 Task: Find connections with filter location Bruckmühl with filter topic #startupquoteswith filter profile language French with filter current company Danieli Group with filter school Rashtrasant Tukadoji Maharaj Nagpur University, Nagpur with filter industry Executive Search Services with filter service category Web Design with filter keywords title Director of Storytelling
Action: Mouse moved to (692, 99)
Screenshot: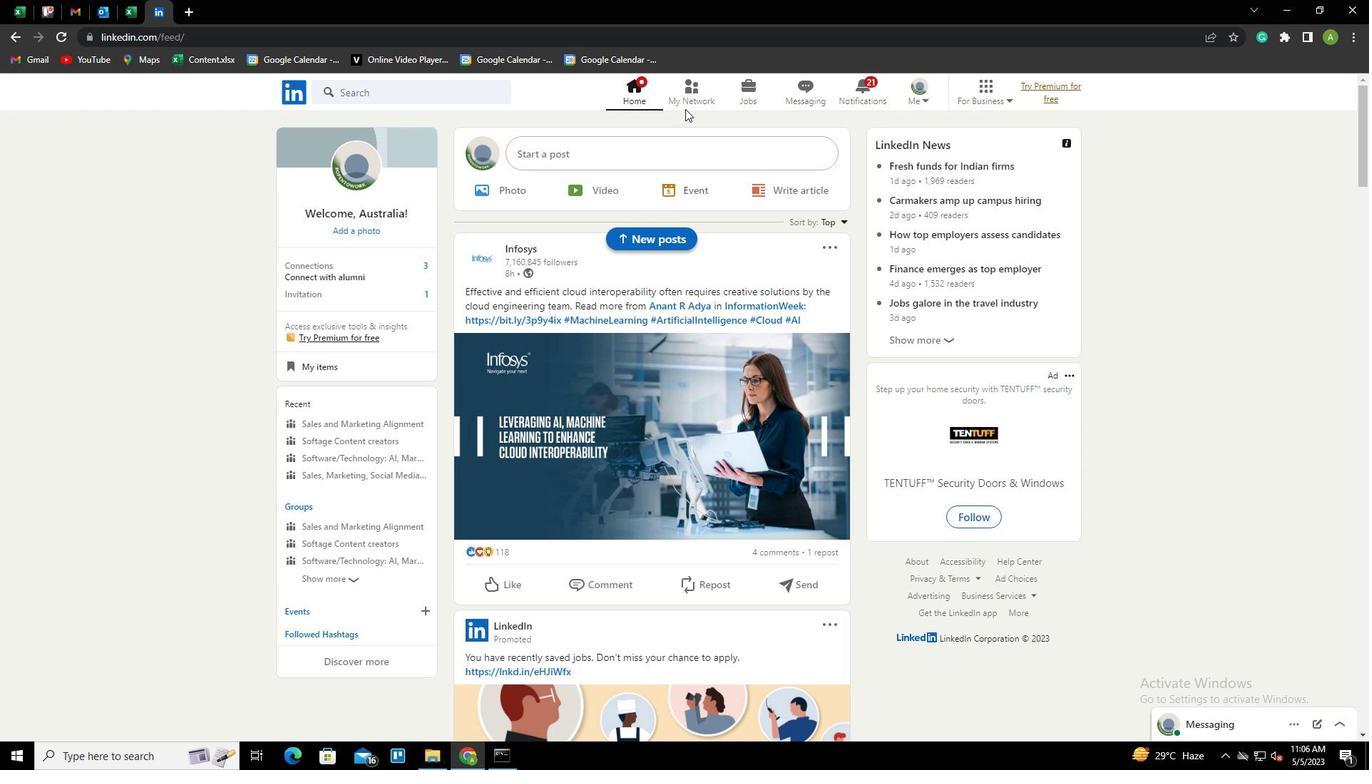 
Action: Mouse pressed left at (692, 99)
Screenshot: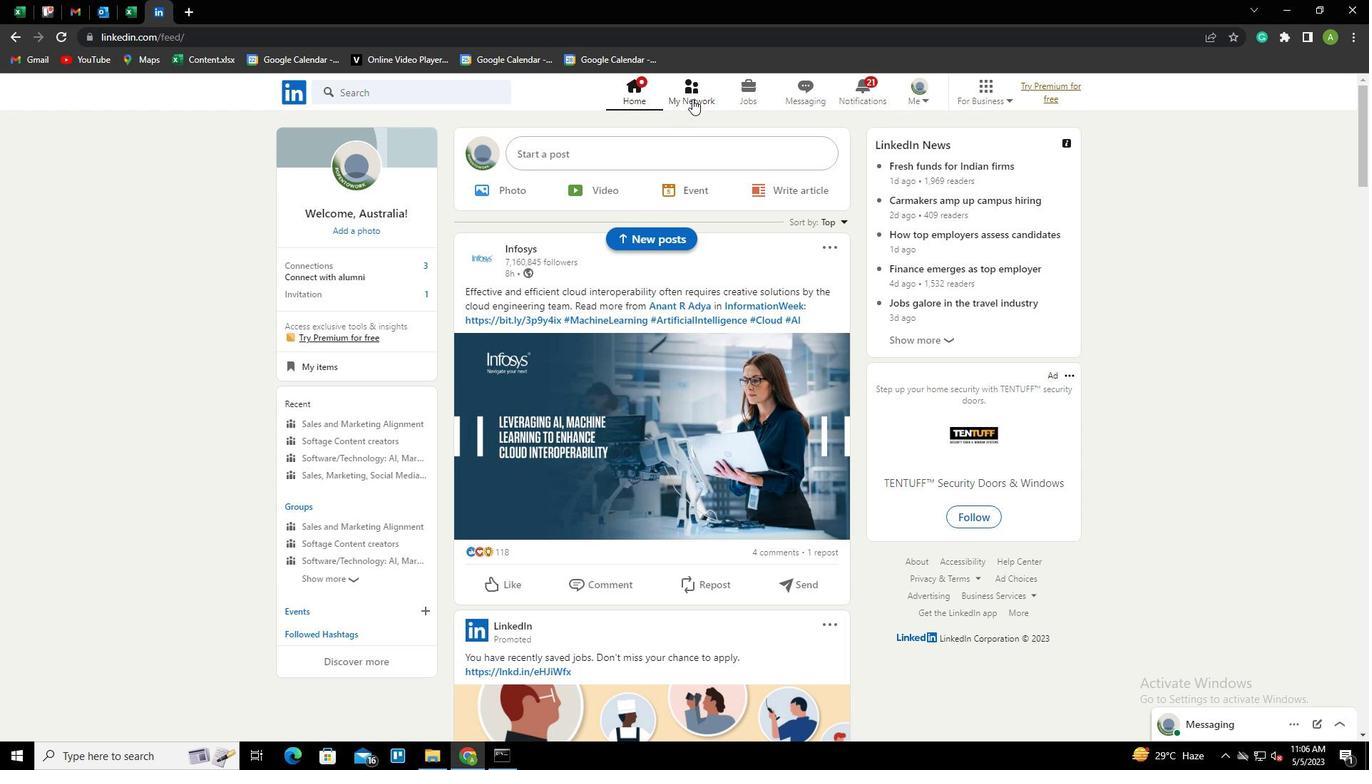 
Action: Mouse moved to (373, 167)
Screenshot: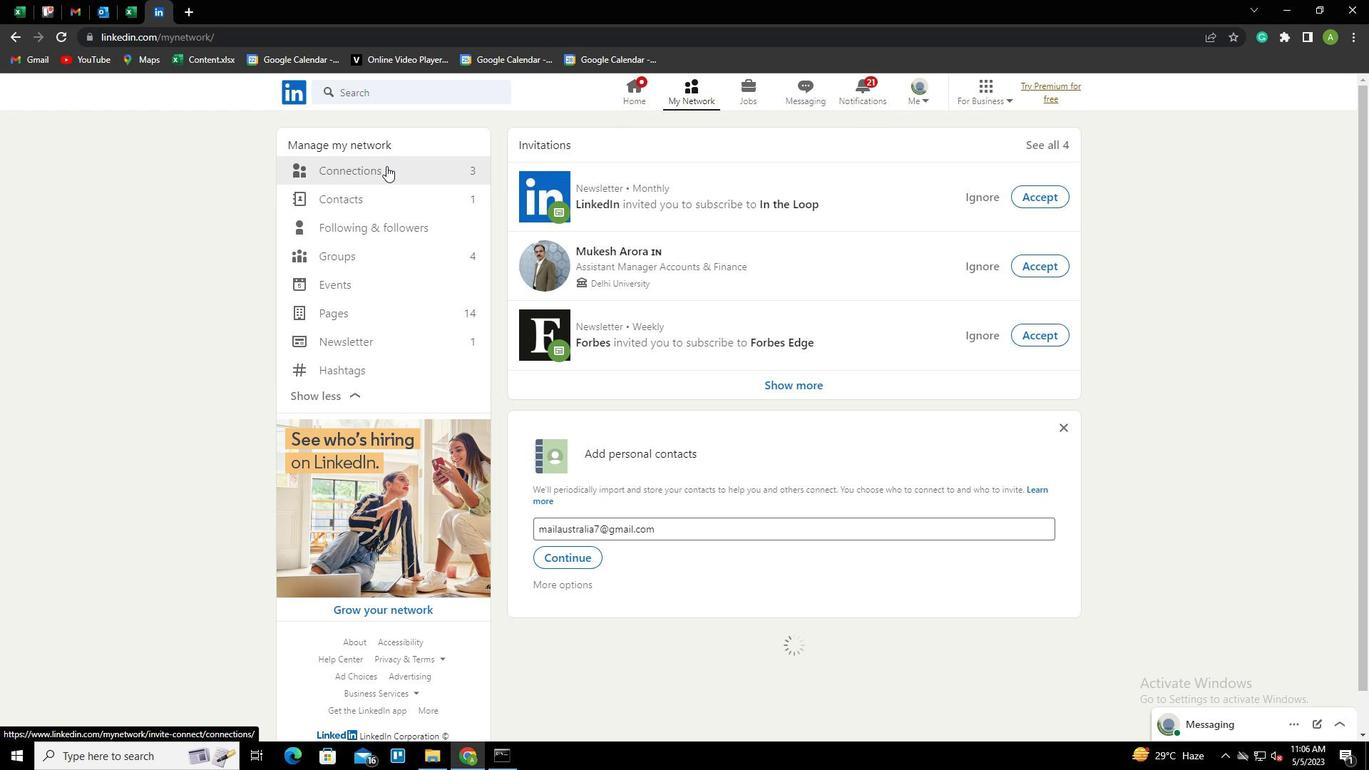 
Action: Mouse pressed left at (373, 167)
Screenshot: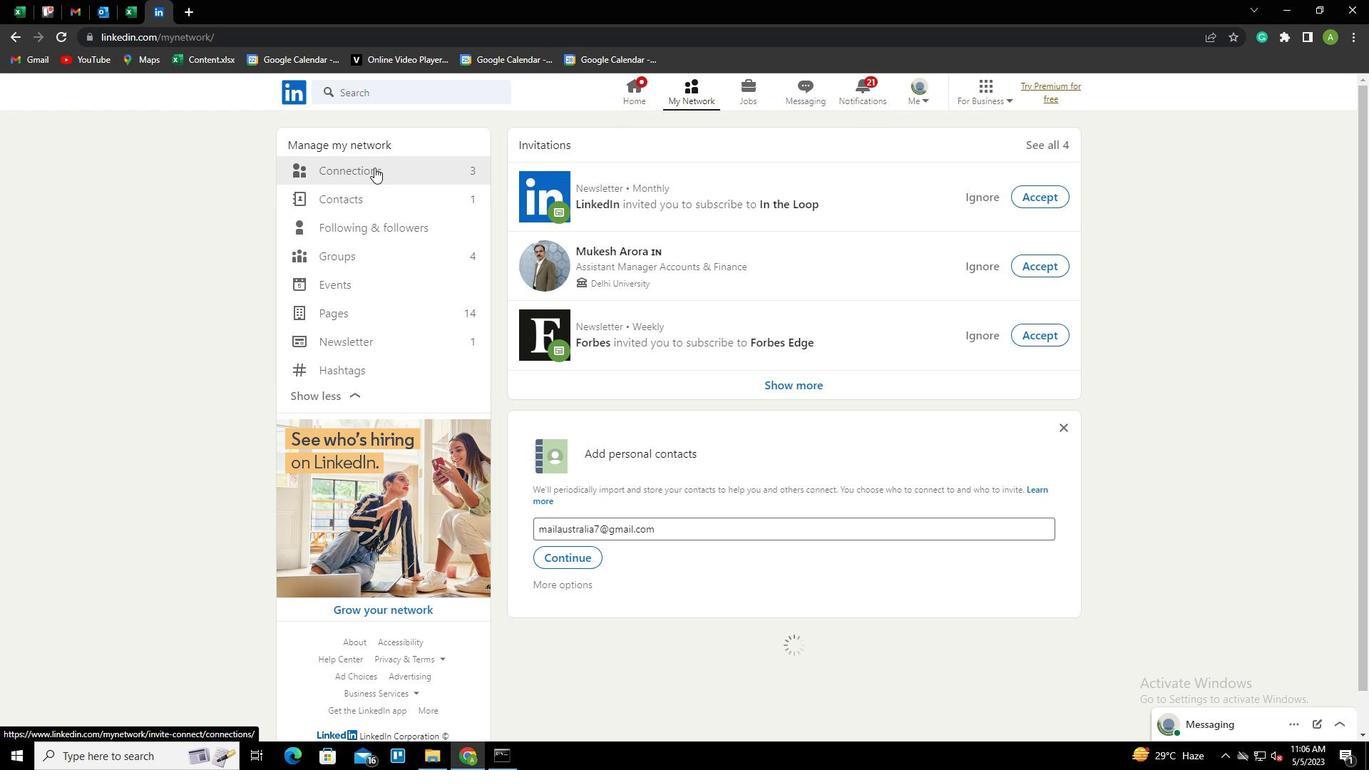 
Action: Mouse moved to (769, 166)
Screenshot: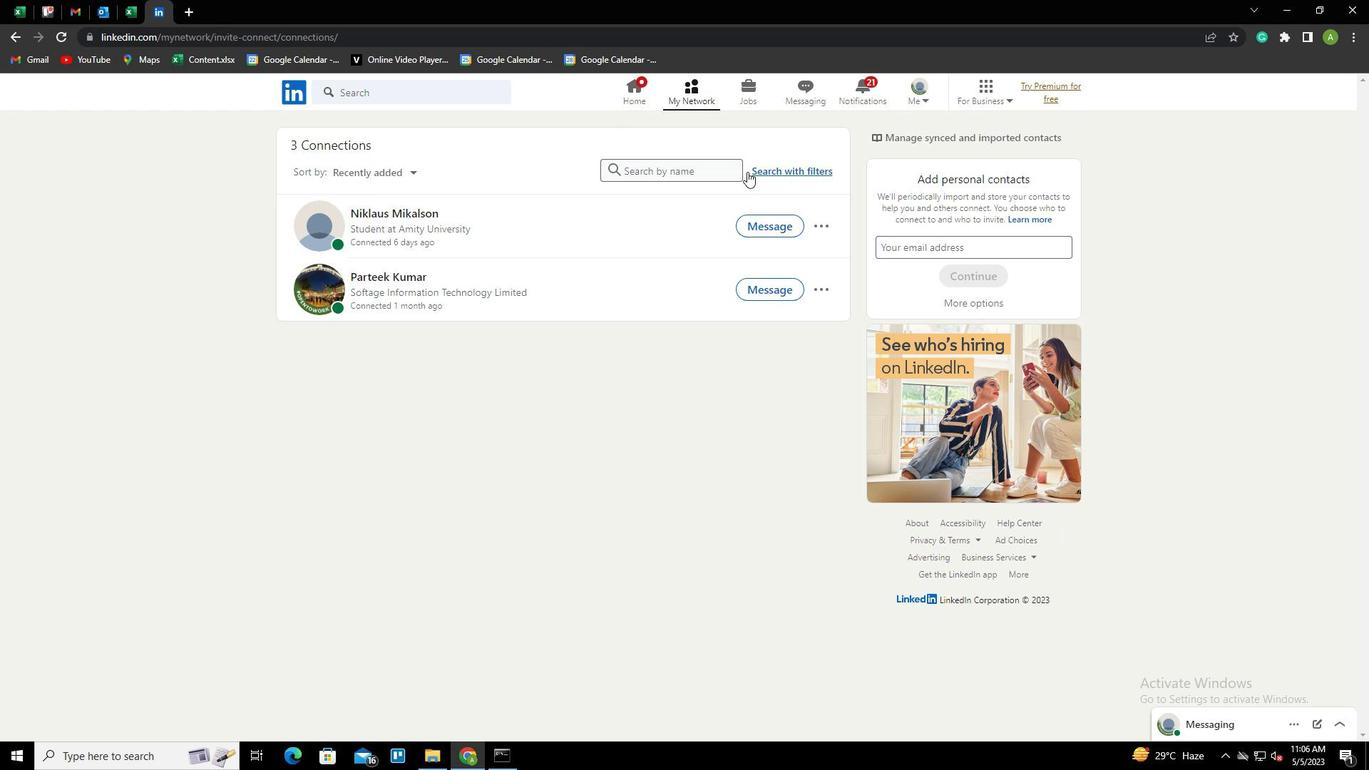 
Action: Mouse pressed left at (769, 166)
Screenshot: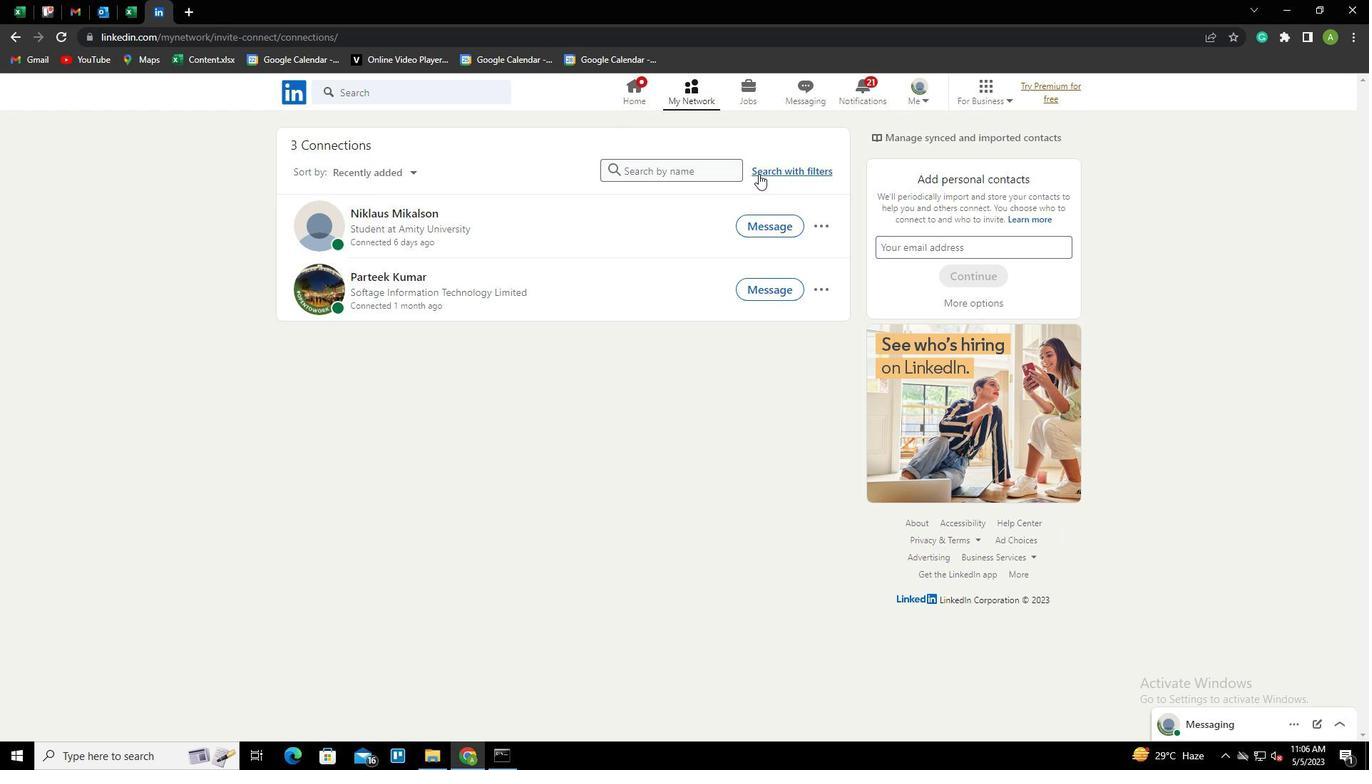 
Action: Mouse moved to (733, 133)
Screenshot: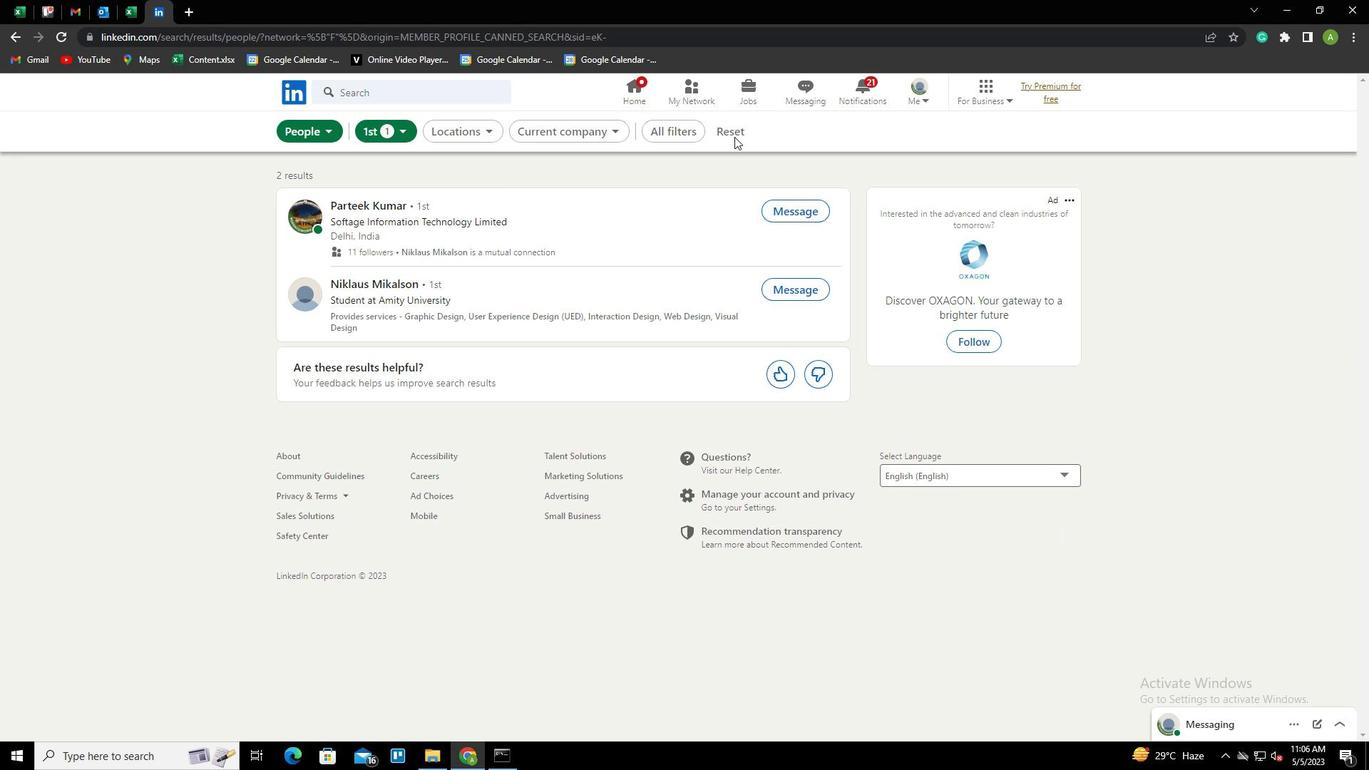
Action: Mouse pressed left at (733, 133)
Screenshot: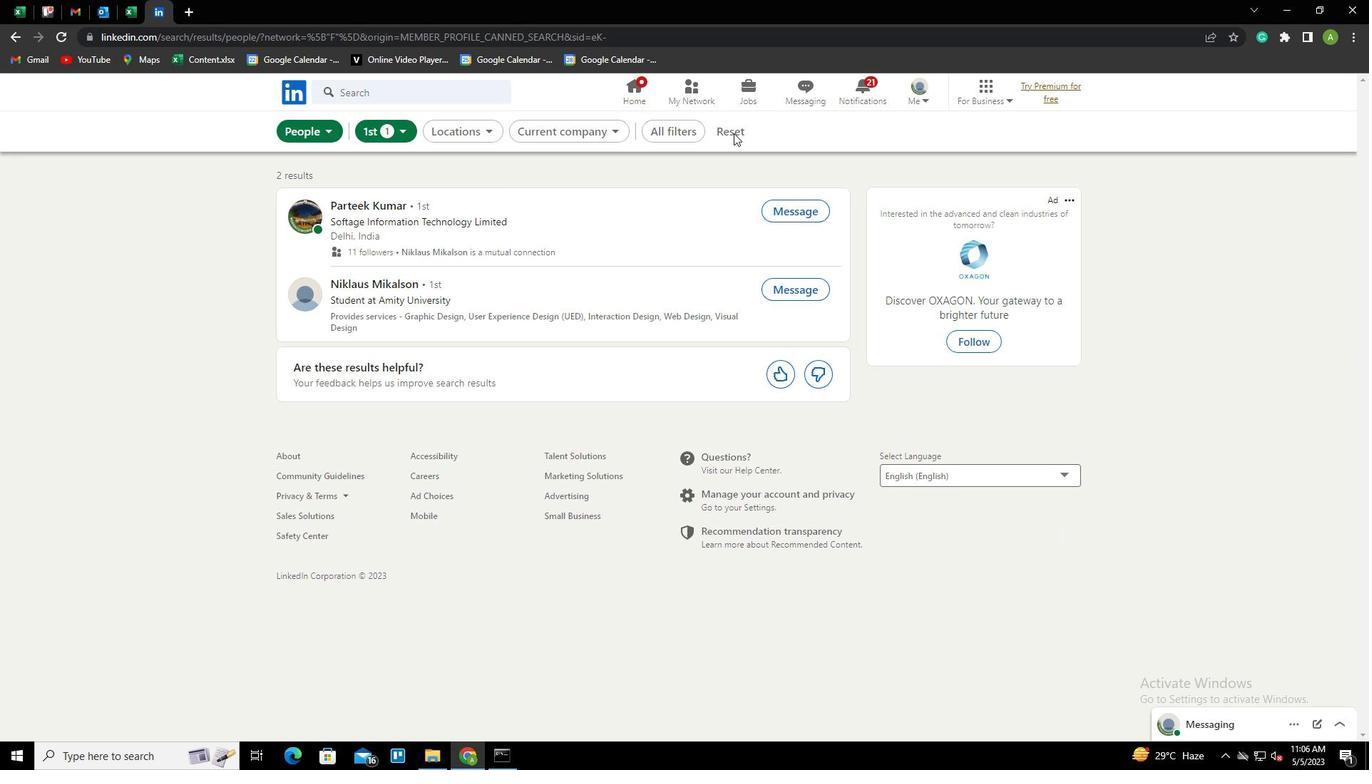 
Action: Mouse moved to (710, 125)
Screenshot: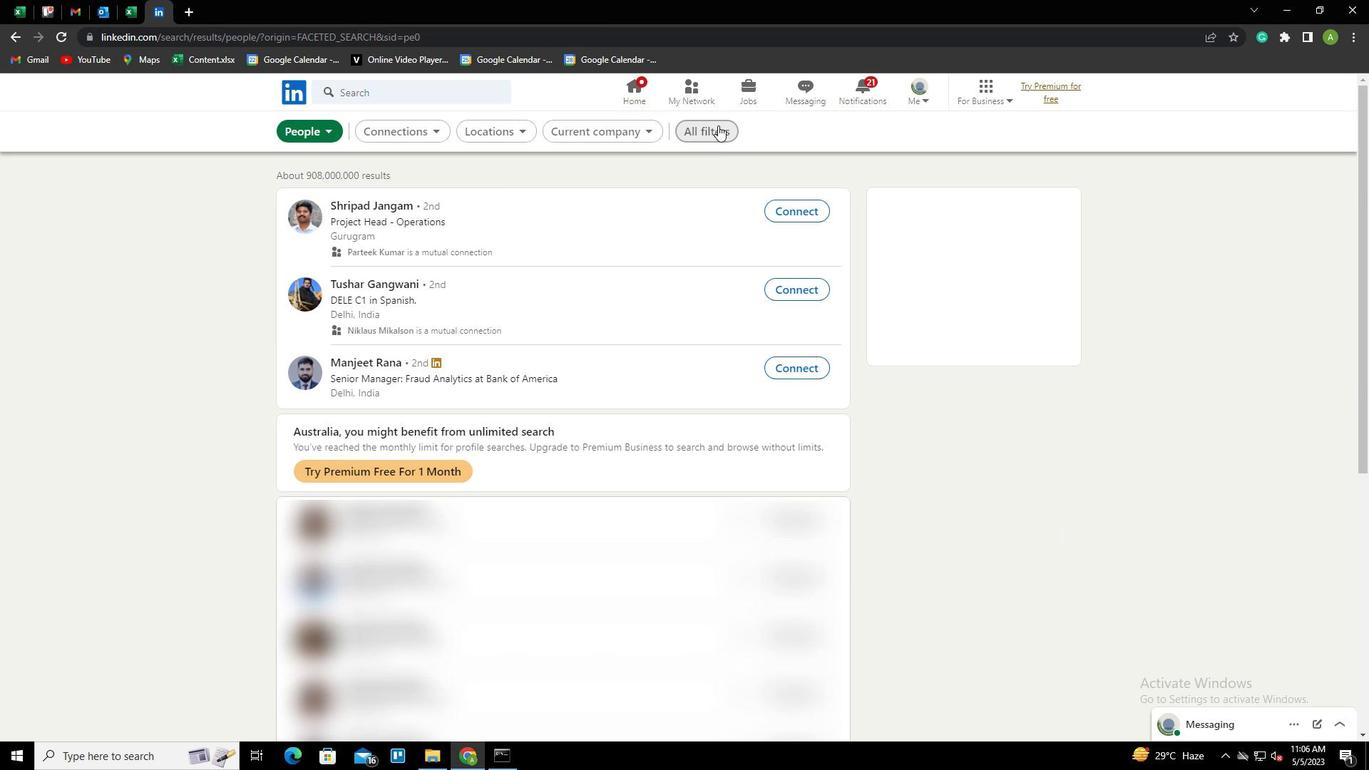 
Action: Mouse pressed left at (710, 125)
Screenshot: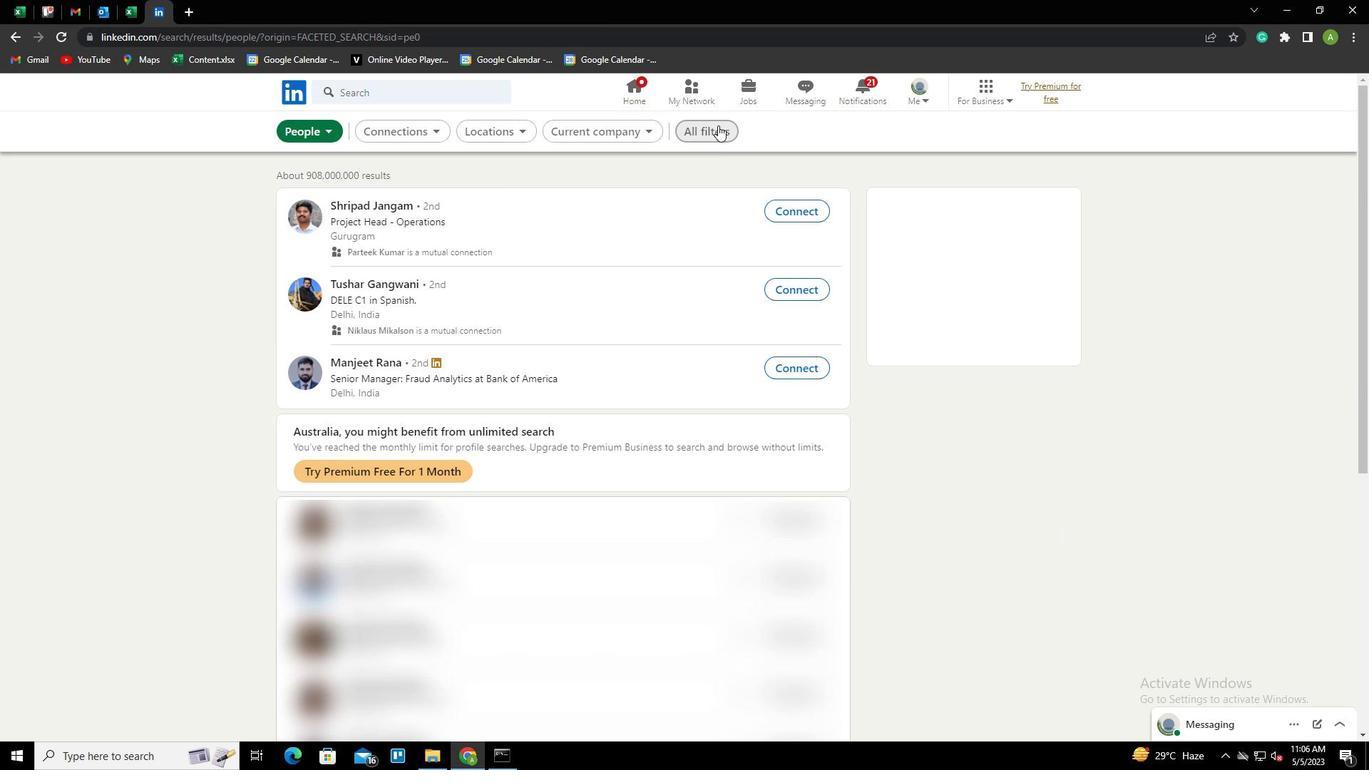 
Action: Mouse moved to (1106, 501)
Screenshot: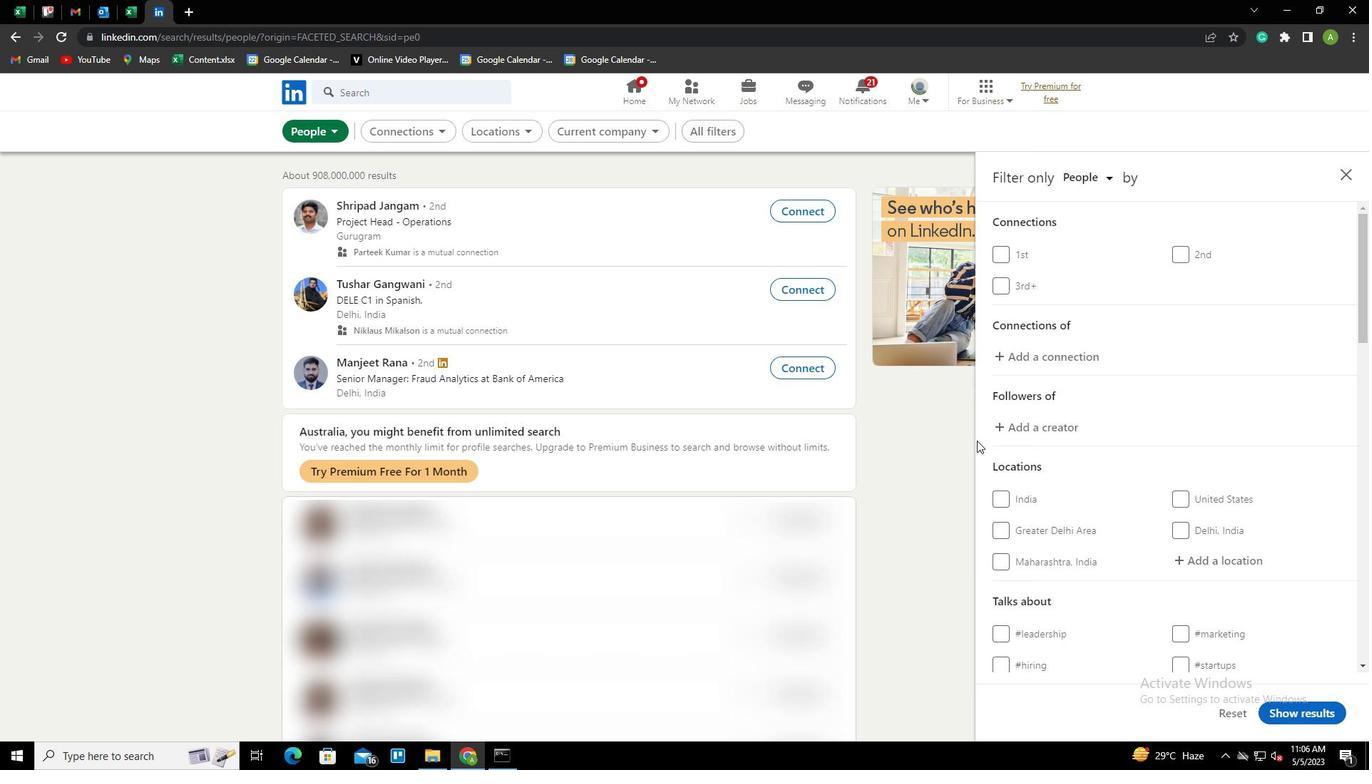 
Action: Mouse scrolled (1106, 500) with delta (0, 0)
Screenshot: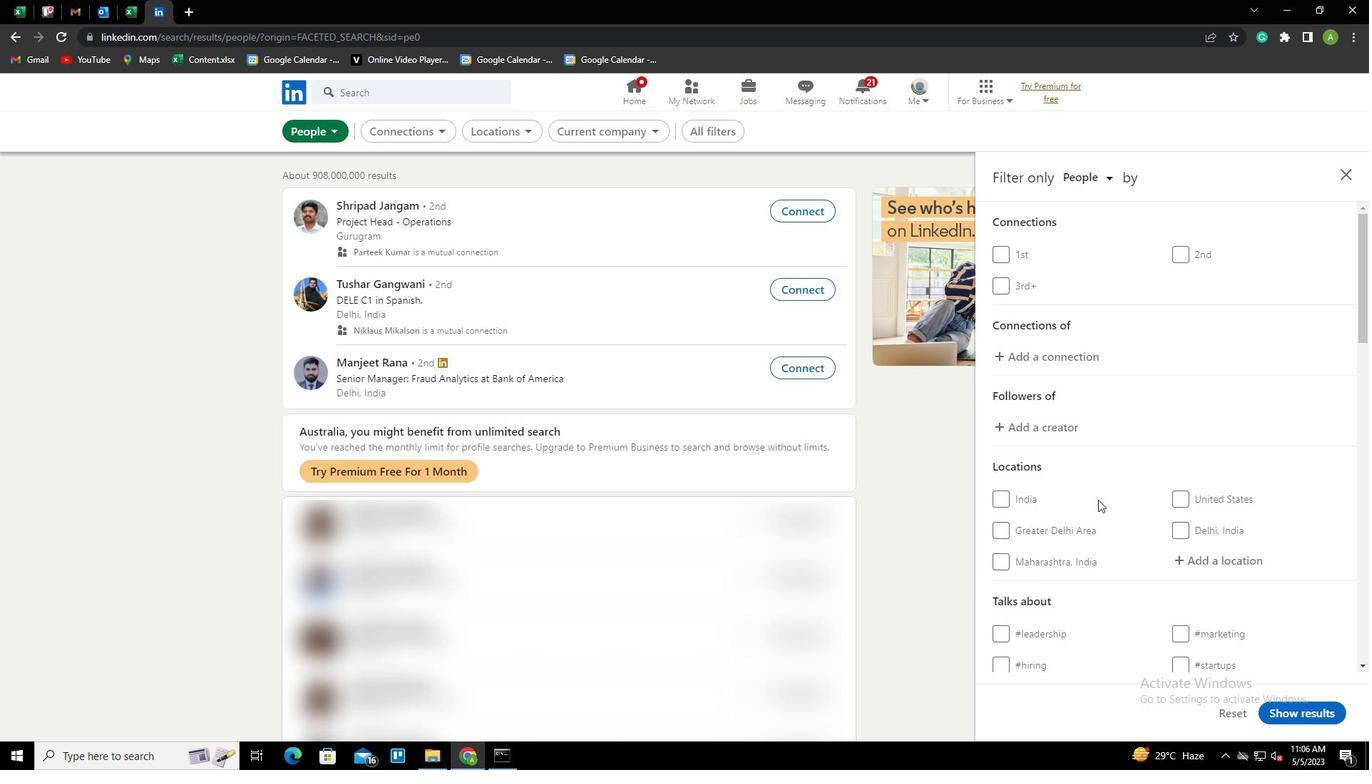 
Action: Mouse scrolled (1106, 500) with delta (0, 0)
Screenshot: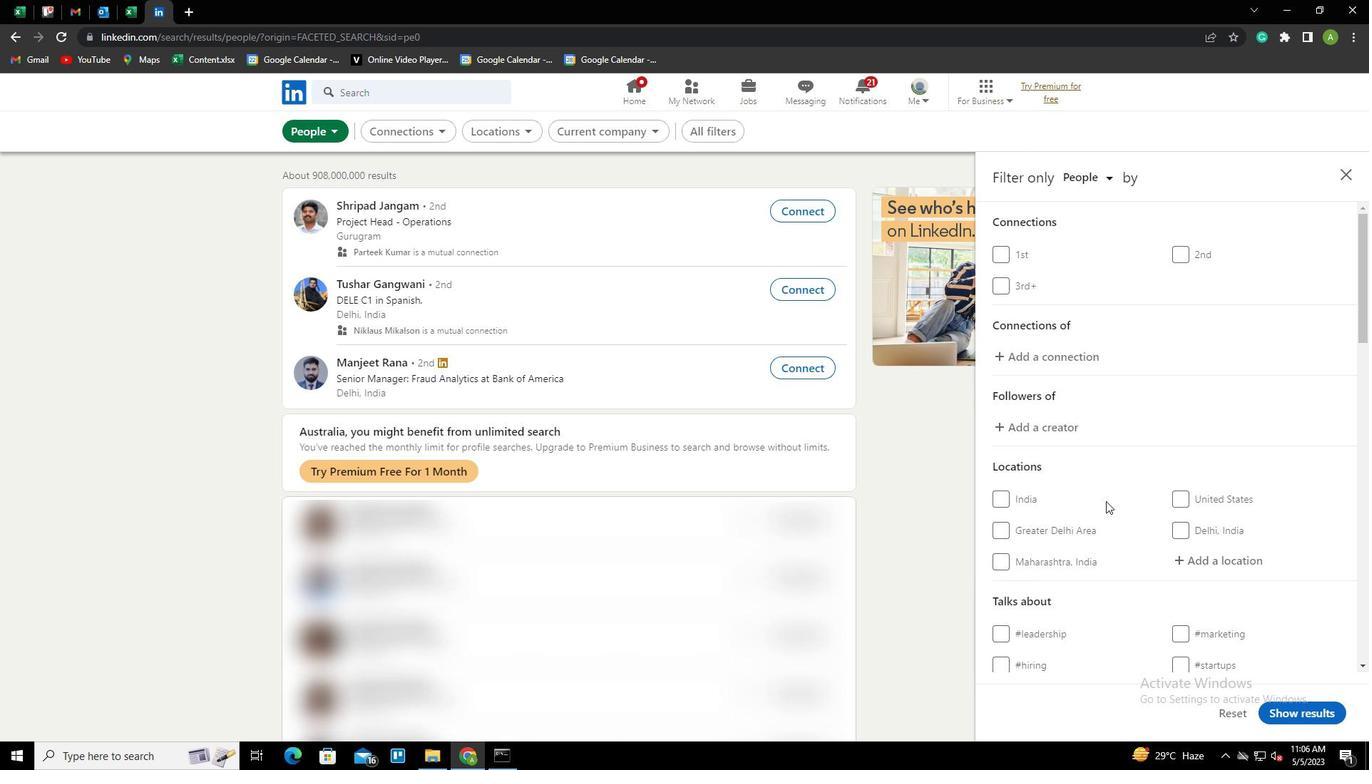 
Action: Mouse moved to (1222, 419)
Screenshot: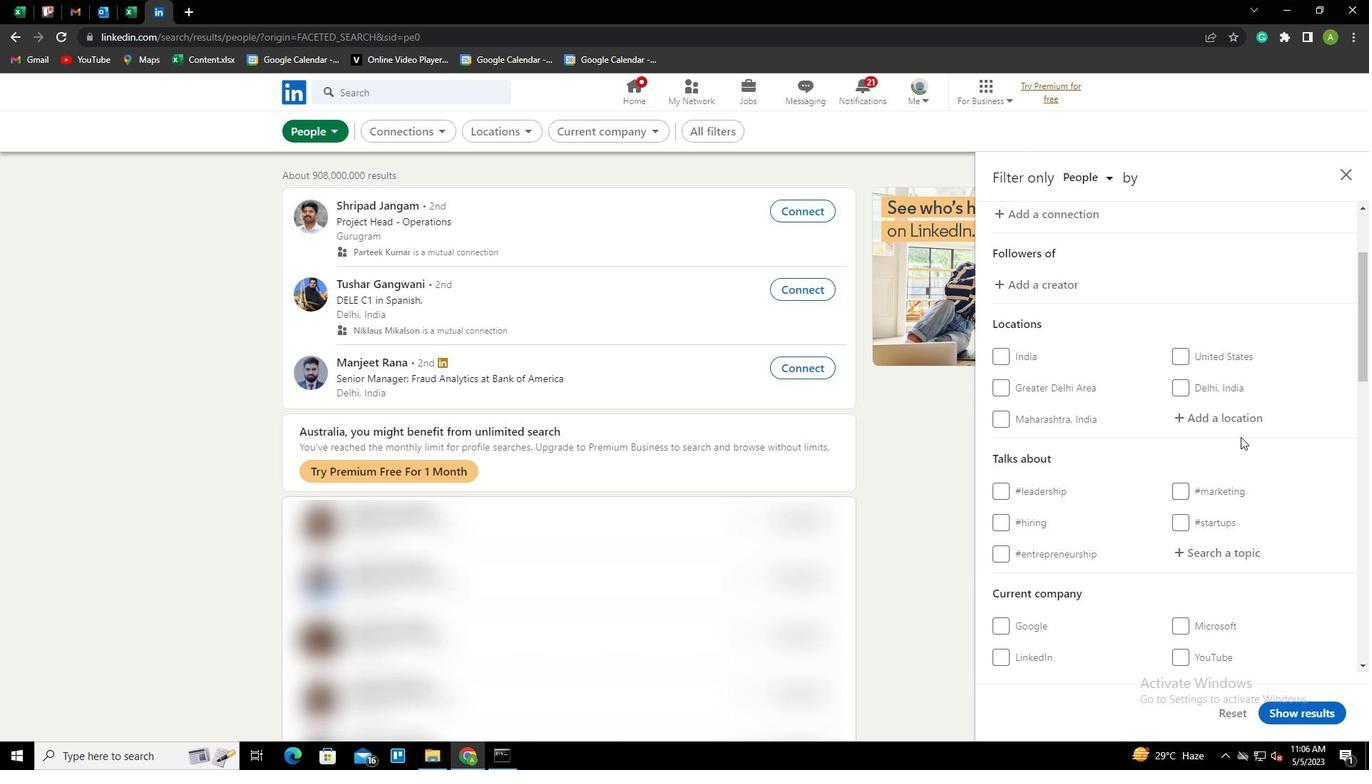 
Action: Mouse pressed left at (1222, 419)
Screenshot: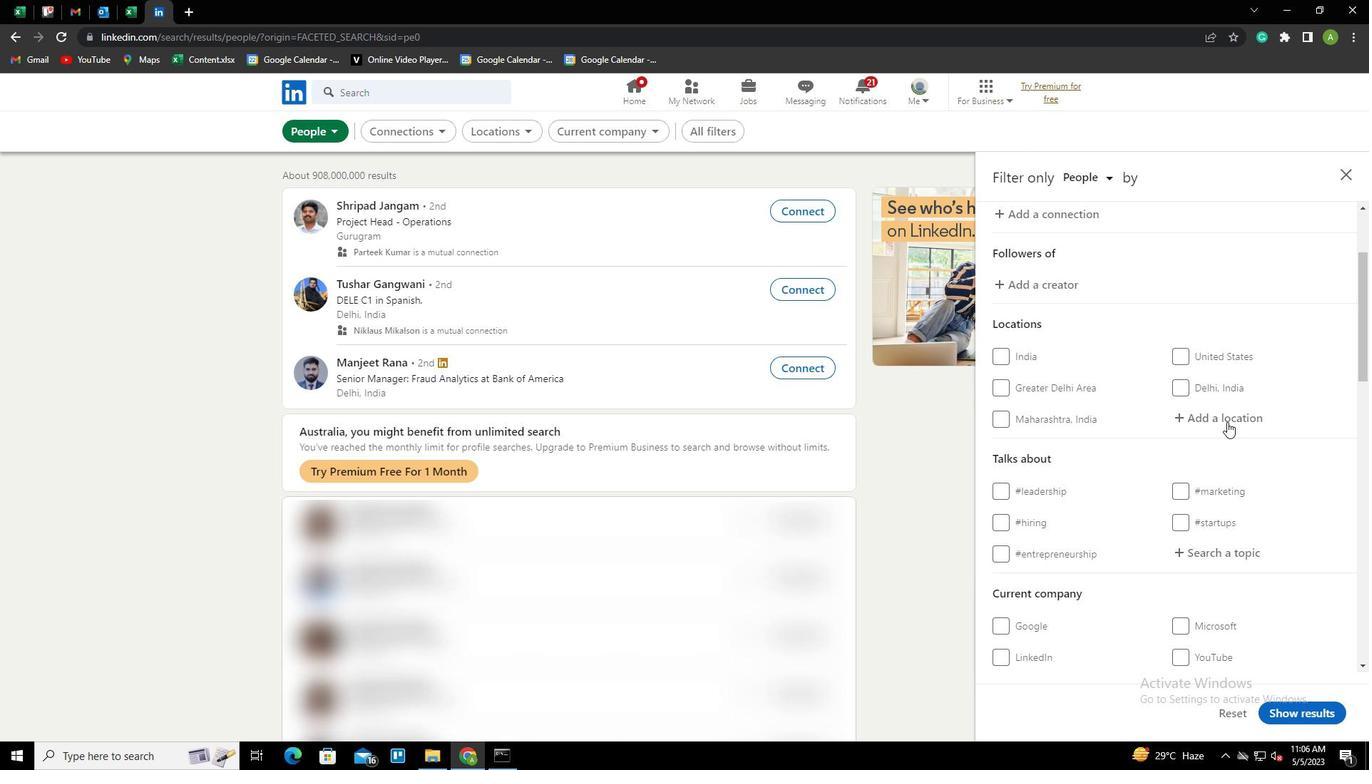 
Action: Key pressed <Key.shift>BRUCKMUG<Key.backspace>HL<Key.down><Key.enter>
Screenshot: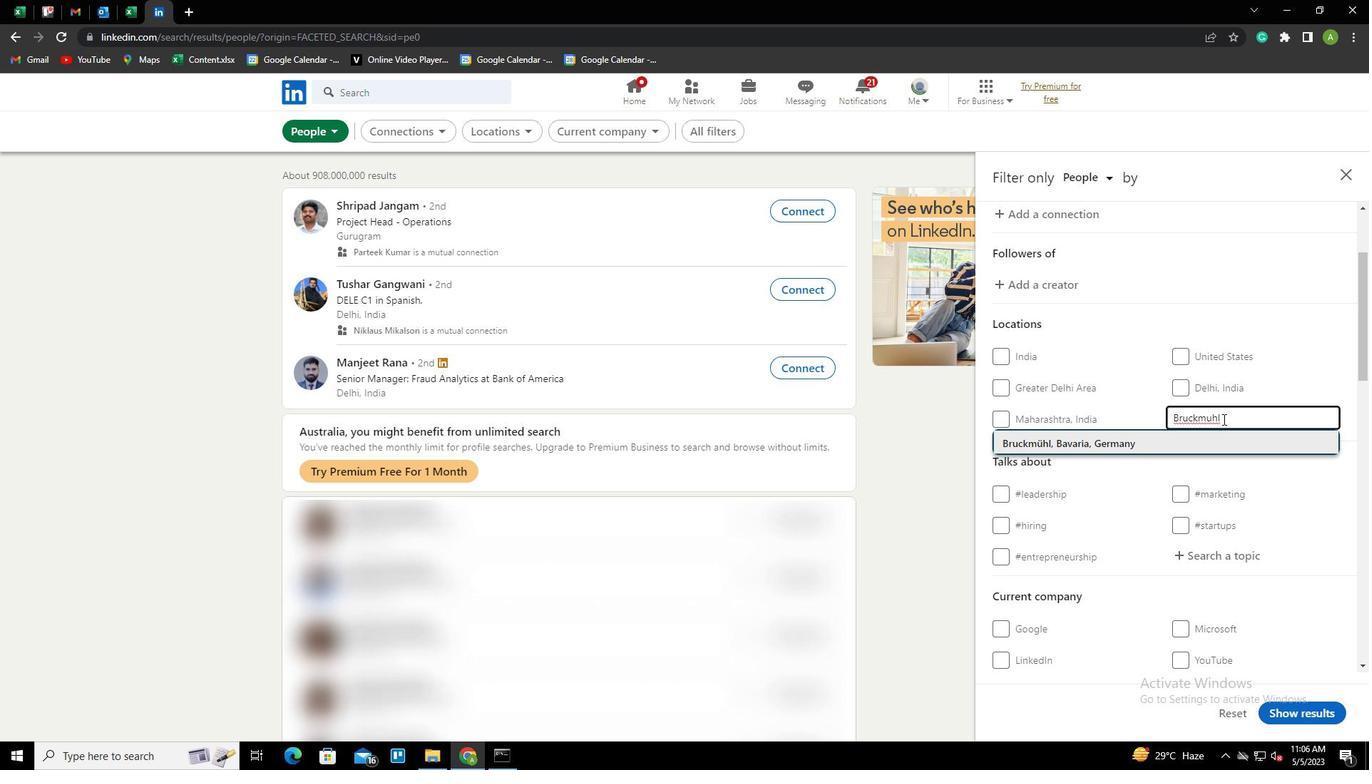 
Action: Mouse scrolled (1222, 418) with delta (0, 0)
Screenshot: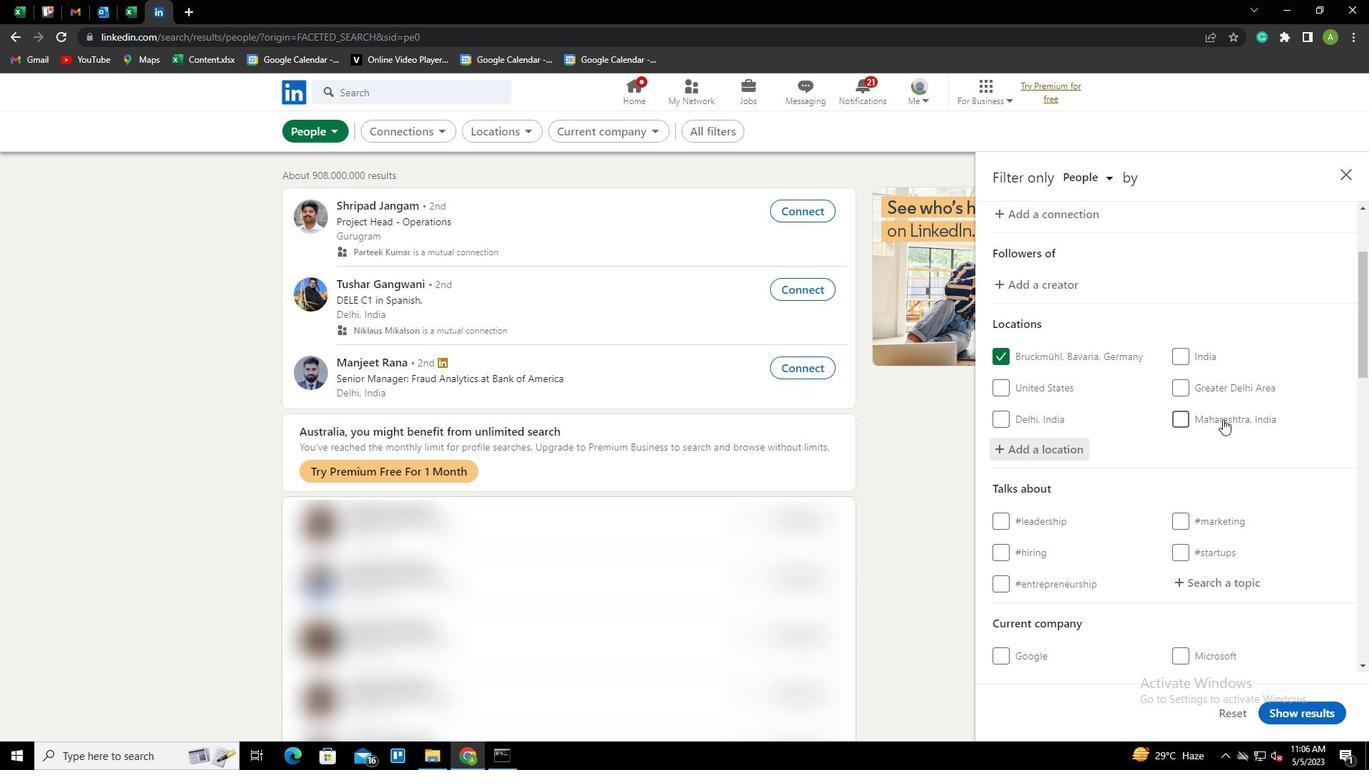 
Action: Mouse scrolled (1222, 418) with delta (0, 0)
Screenshot: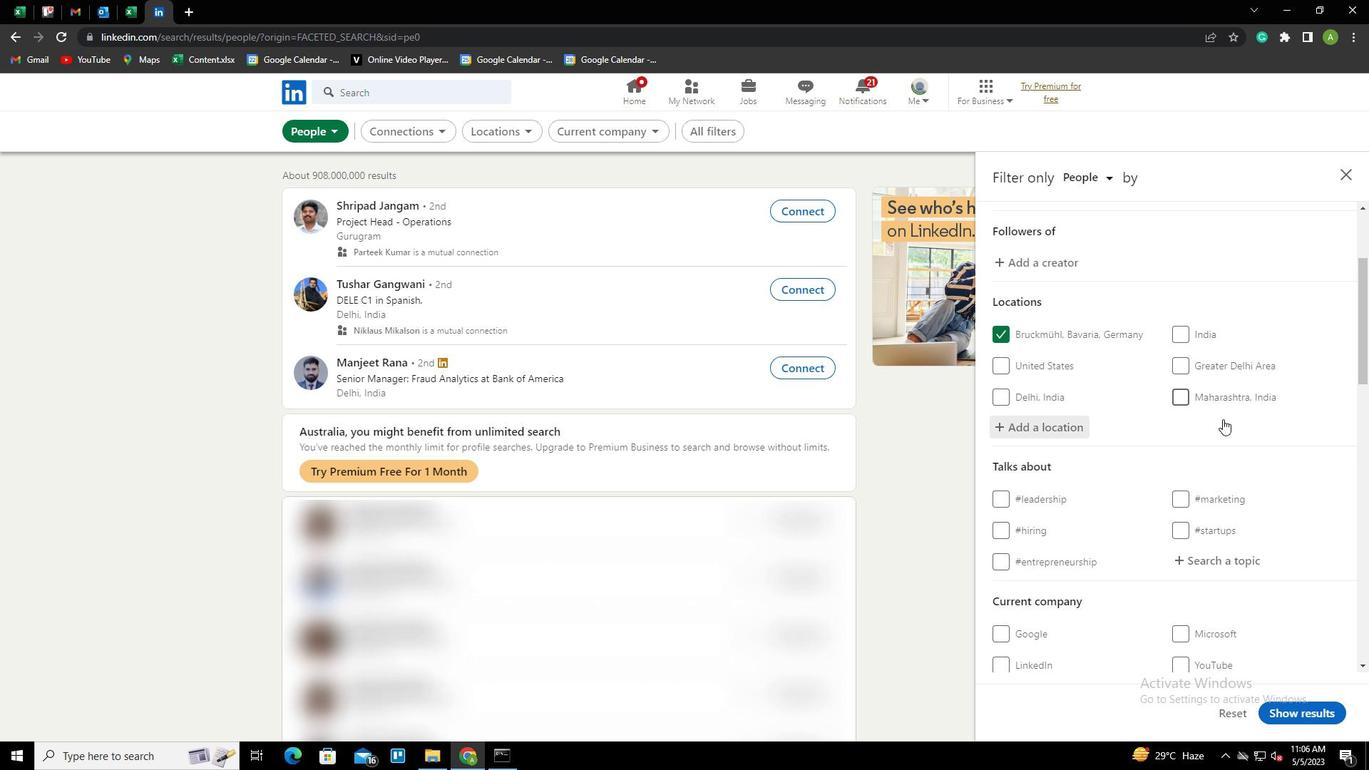 
Action: Mouse moved to (1224, 437)
Screenshot: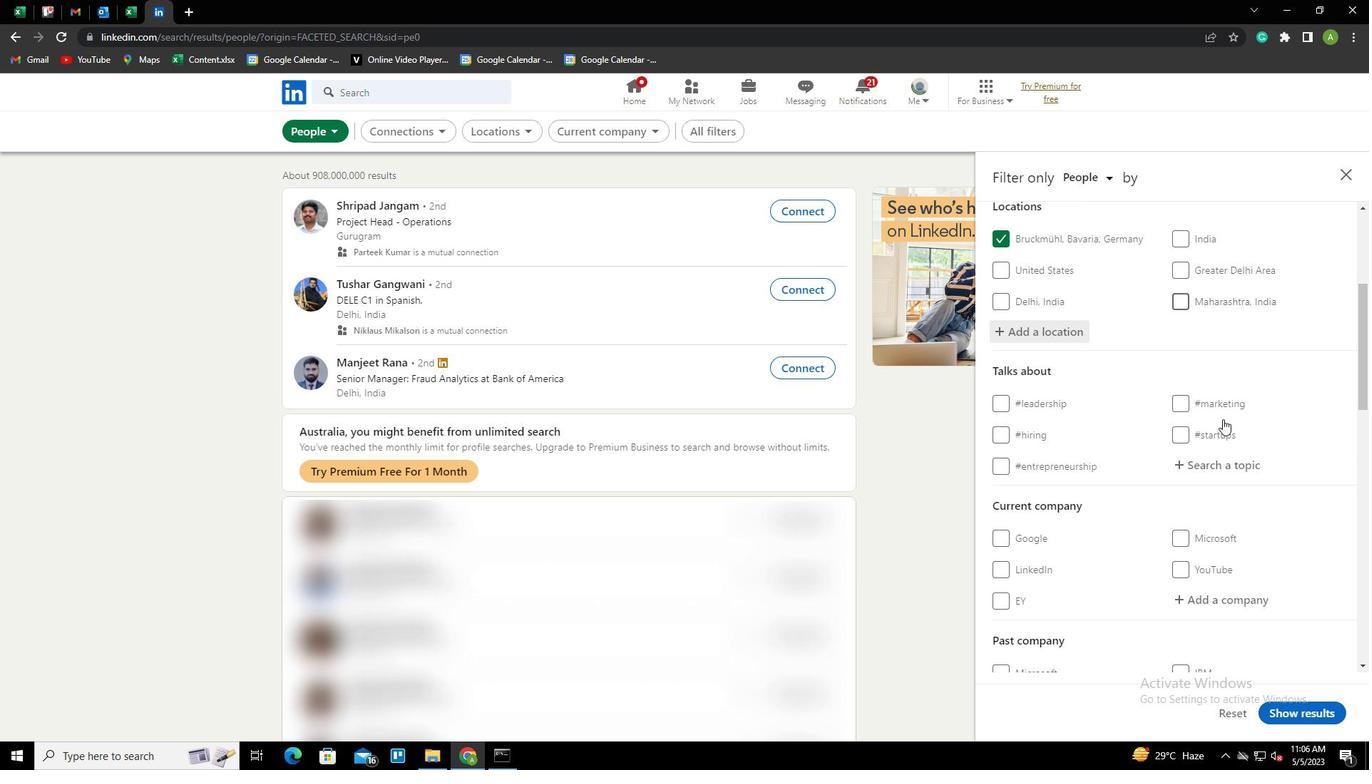 
Action: Mouse pressed left at (1224, 437)
Screenshot: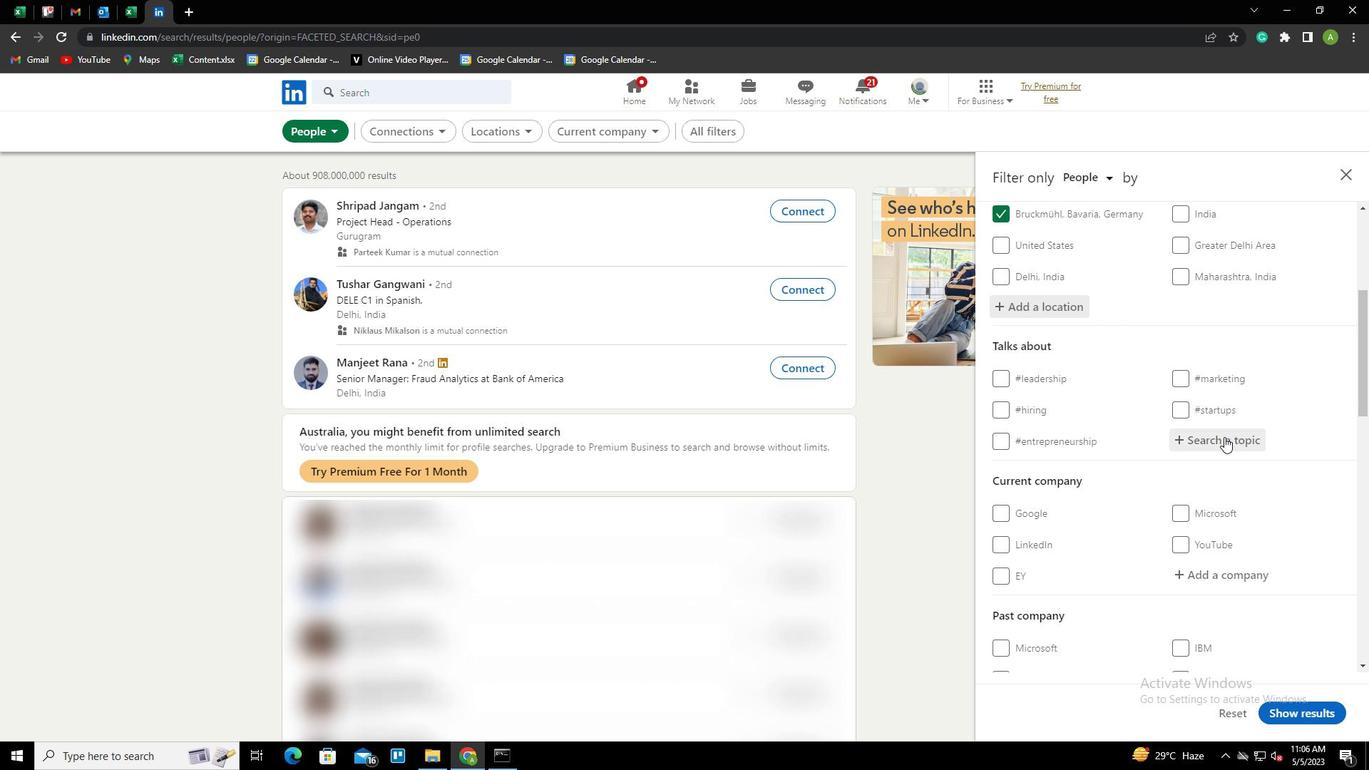 
Action: Key pressed STARTUPQUPT<Key.backspace><Key.backspace>OTES<Key.down><Key.enter>
Screenshot: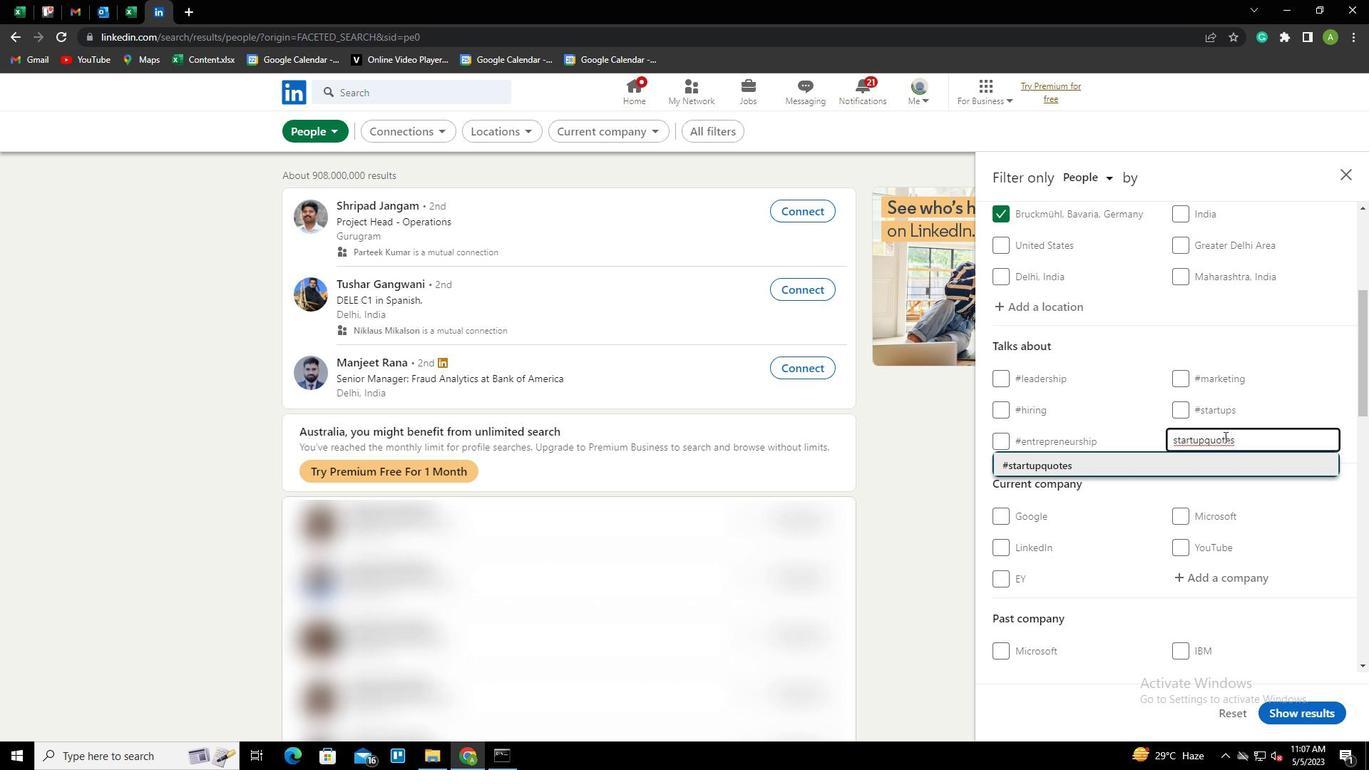 
Action: Mouse scrolled (1224, 436) with delta (0, 0)
Screenshot: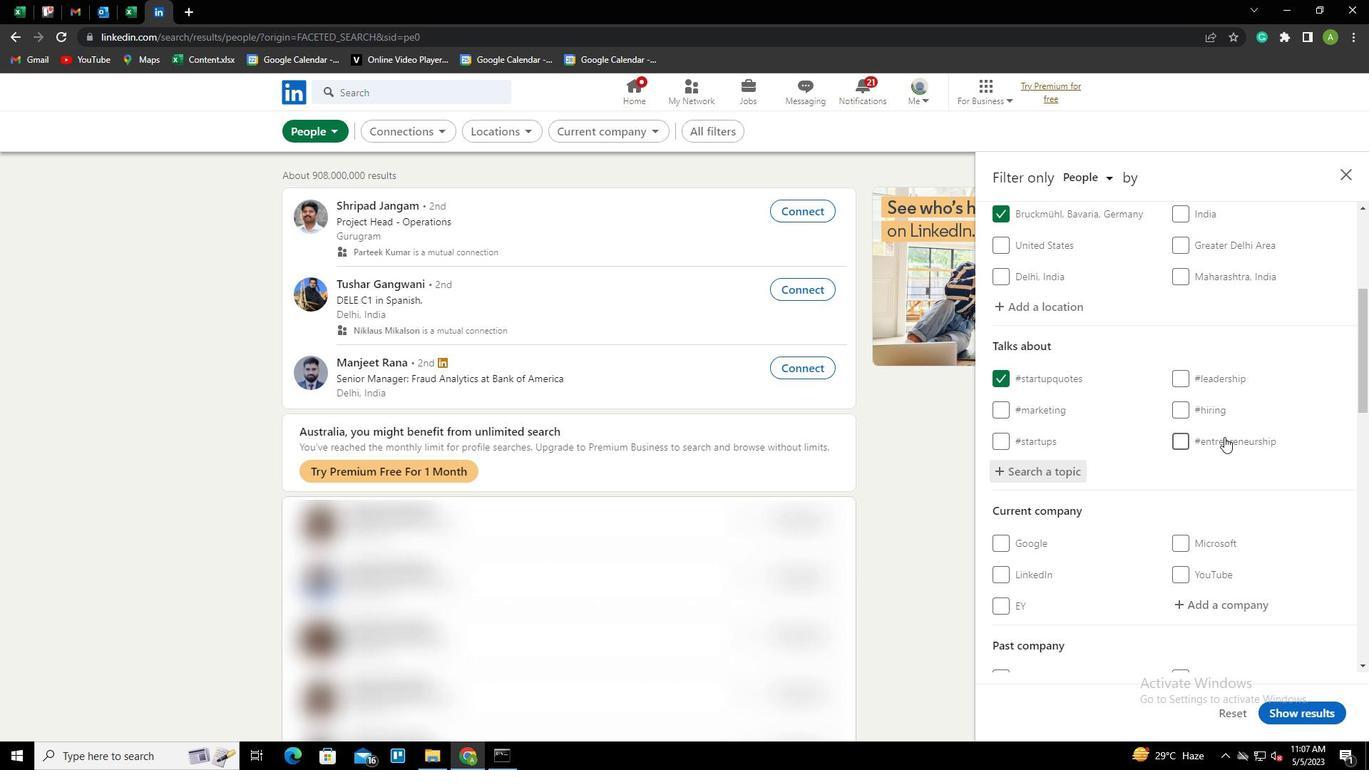 
Action: Mouse scrolled (1224, 436) with delta (0, 0)
Screenshot: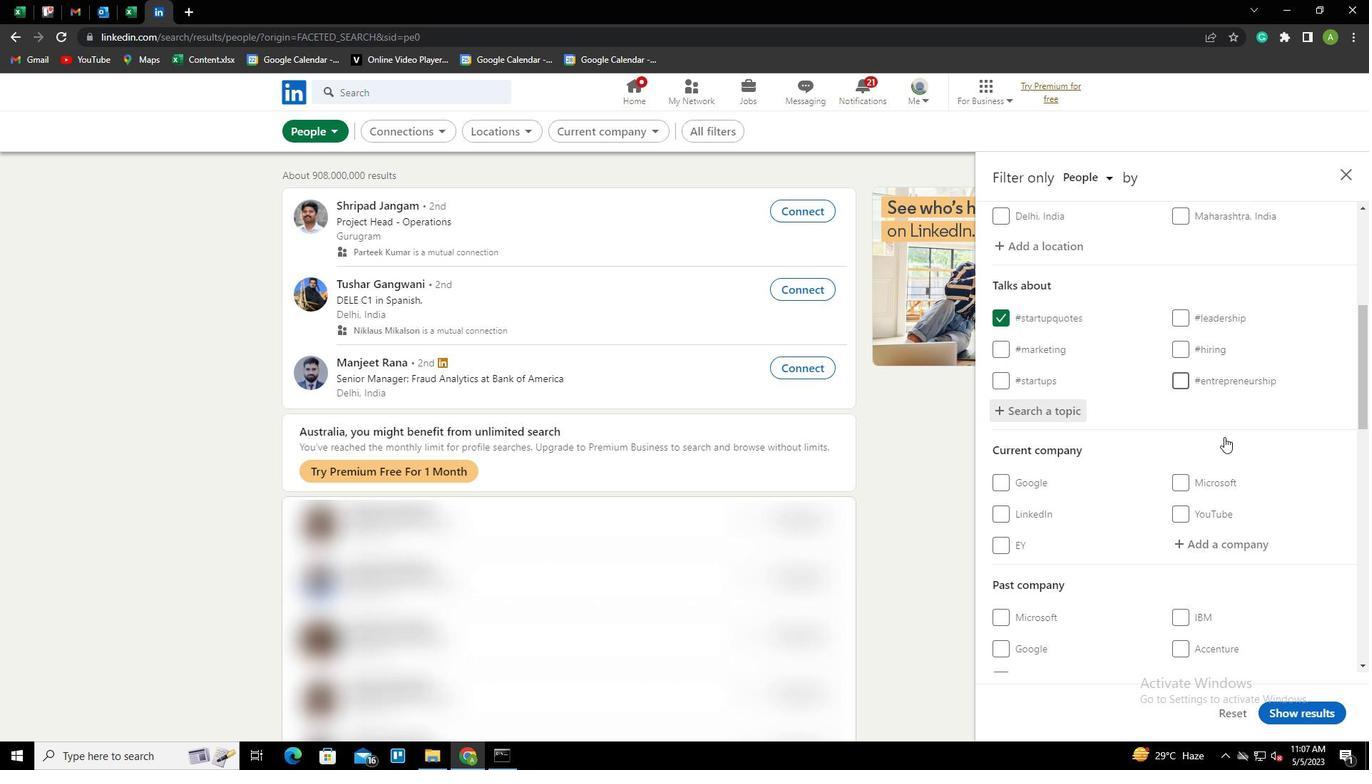 
Action: Mouse scrolled (1224, 436) with delta (0, 0)
Screenshot: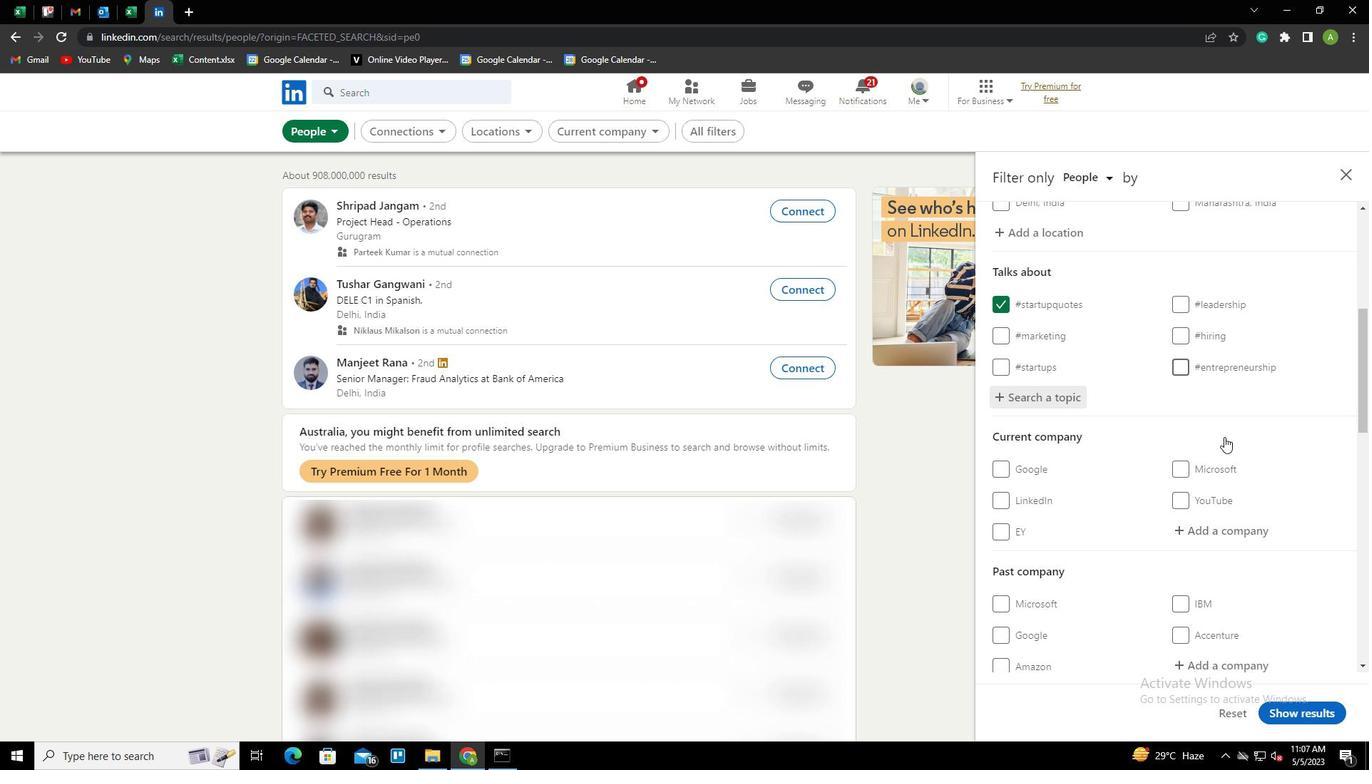 
Action: Mouse scrolled (1224, 436) with delta (0, 0)
Screenshot: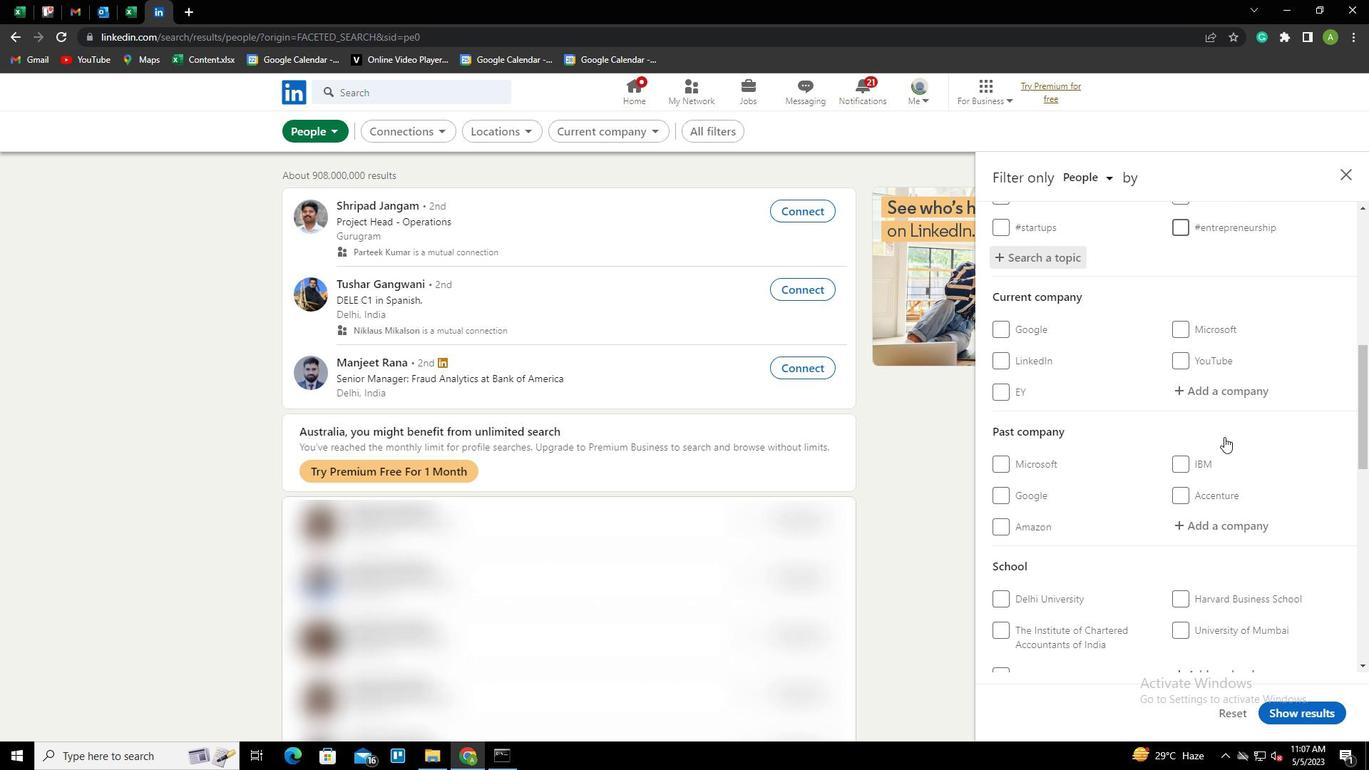 
Action: Mouse scrolled (1224, 436) with delta (0, 0)
Screenshot: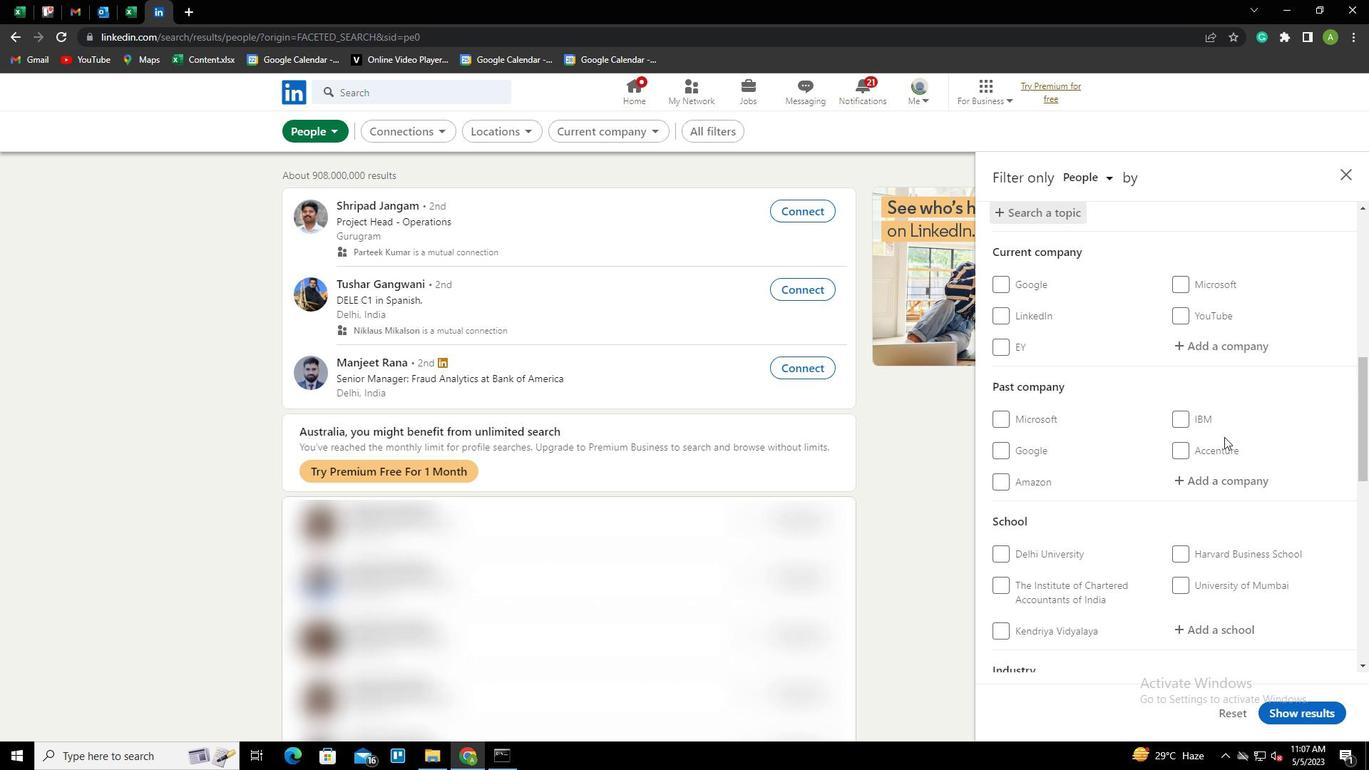
Action: Mouse scrolled (1224, 436) with delta (0, 0)
Screenshot: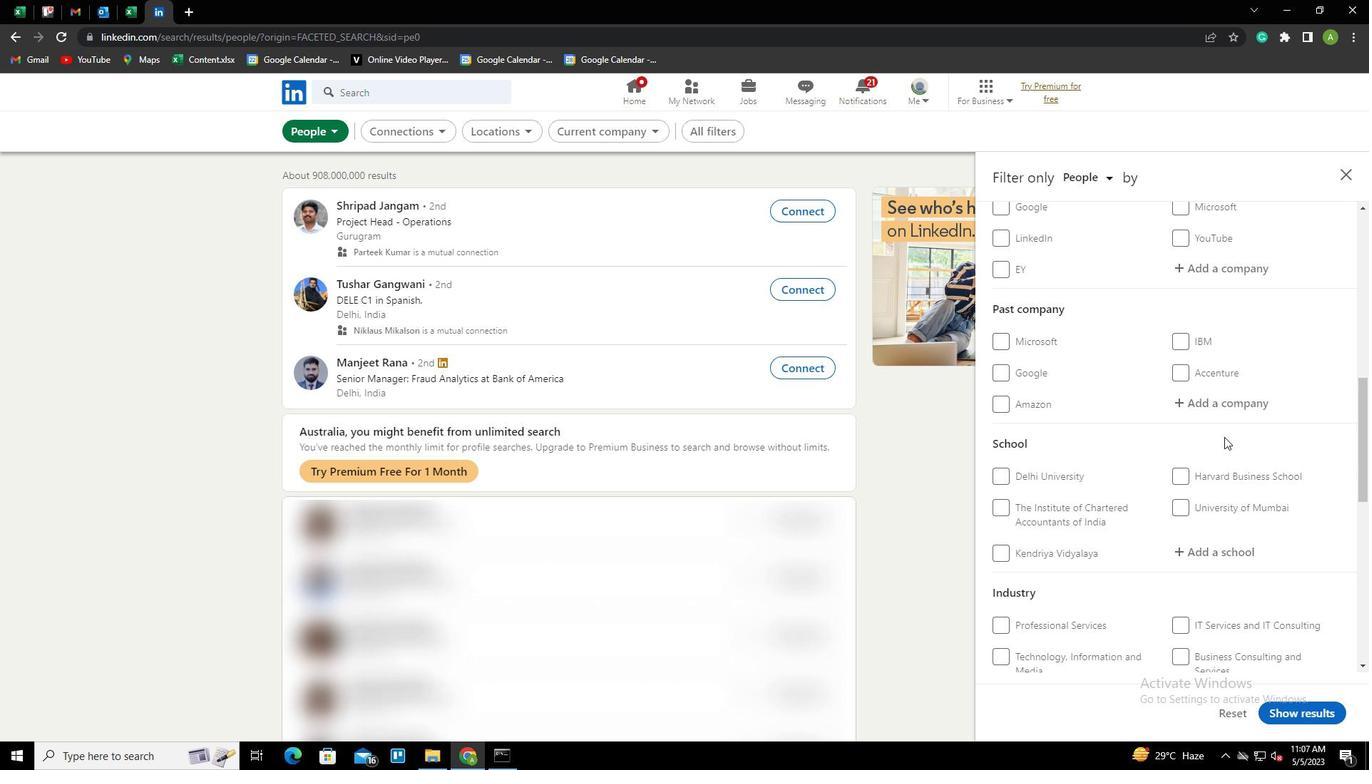 
Action: Mouse scrolled (1224, 436) with delta (0, 0)
Screenshot: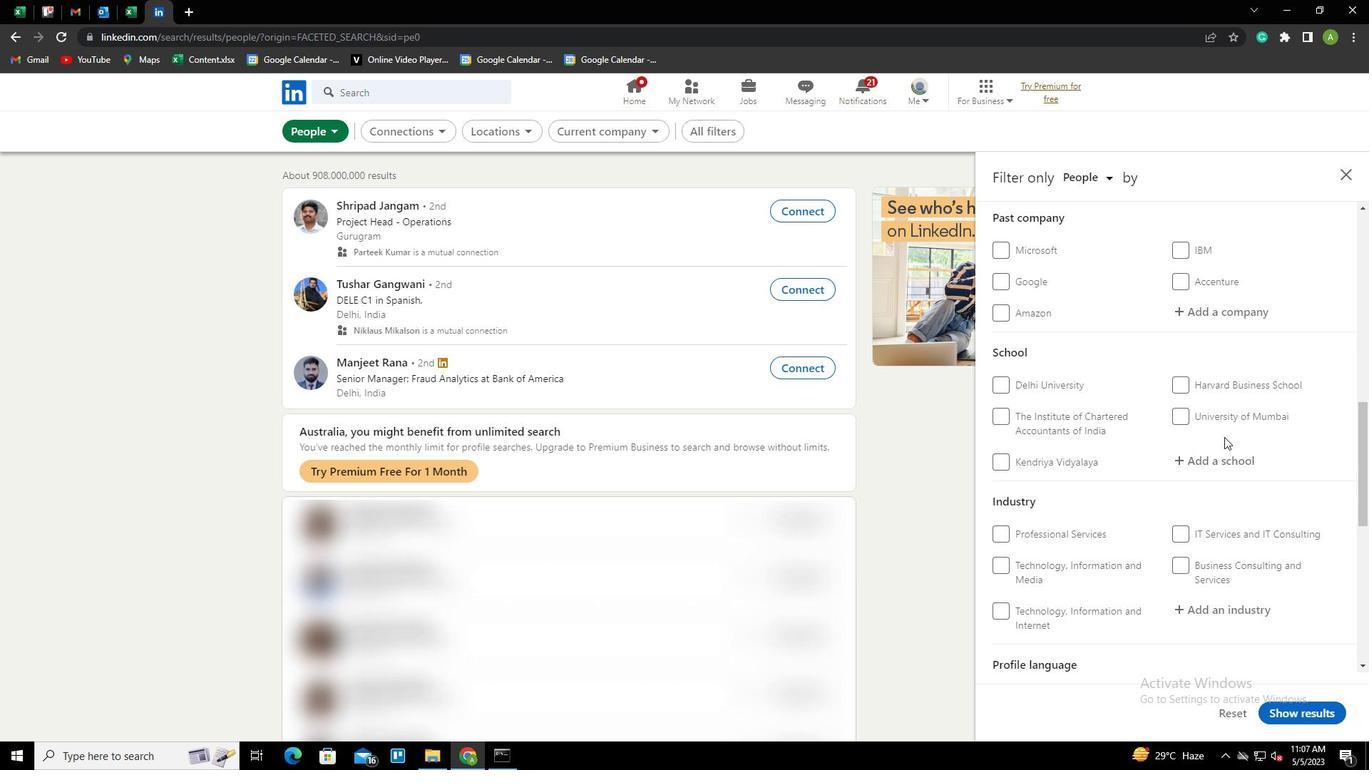 
Action: Mouse scrolled (1224, 436) with delta (0, 0)
Screenshot: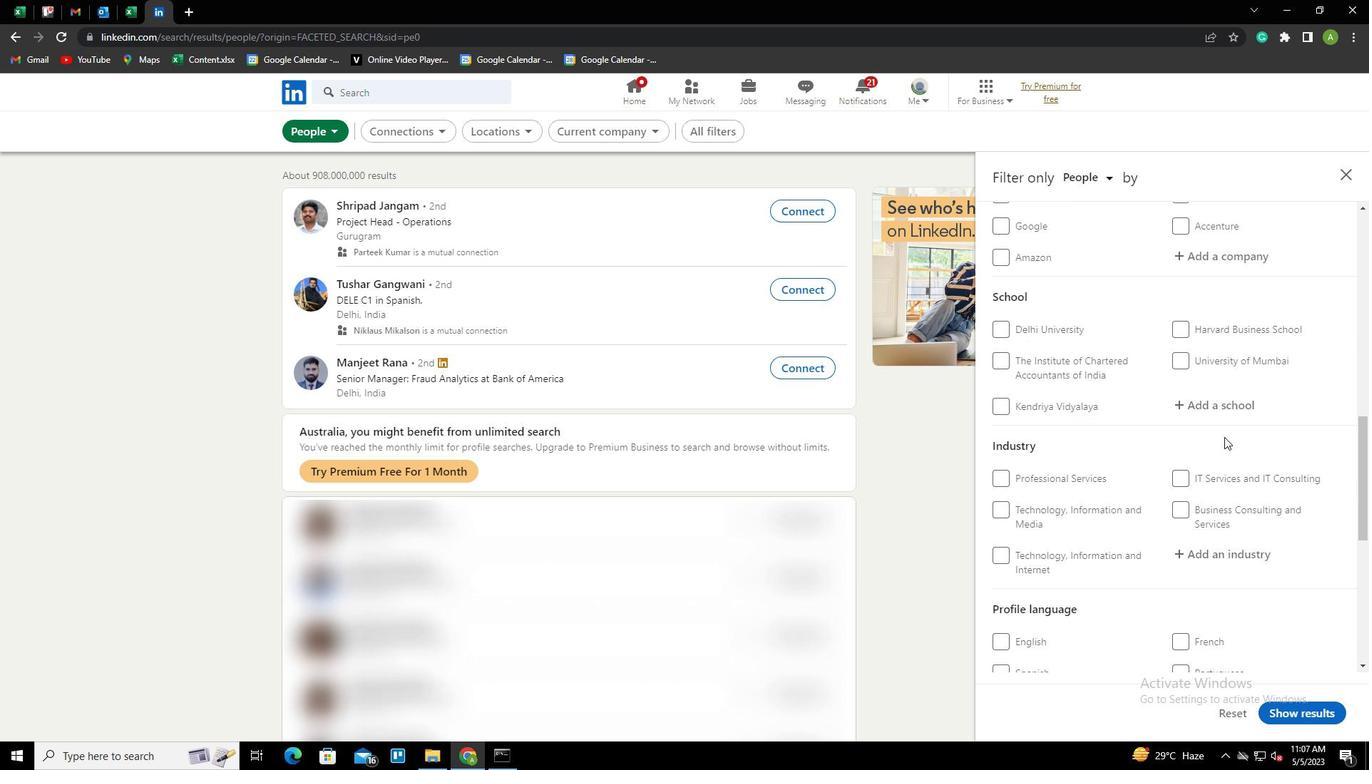 
Action: Mouse scrolled (1224, 436) with delta (0, 0)
Screenshot: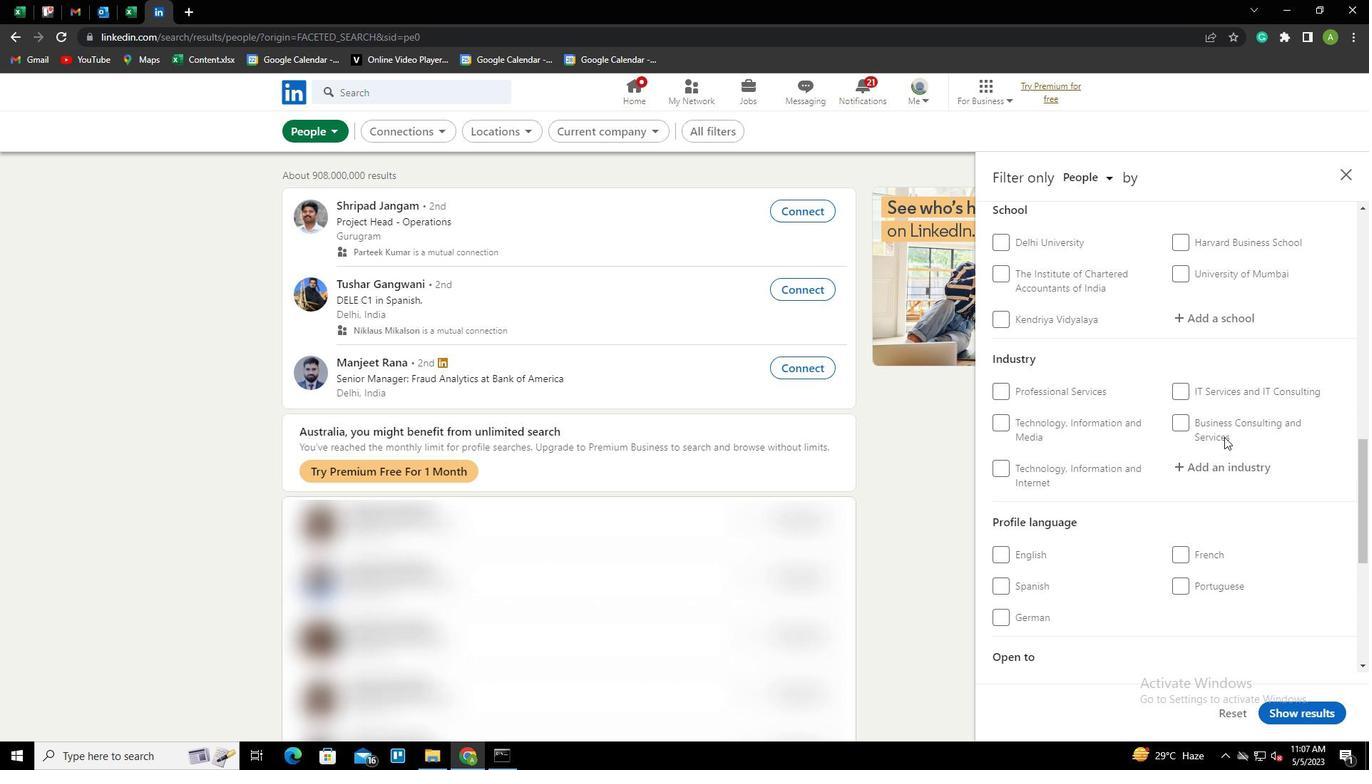 
Action: Mouse moved to (1191, 488)
Screenshot: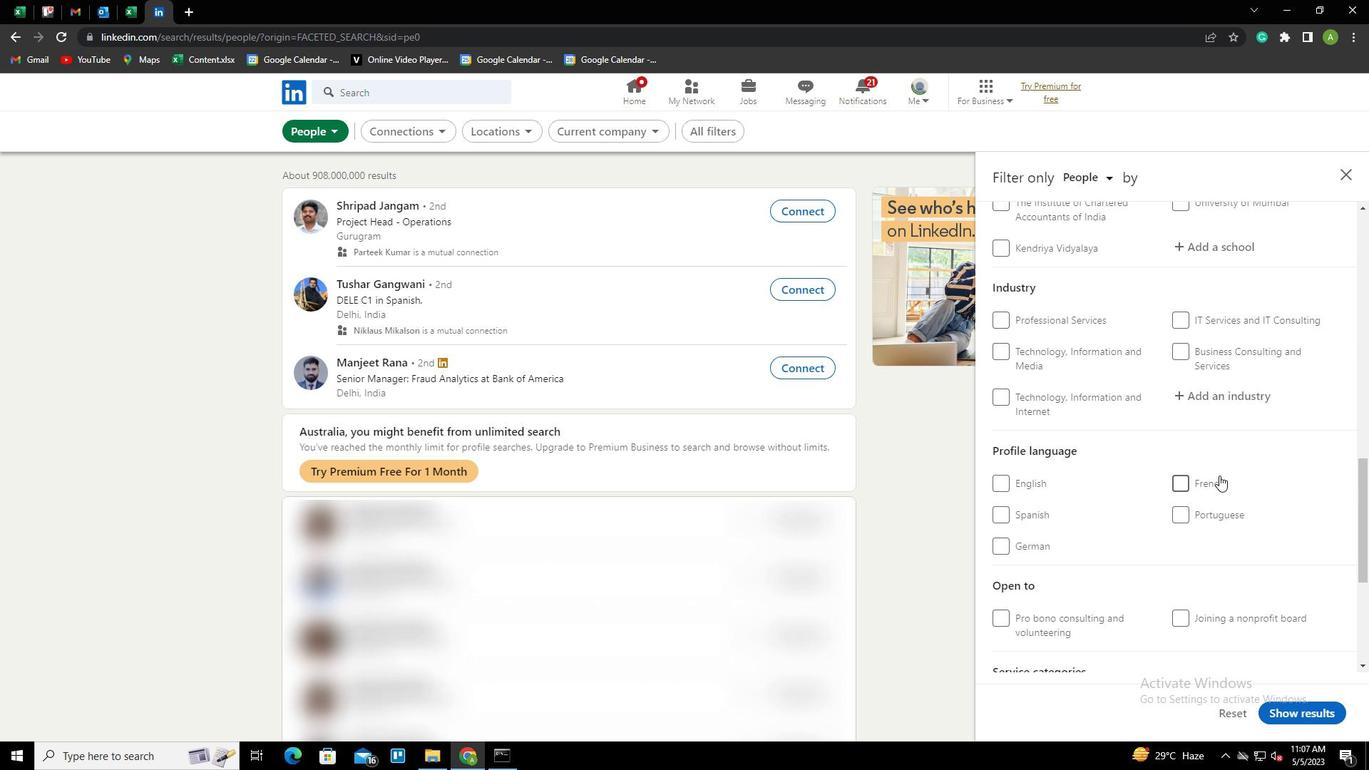 
Action: Mouse pressed left at (1191, 488)
Screenshot: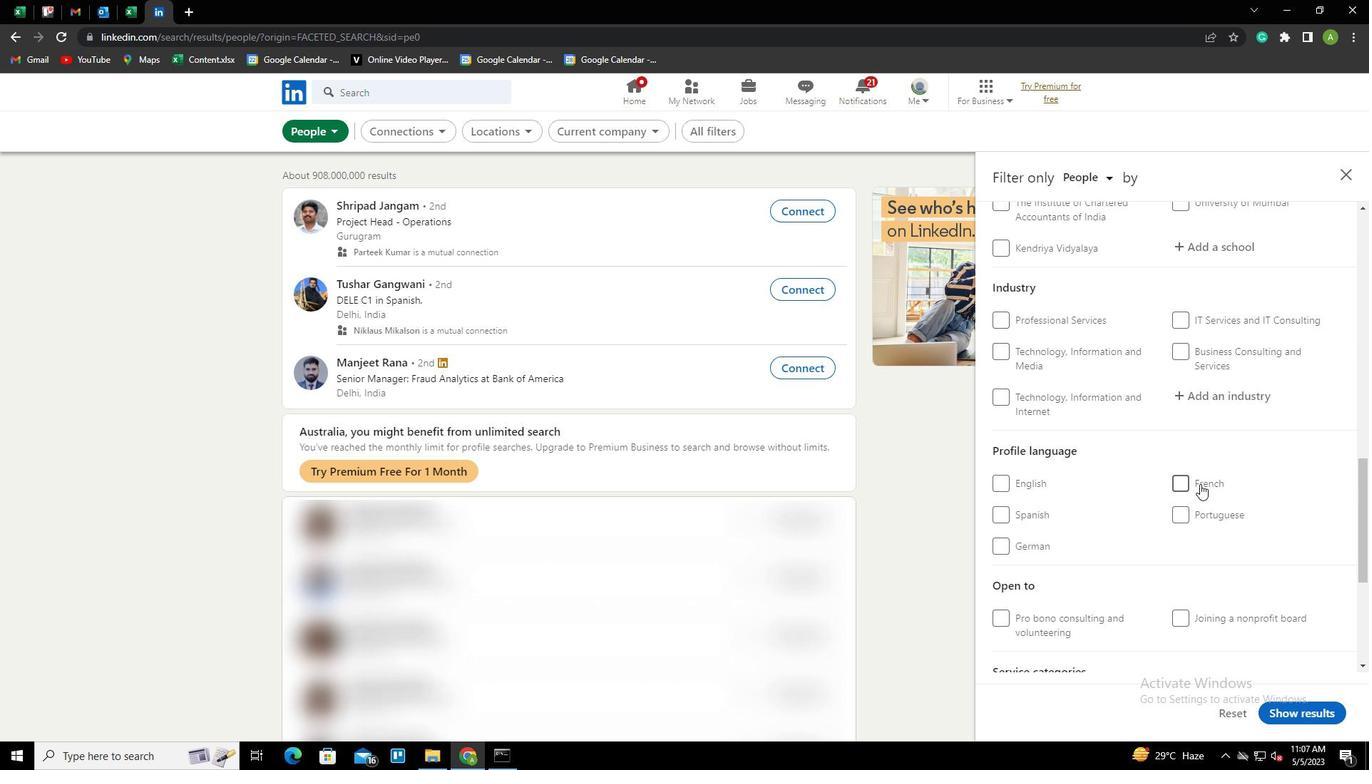
Action: Mouse moved to (1245, 465)
Screenshot: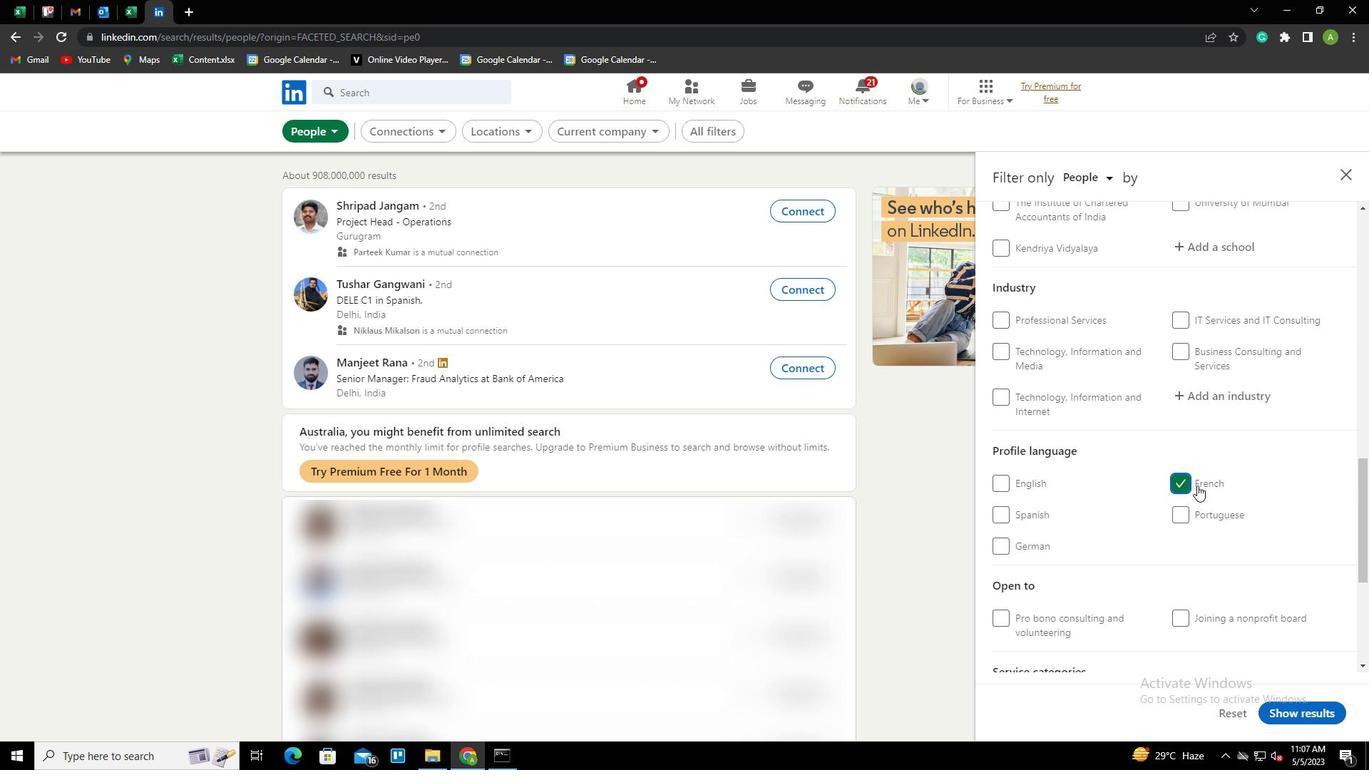 
Action: Mouse scrolled (1245, 466) with delta (0, 0)
Screenshot: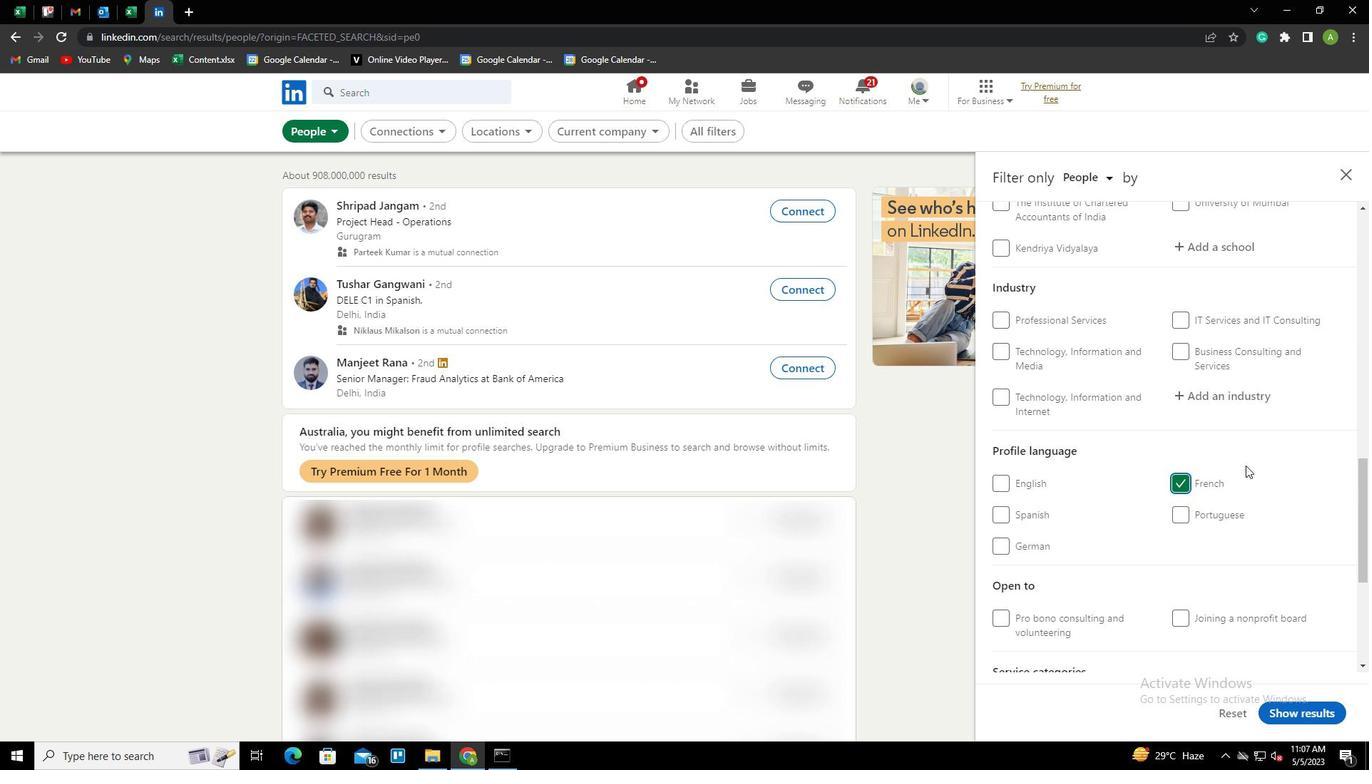 
Action: Mouse scrolled (1245, 466) with delta (0, 0)
Screenshot: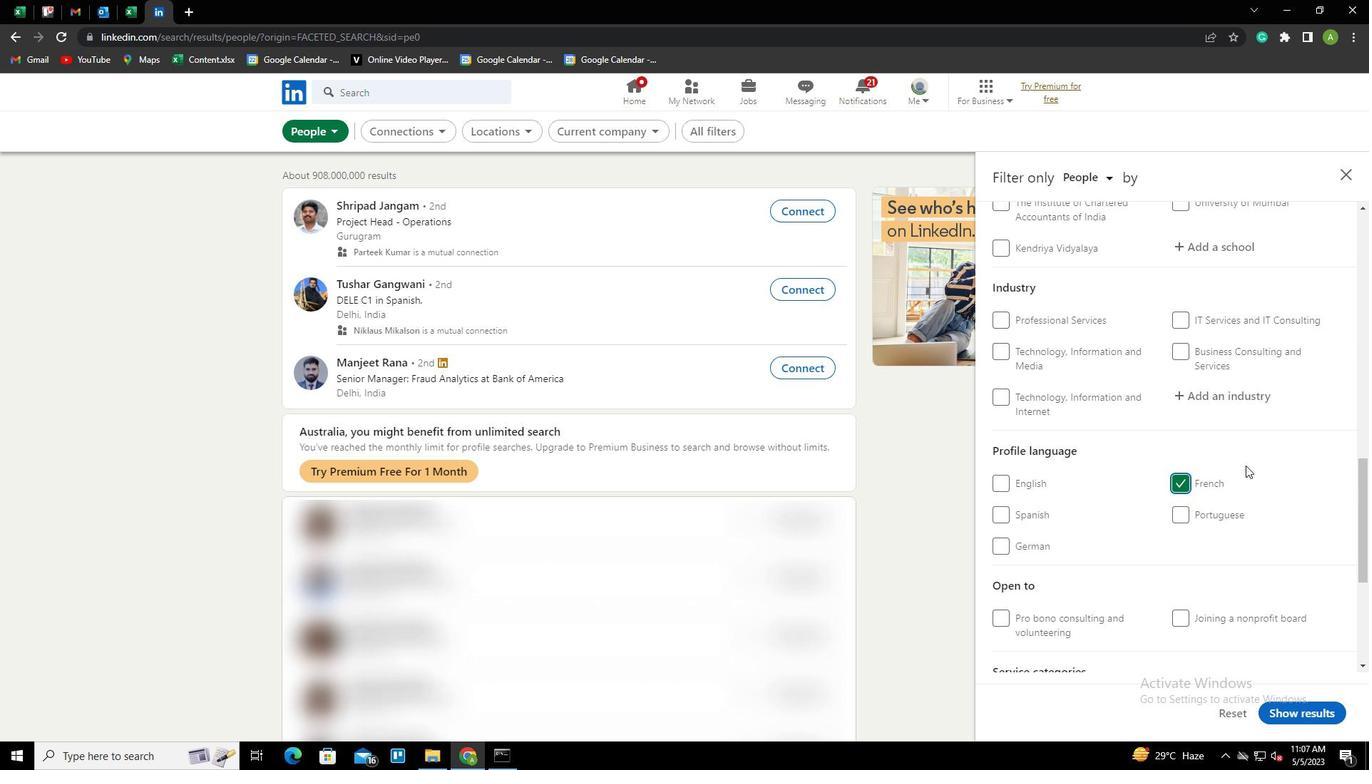 
Action: Mouse scrolled (1245, 466) with delta (0, 0)
Screenshot: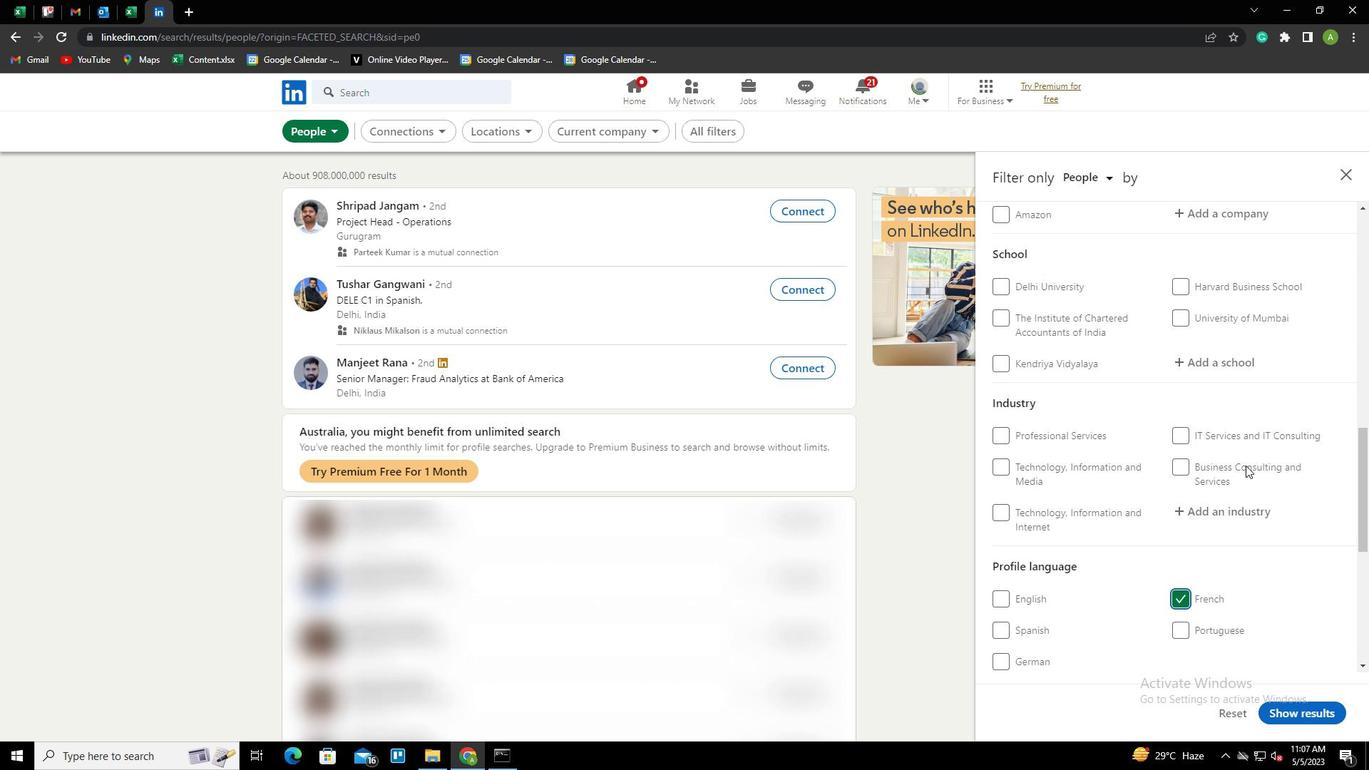 
Action: Mouse scrolled (1245, 466) with delta (0, 0)
Screenshot: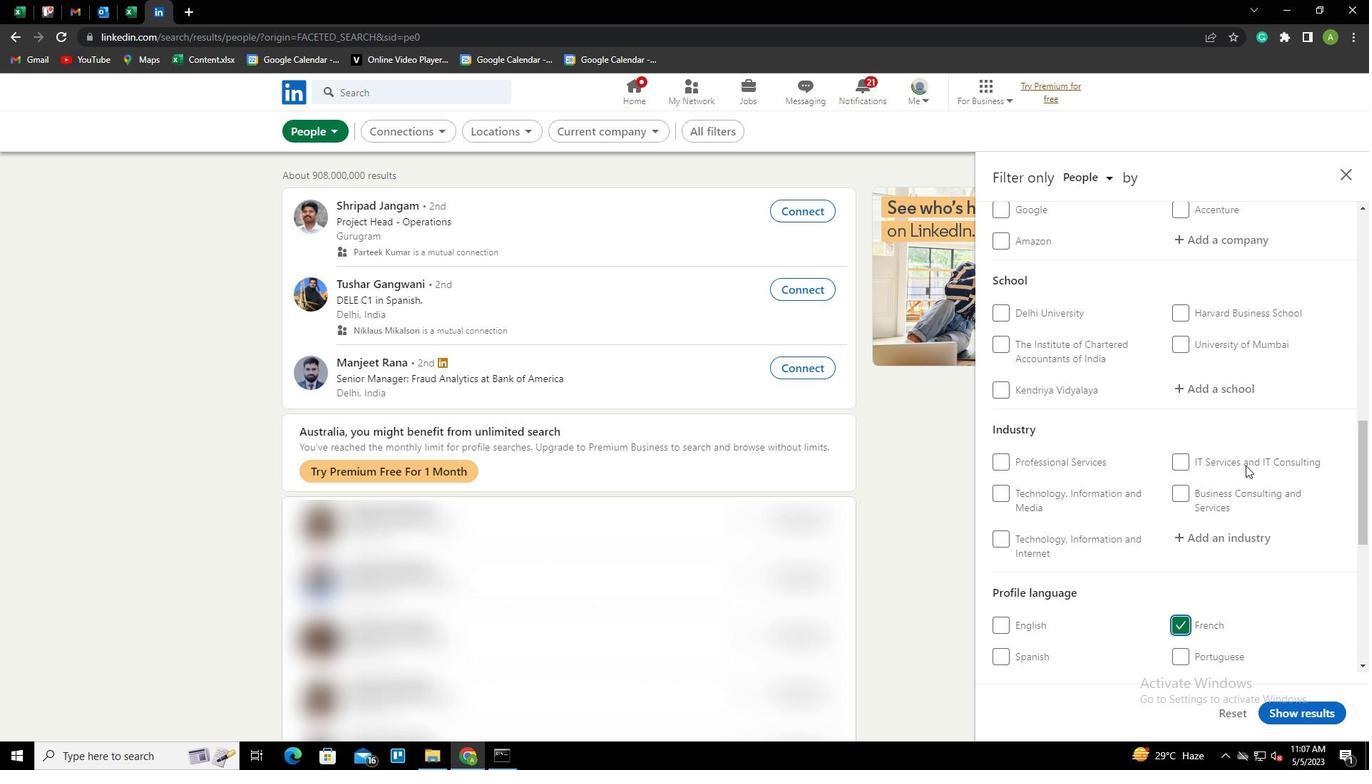
Action: Mouse scrolled (1245, 466) with delta (0, 0)
Screenshot: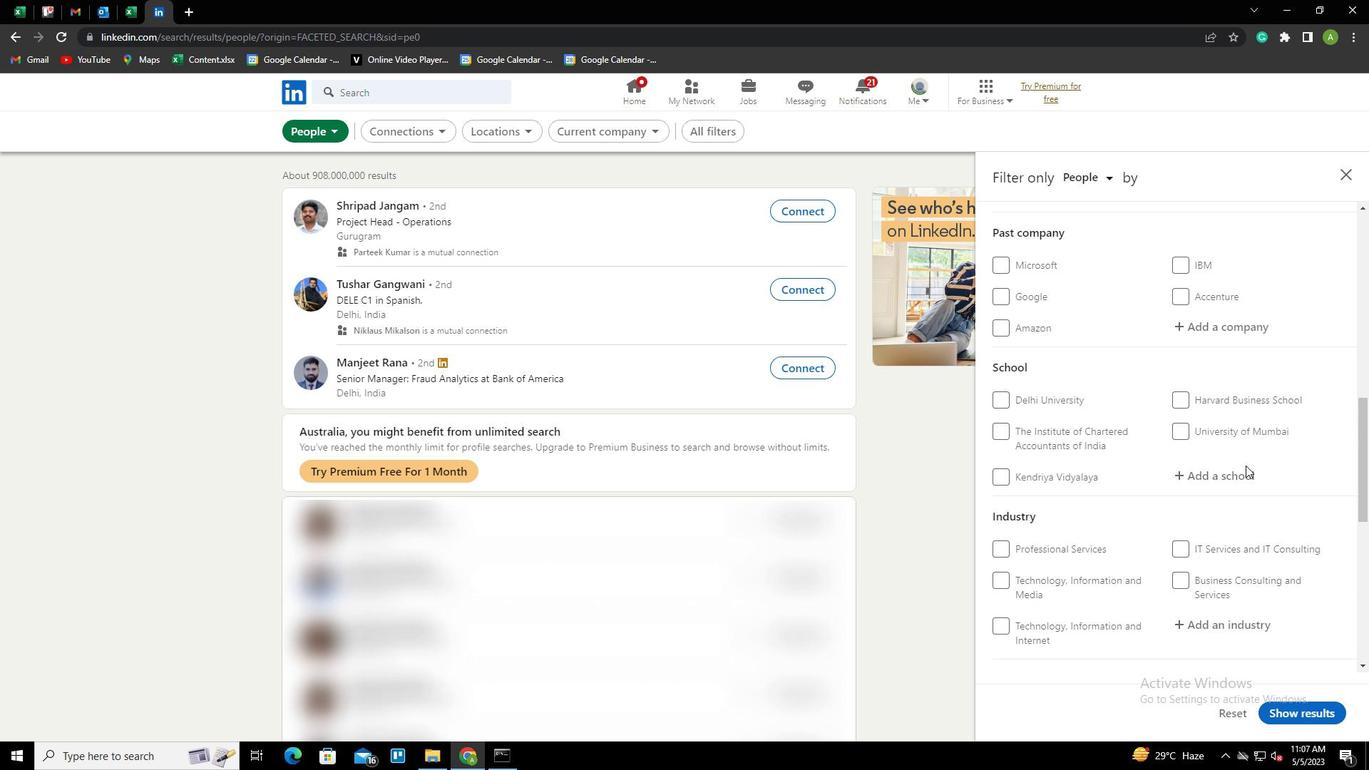 
Action: Mouse scrolled (1245, 466) with delta (0, 0)
Screenshot: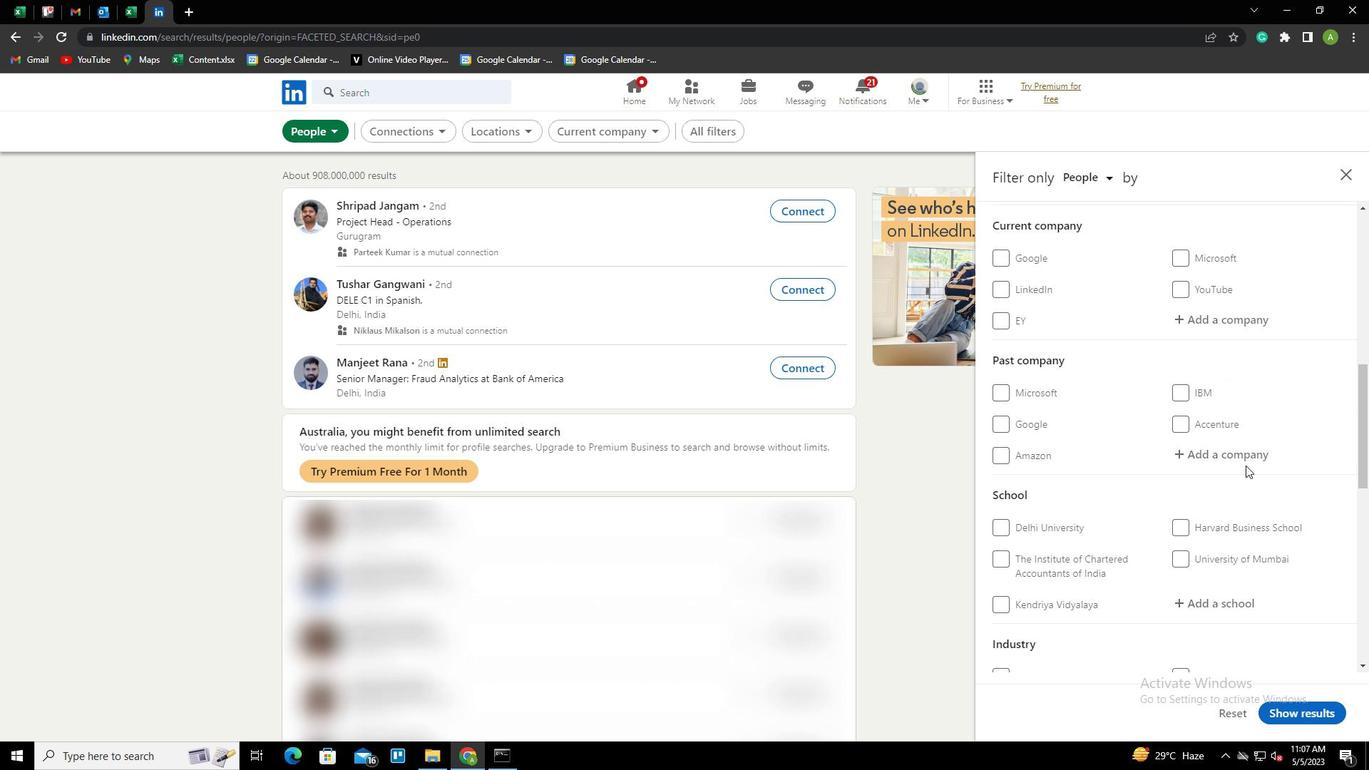 
Action: Mouse moved to (1219, 386)
Screenshot: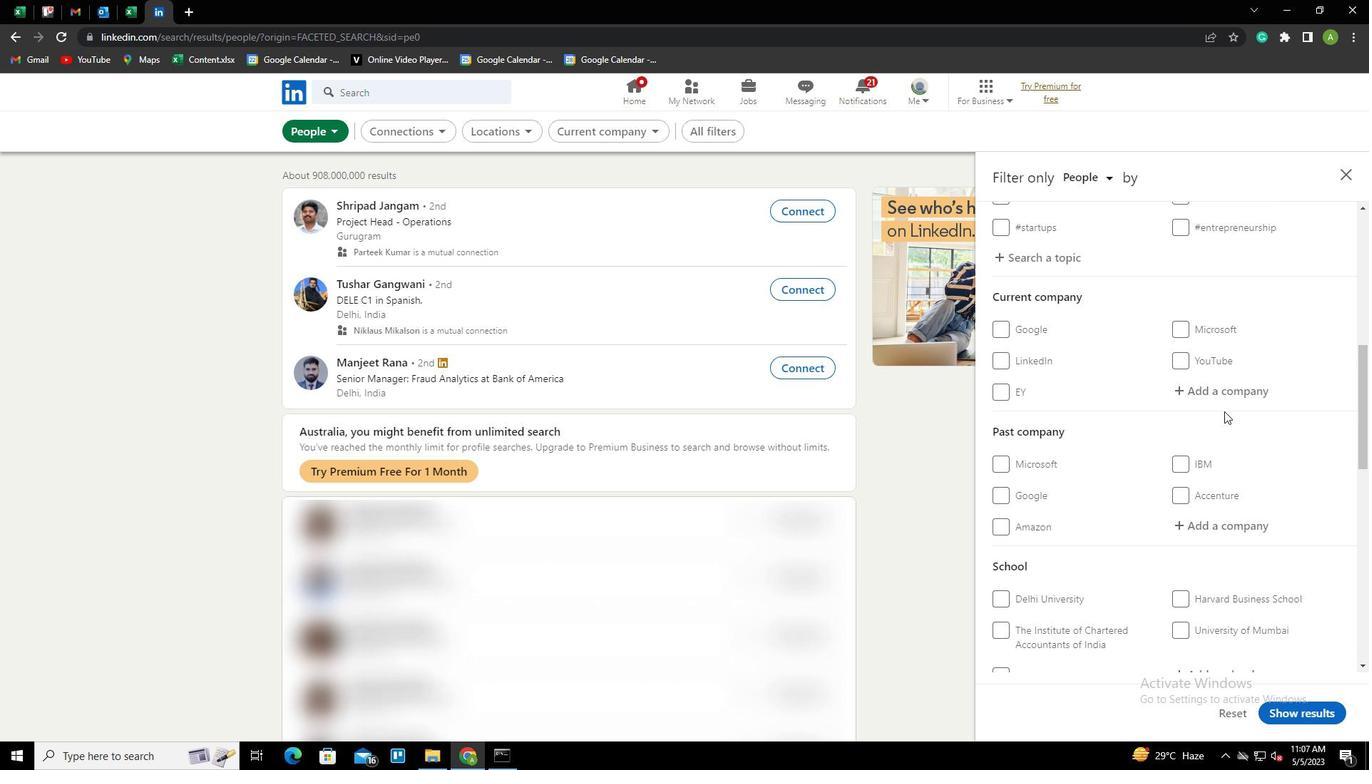 
Action: Mouse pressed left at (1219, 386)
Screenshot: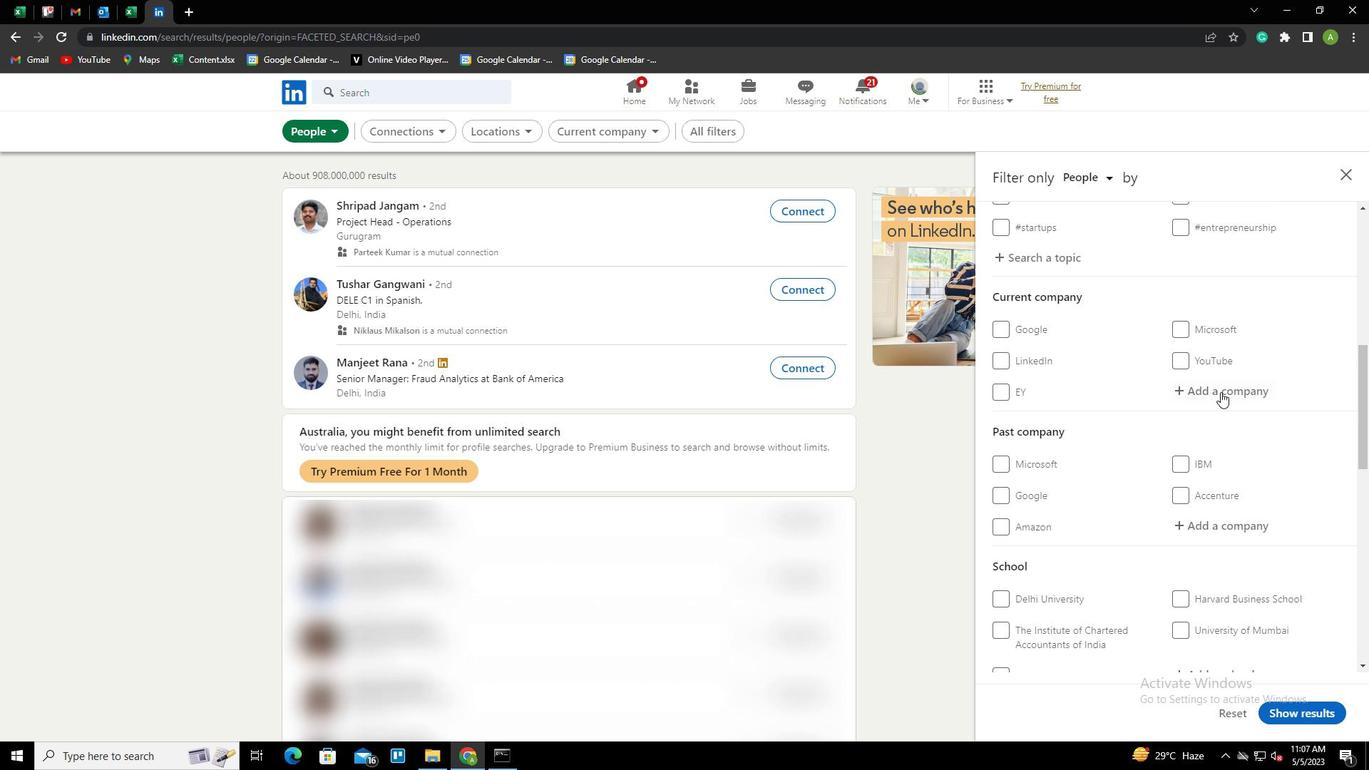 
Action: Key pressed <Key.shift>DANIELI<Key.space><Key.shift>GROUP<Key.down><Key.down><Key.enter>
Screenshot: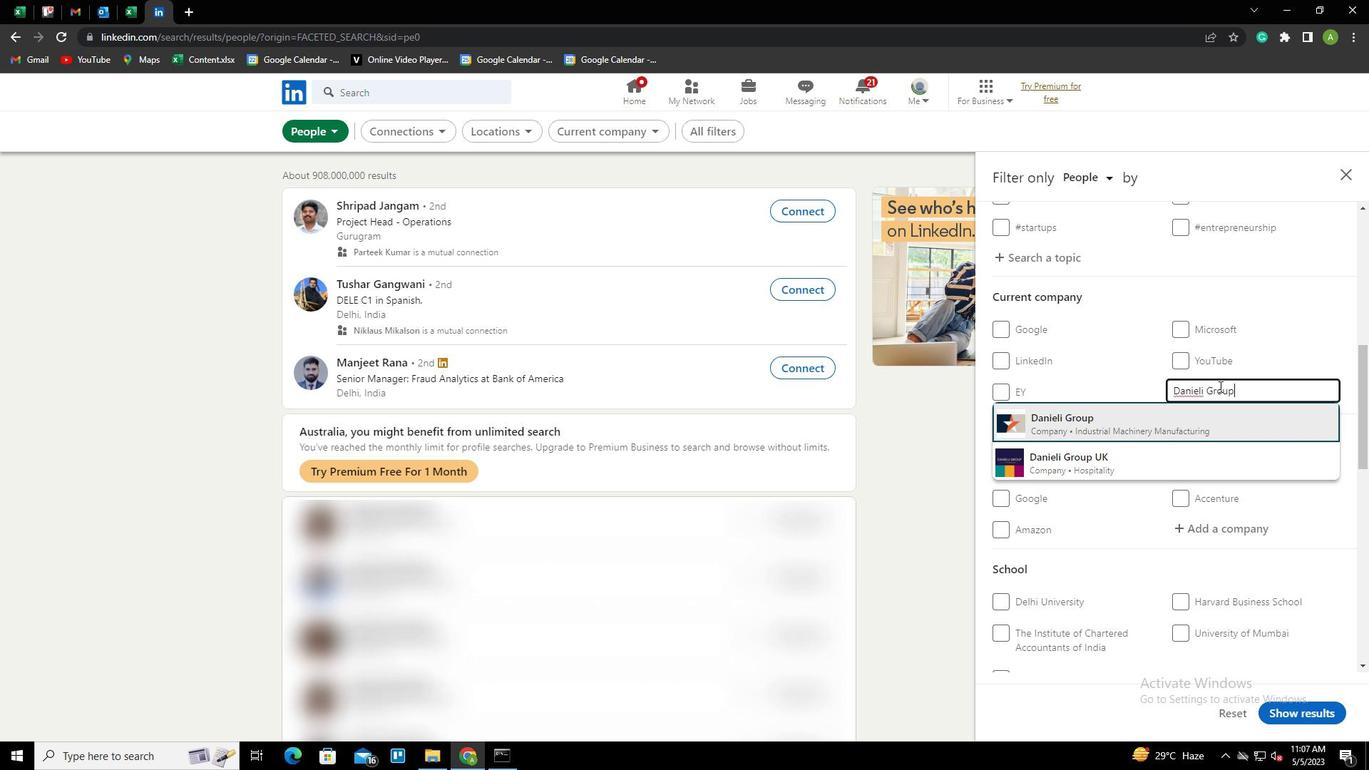 
Action: Mouse scrolled (1219, 385) with delta (0, 0)
Screenshot: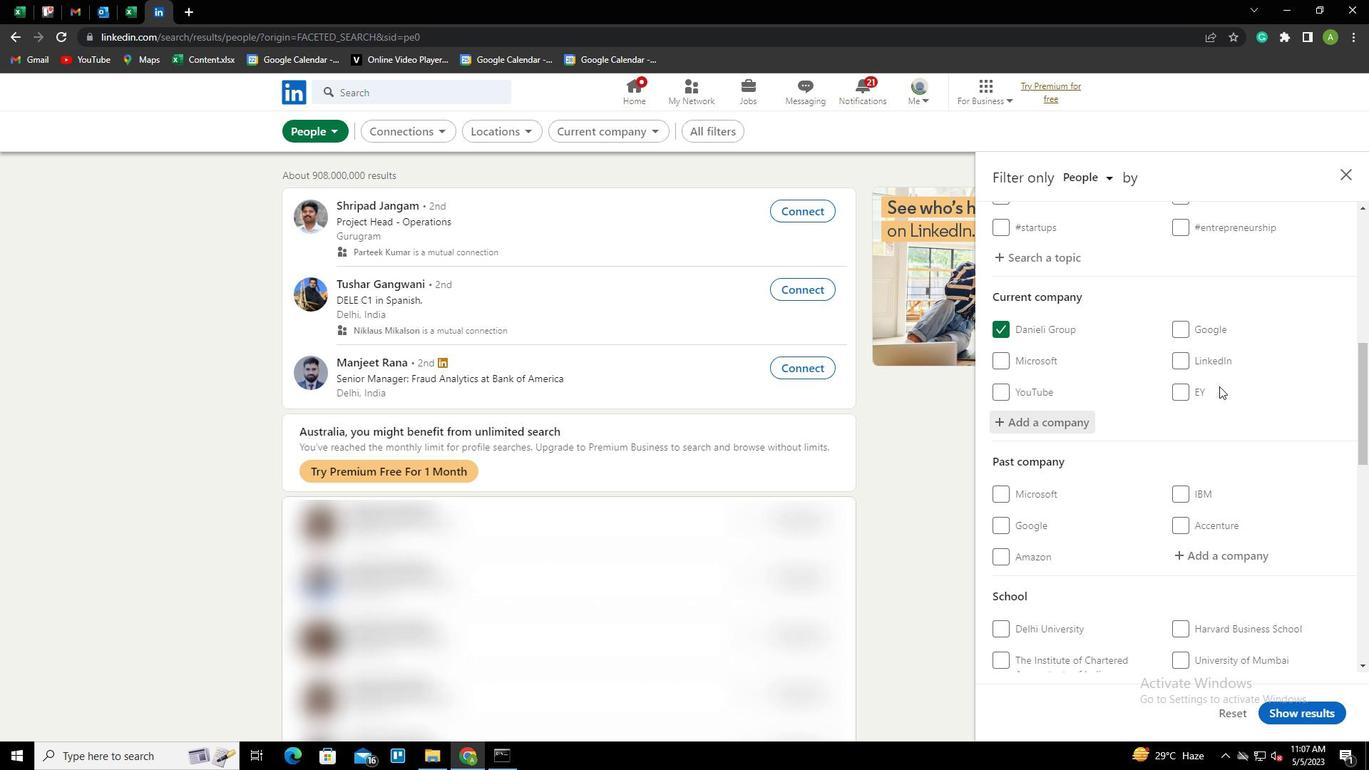 
Action: Mouse scrolled (1219, 385) with delta (0, 0)
Screenshot: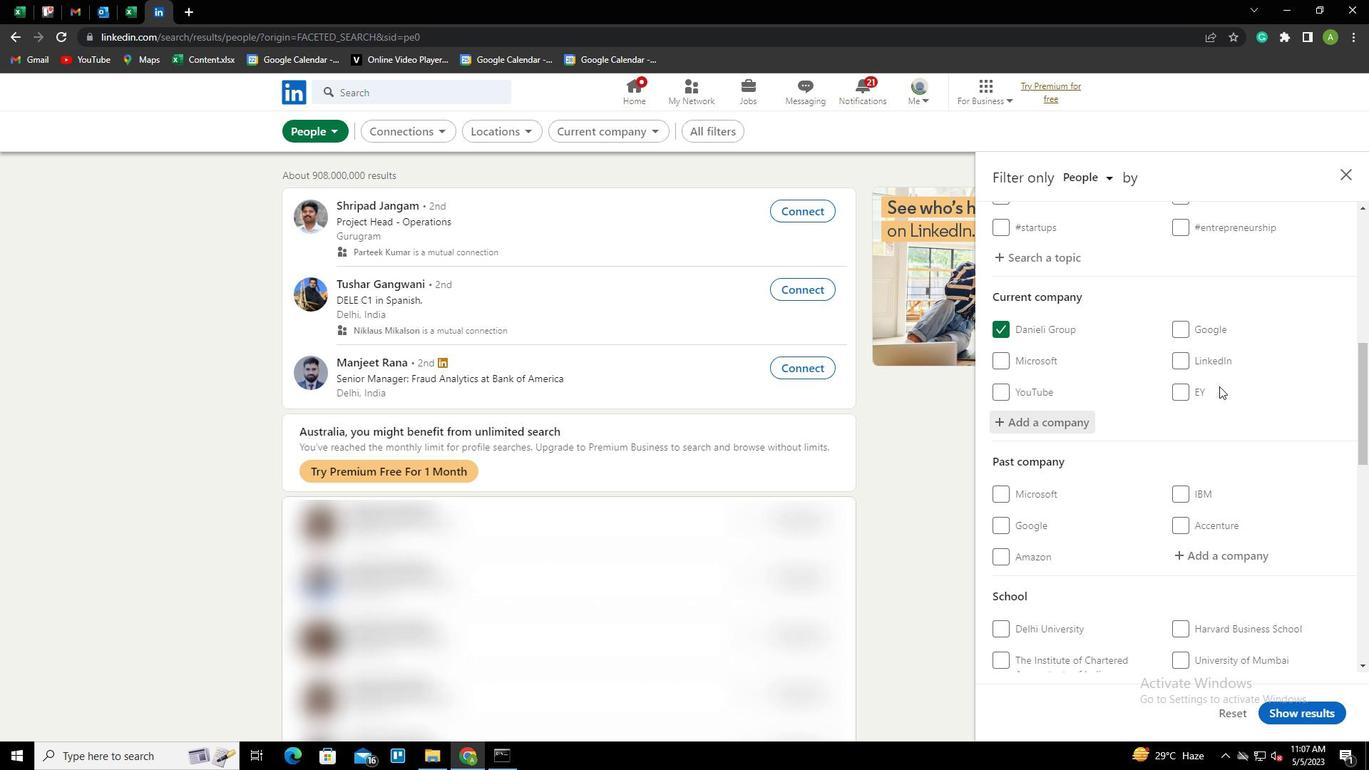 
Action: Mouse scrolled (1219, 385) with delta (0, 0)
Screenshot: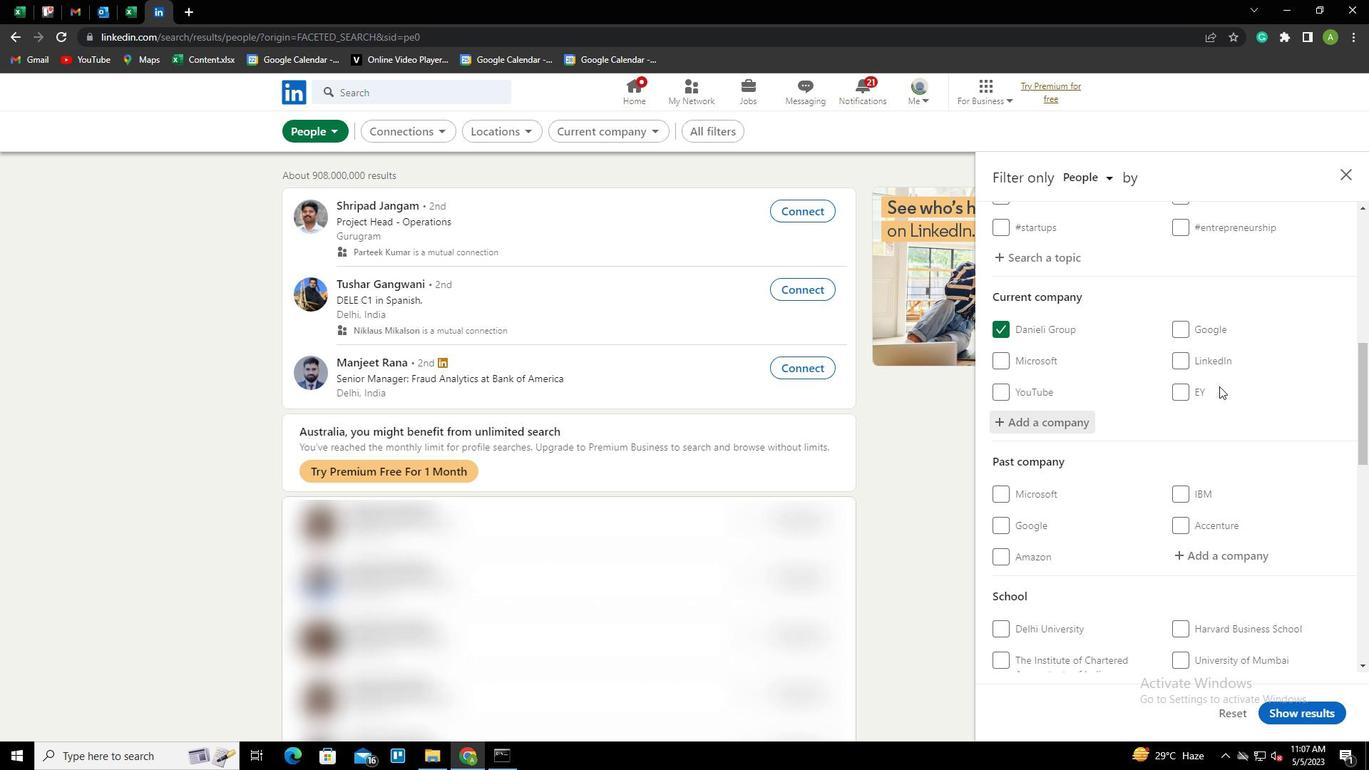 
Action: Mouse moved to (1226, 482)
Screenshot: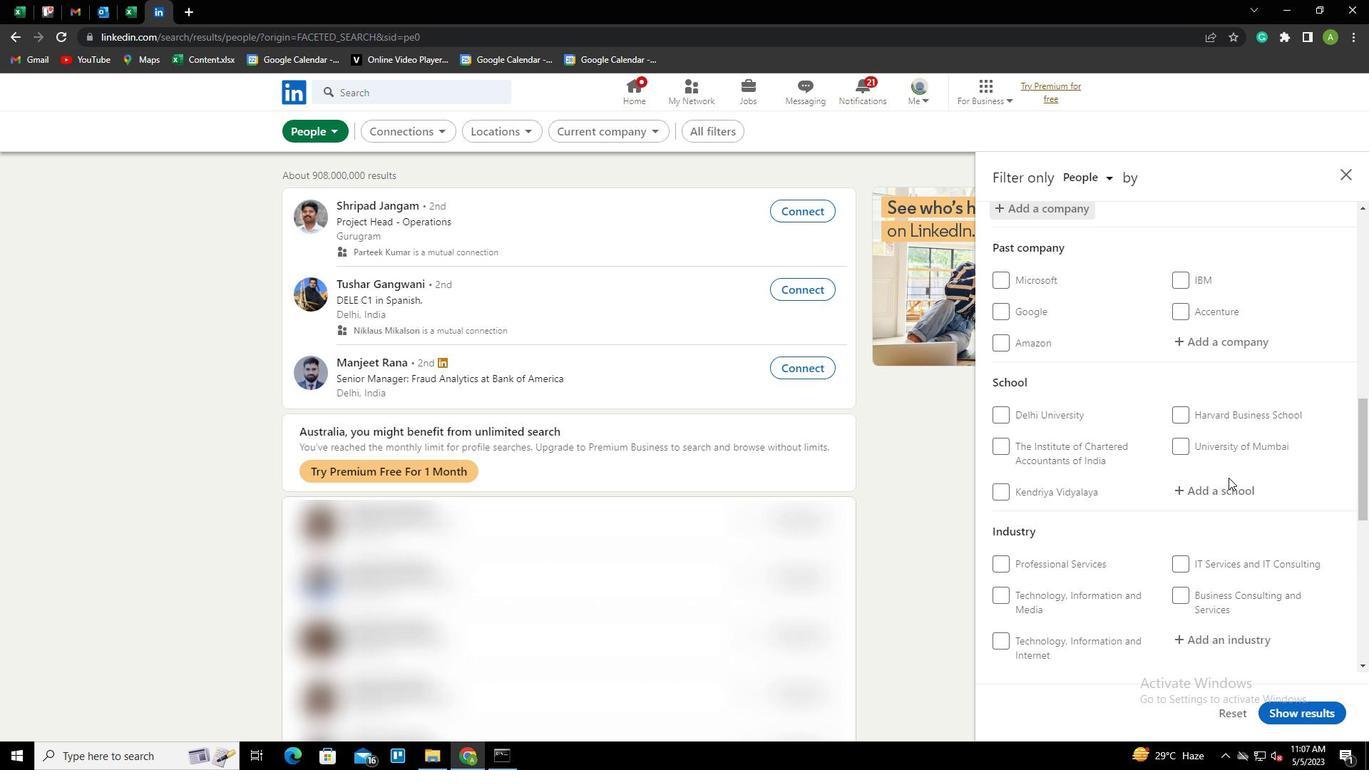 
Action: Mouse pressed left at (1226, 482)
Screenshot: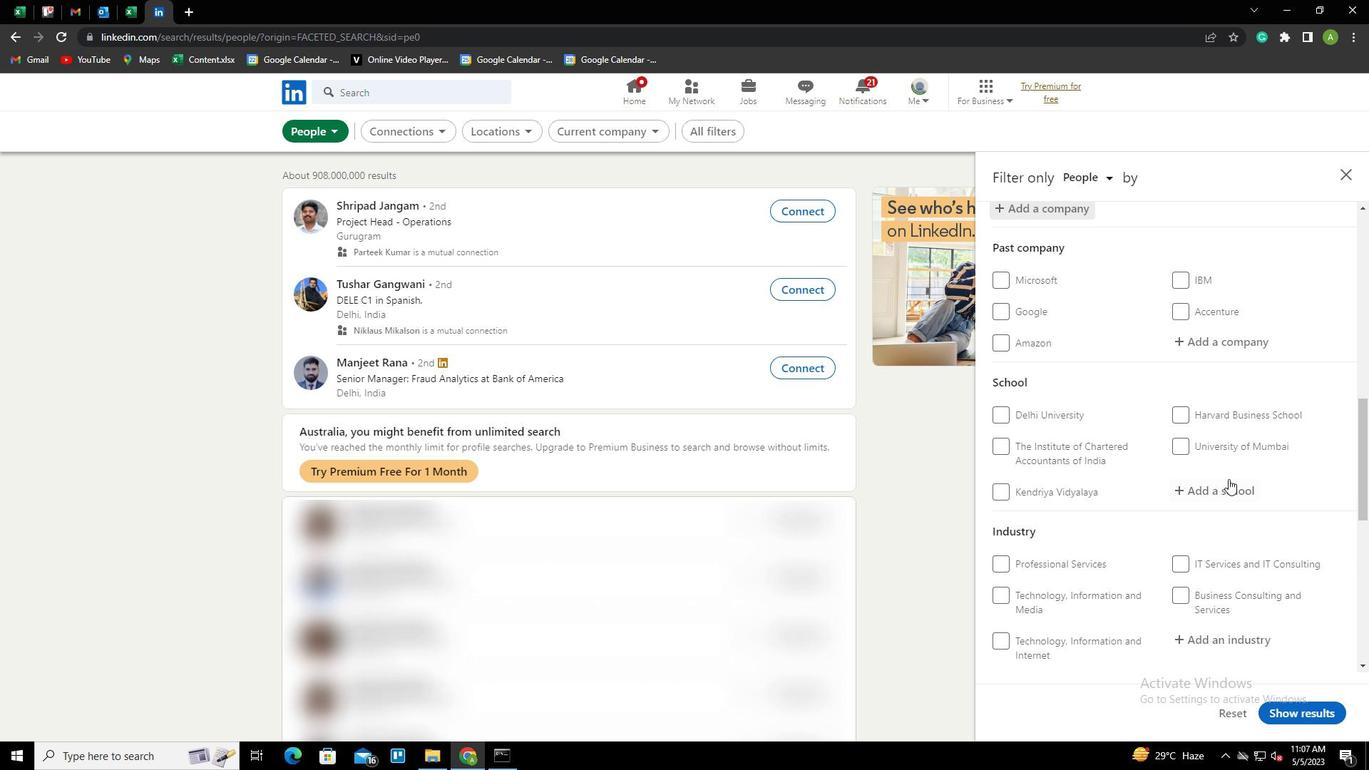 
Action: Key pressed <Key.shift>
Screenshot: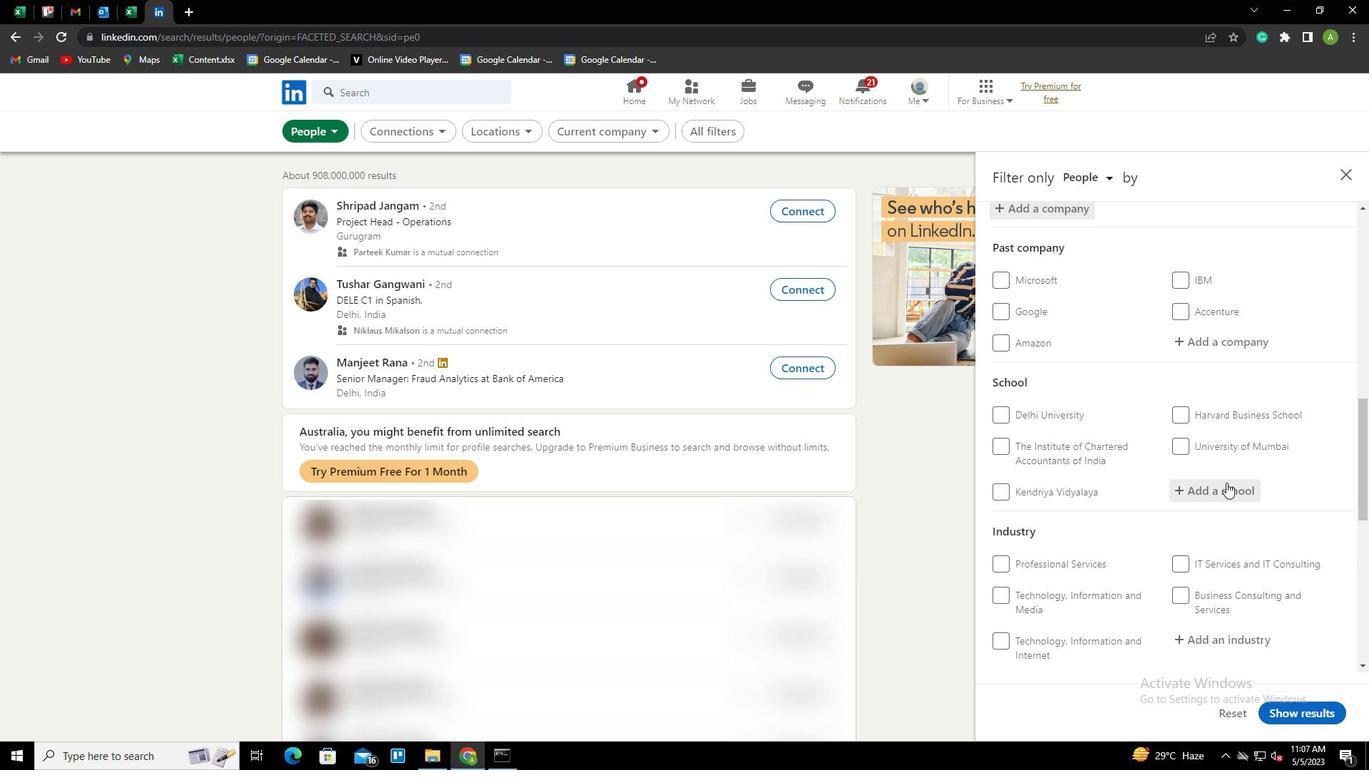
Action: Mouse moved to (1225, 483)
Screenshot: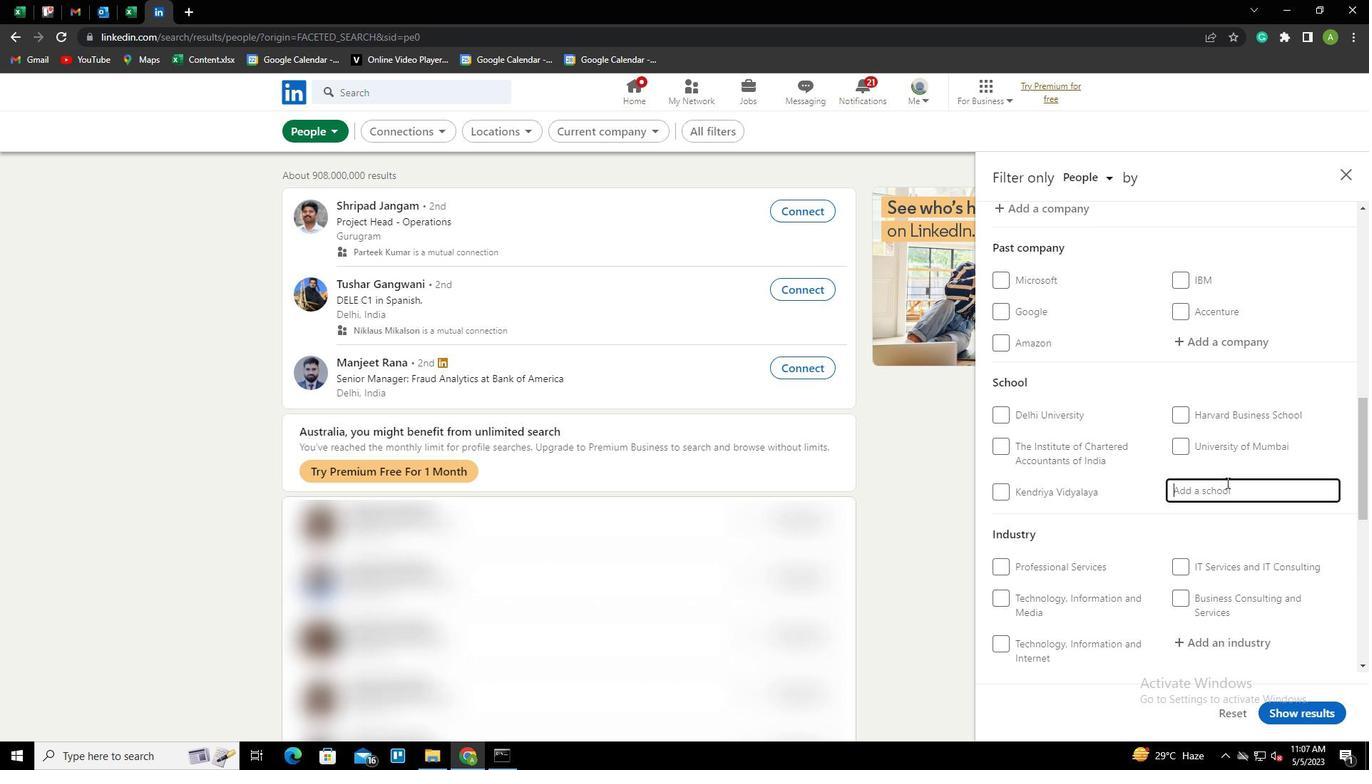 
Action: Key pressed <Key.shift><Key.shift><Key.shift><Key.shift><Key.shift><Key.shift><Key.shift><Key.shift><Key.shift><Key.shift><Key.shift><Key.shift><Key.shift><Key.shift><Key.shift><Key.shift><Key.shift><Key.shift><Key.shift><Key.shift><Key.shift><Key.shift><Key.shift><Key.shift><Key.shift><Key.shift><Key.shift><Key.shift><Key.shift><Key.shift><Key.shift><Key.shift><Key.shift><Key.shift><Key.shift><Key.shift><Key.shift><Key.shift>RASHTRASANT<Key.down><Key.enter>
Screenshot: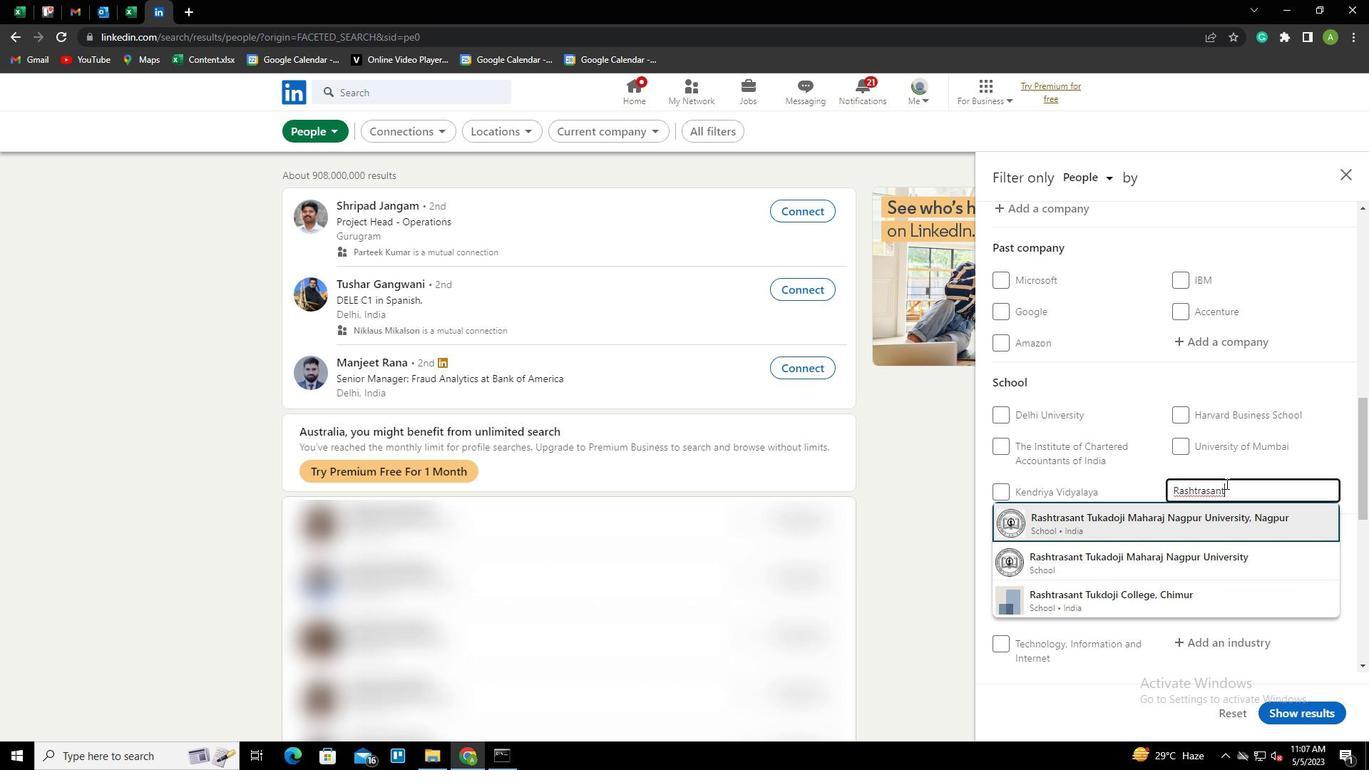 
Action: Mouse scrolled (1225, 482) with delta (0, 0)
Screenshot: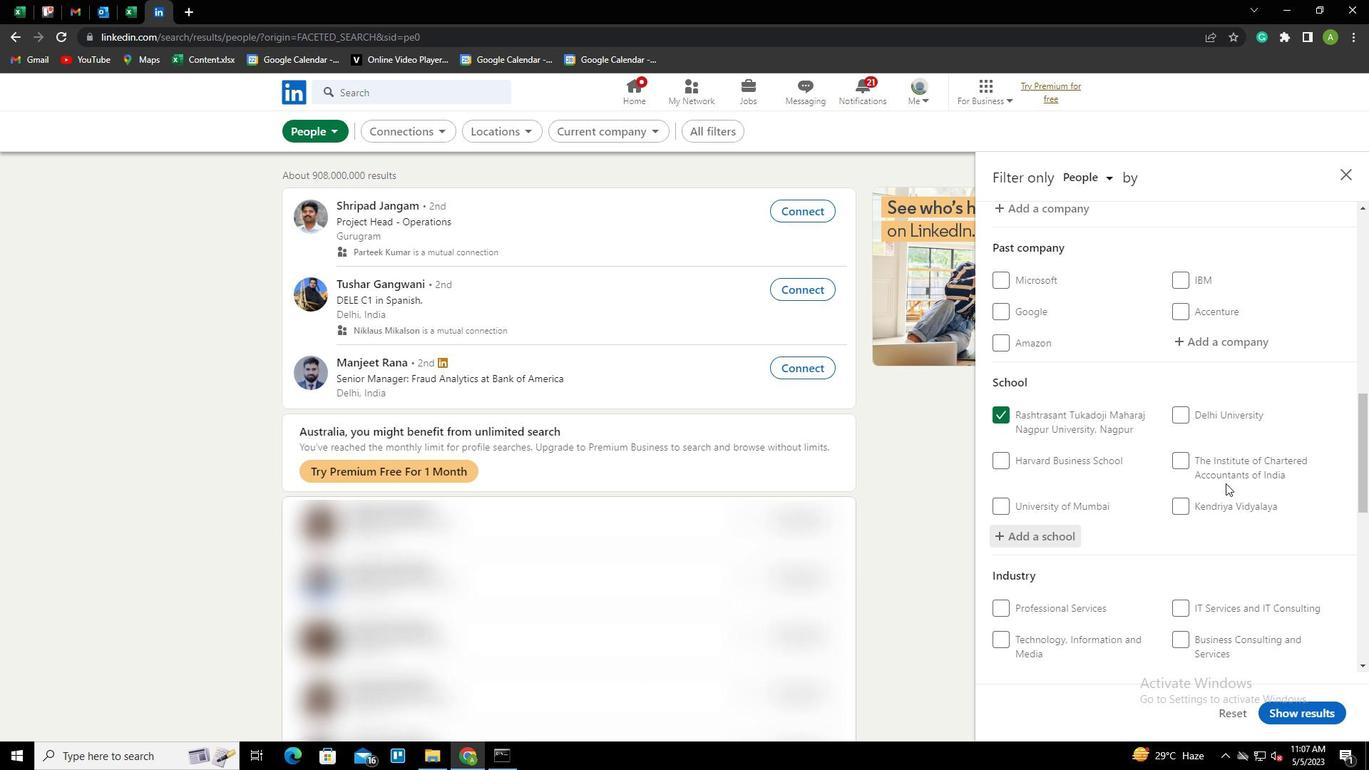 
Action: Mouse scrolled (1225, 482) with delta (0, 0)
Screenshot: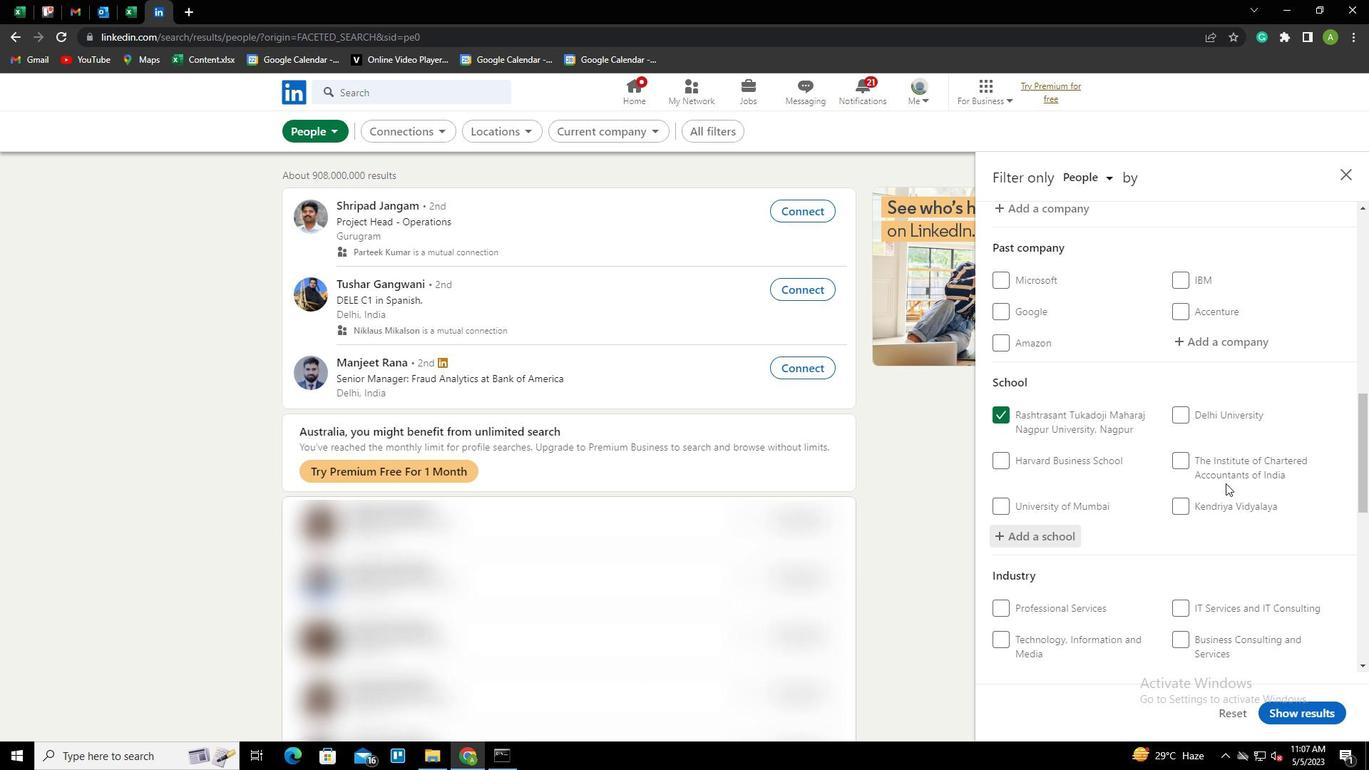 
Action: Mouse scrolled (1225, 482) with delta (0, 0)
Screenshot: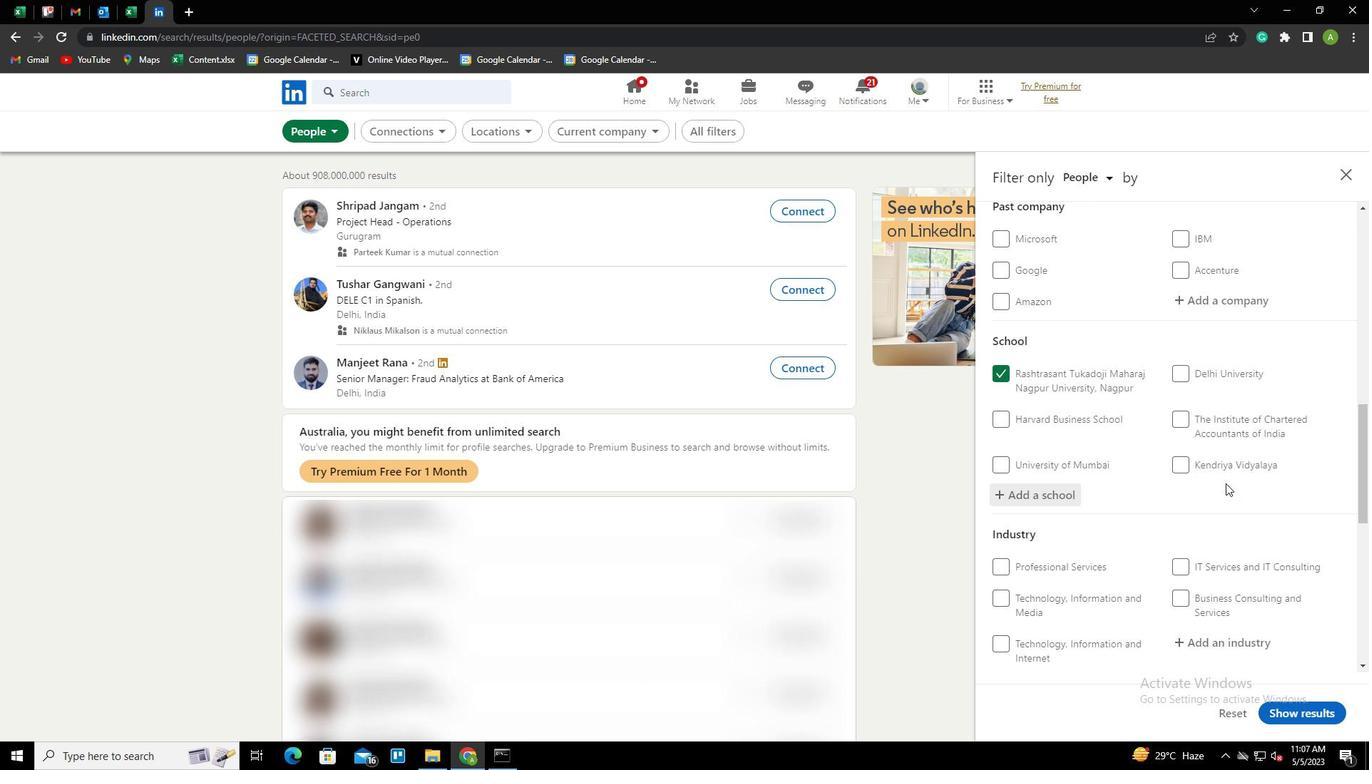 
Action: Mouse moved to (1217, 471)
Screenshot: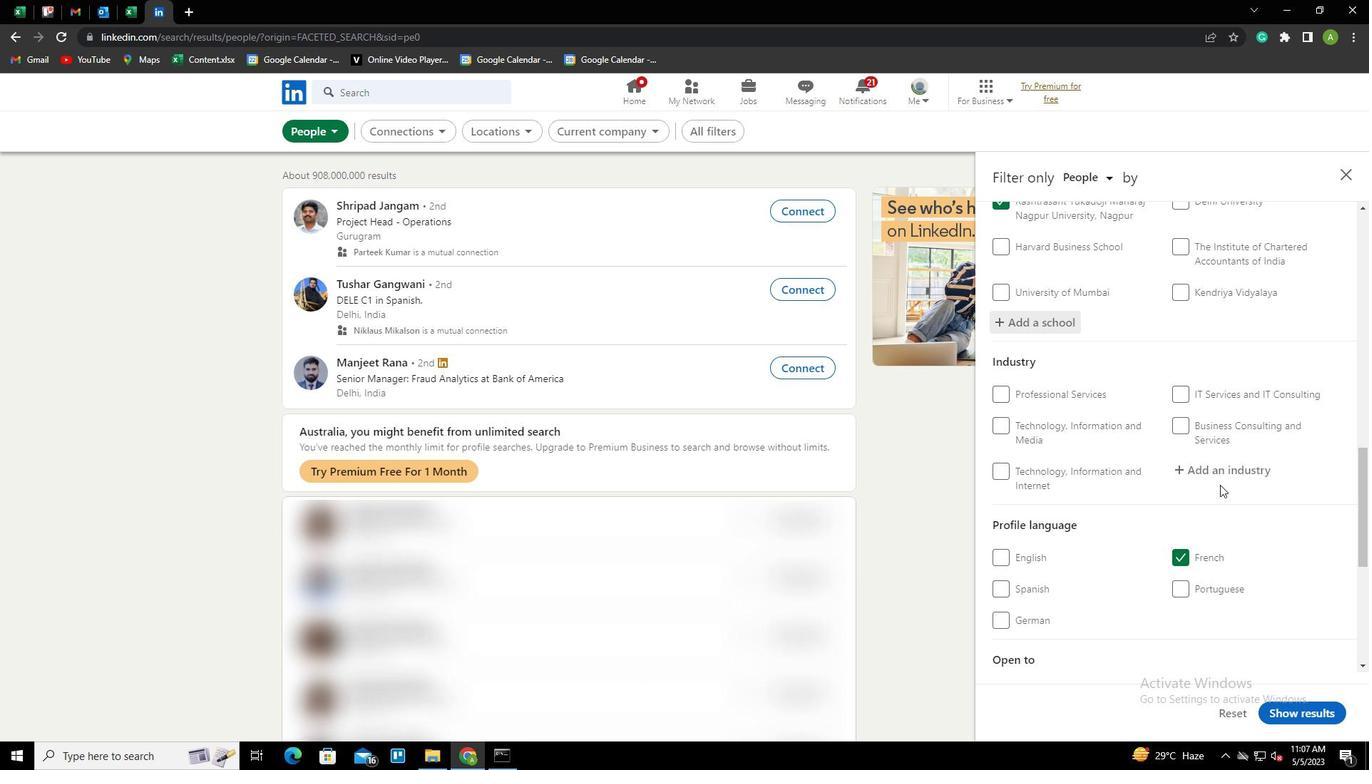 
Action: Mouse pressed left at (1217, 471)
Screenshot: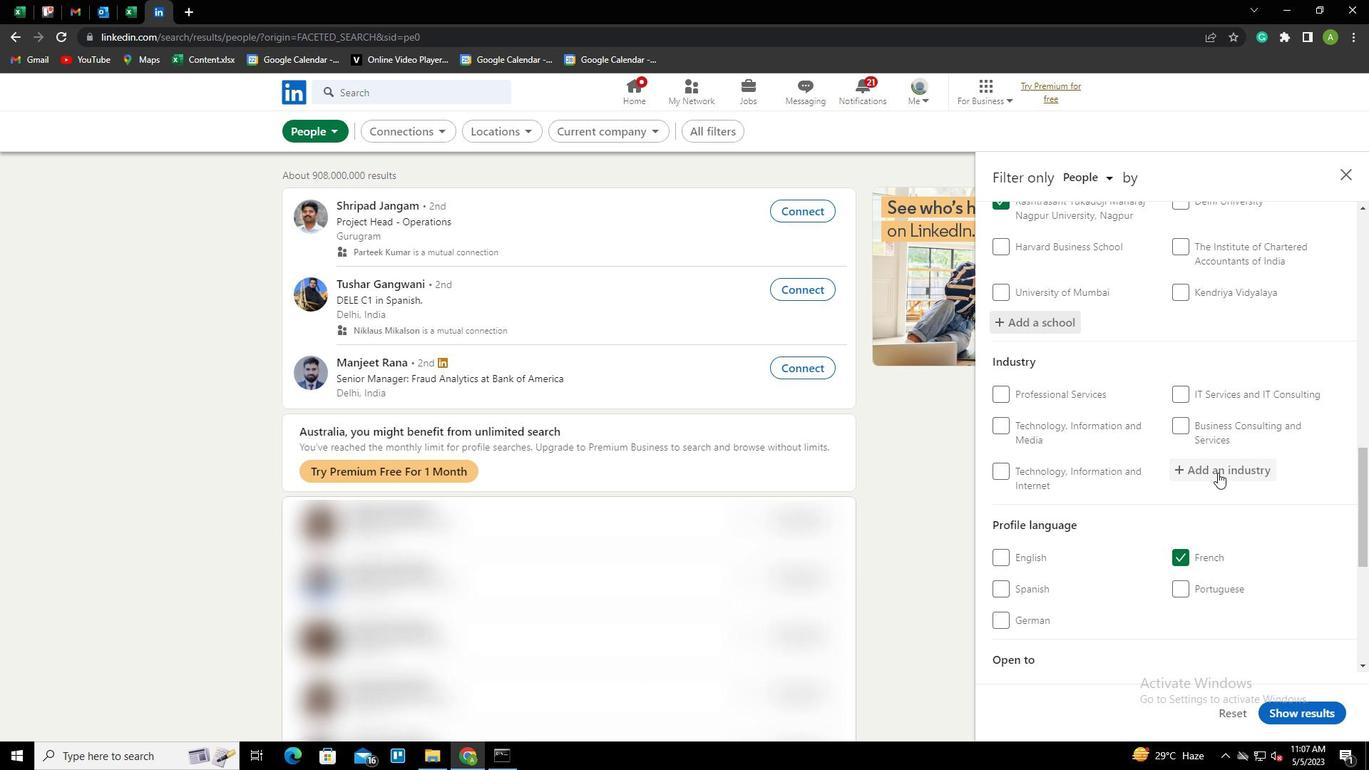 
Action: Key pressed <Key.shift>EXECUTIVE<Key.space><Key.shift>SEARCH<Key.space><Key.shift>SERVICES<Key.down><Key.enter>
Screenshot: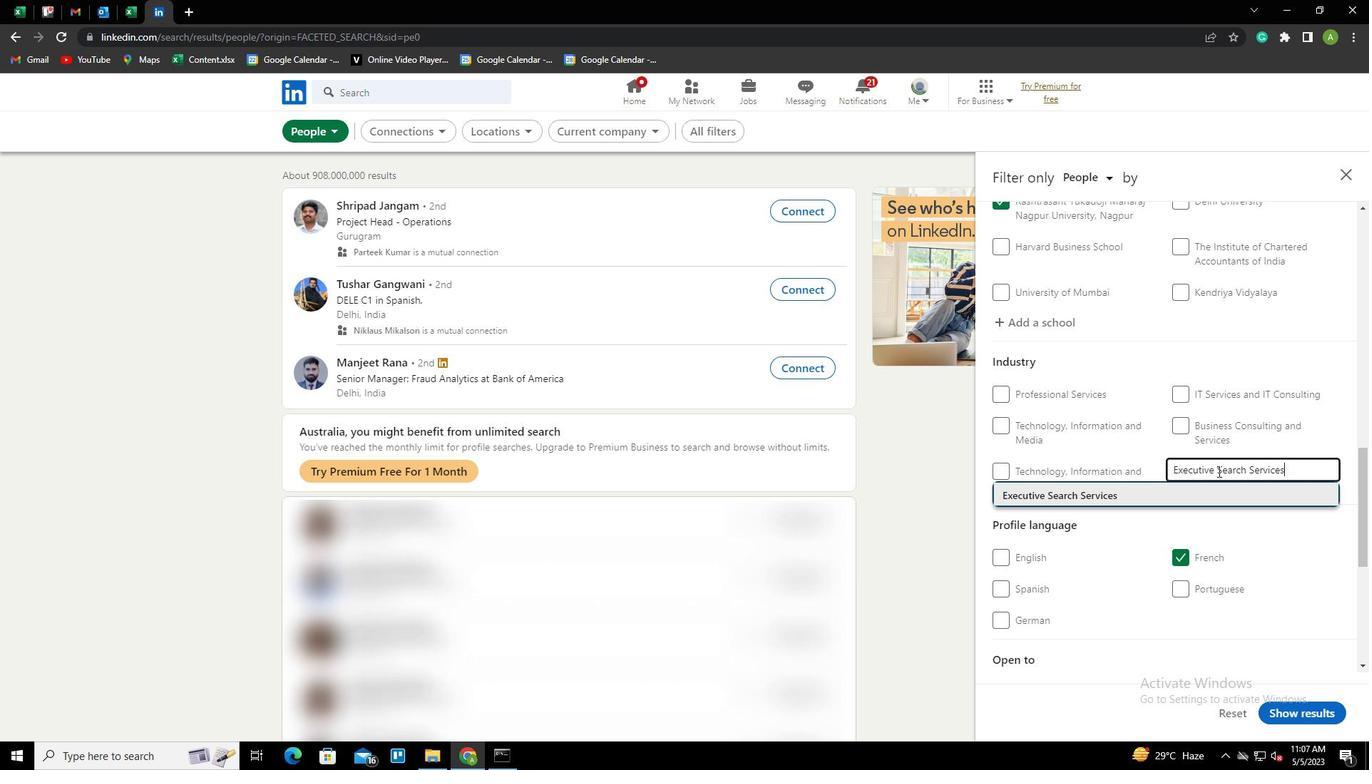 
Action: Mouse scrolled (1217, 470) with delta (0, 0)
Screenshot: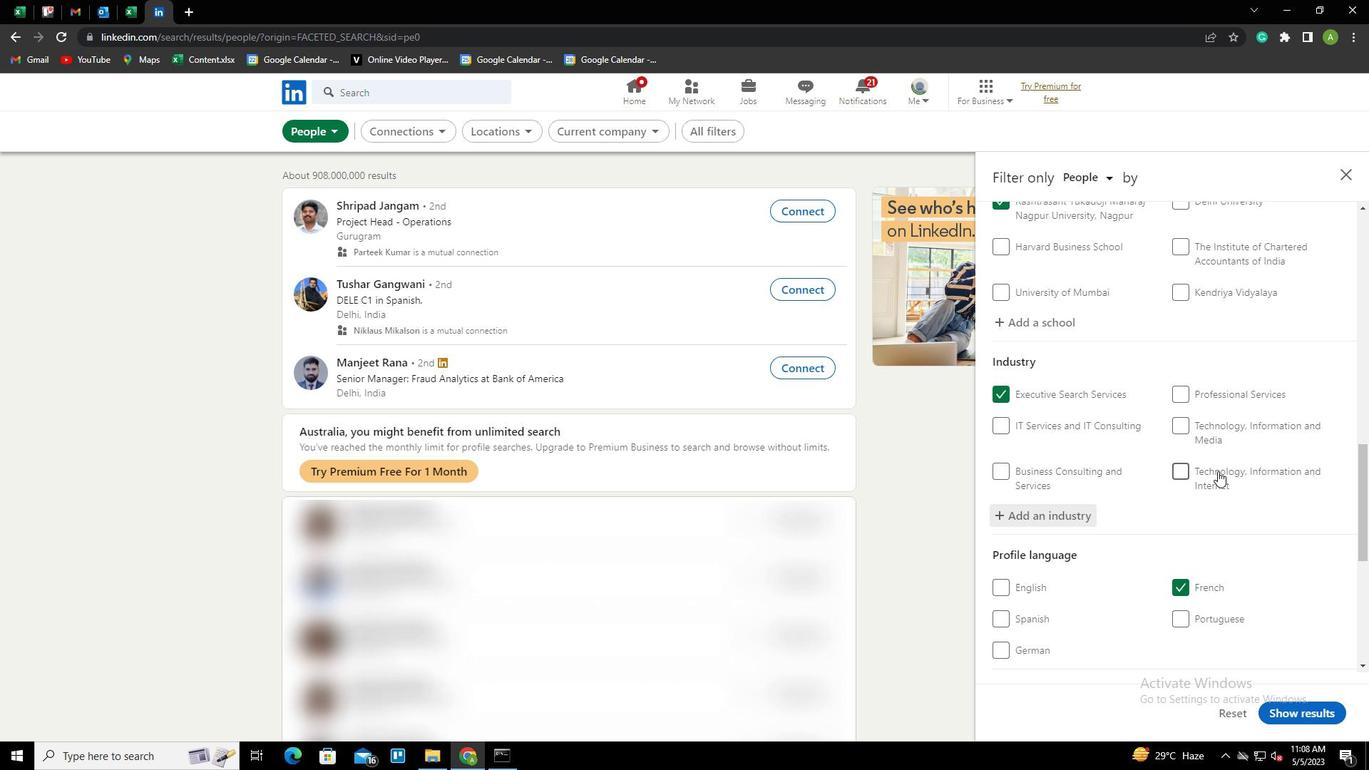 
Action: Mouse scrolled (1217, 470) with delta (0, 0)
Screenshot: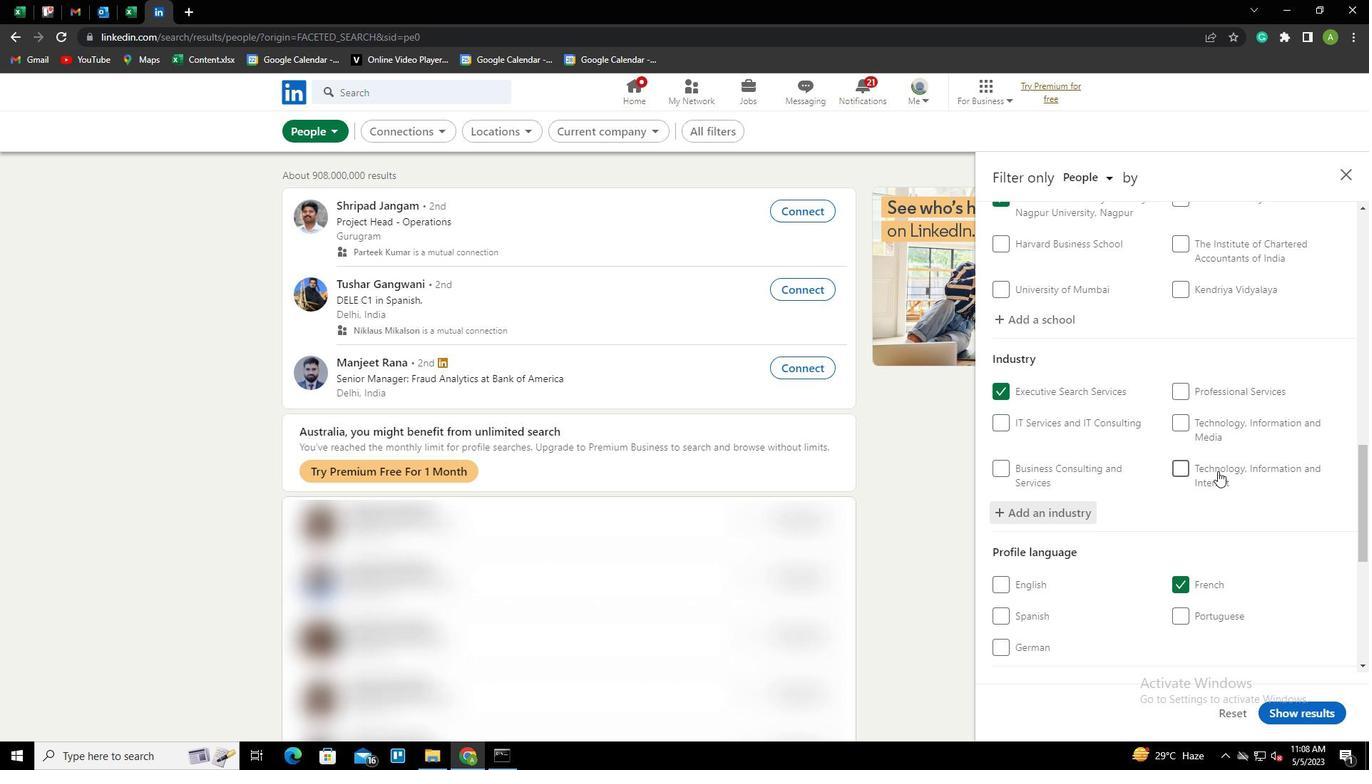 
Action: Mouse scrolled (1217, 470) with delta (0, 0)
Screenshot: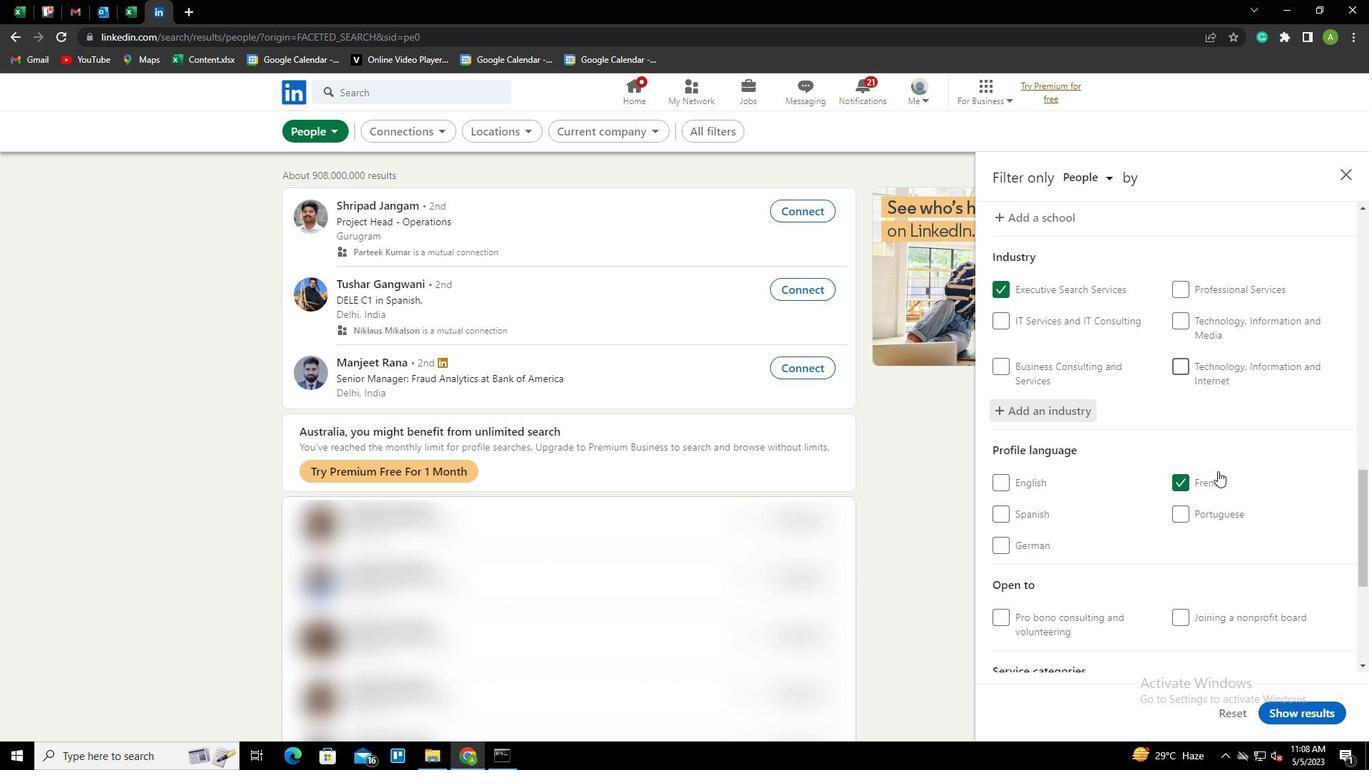 
Action: Mouse scrolled (1217, 470) with delta (0, 0)
Screenshot: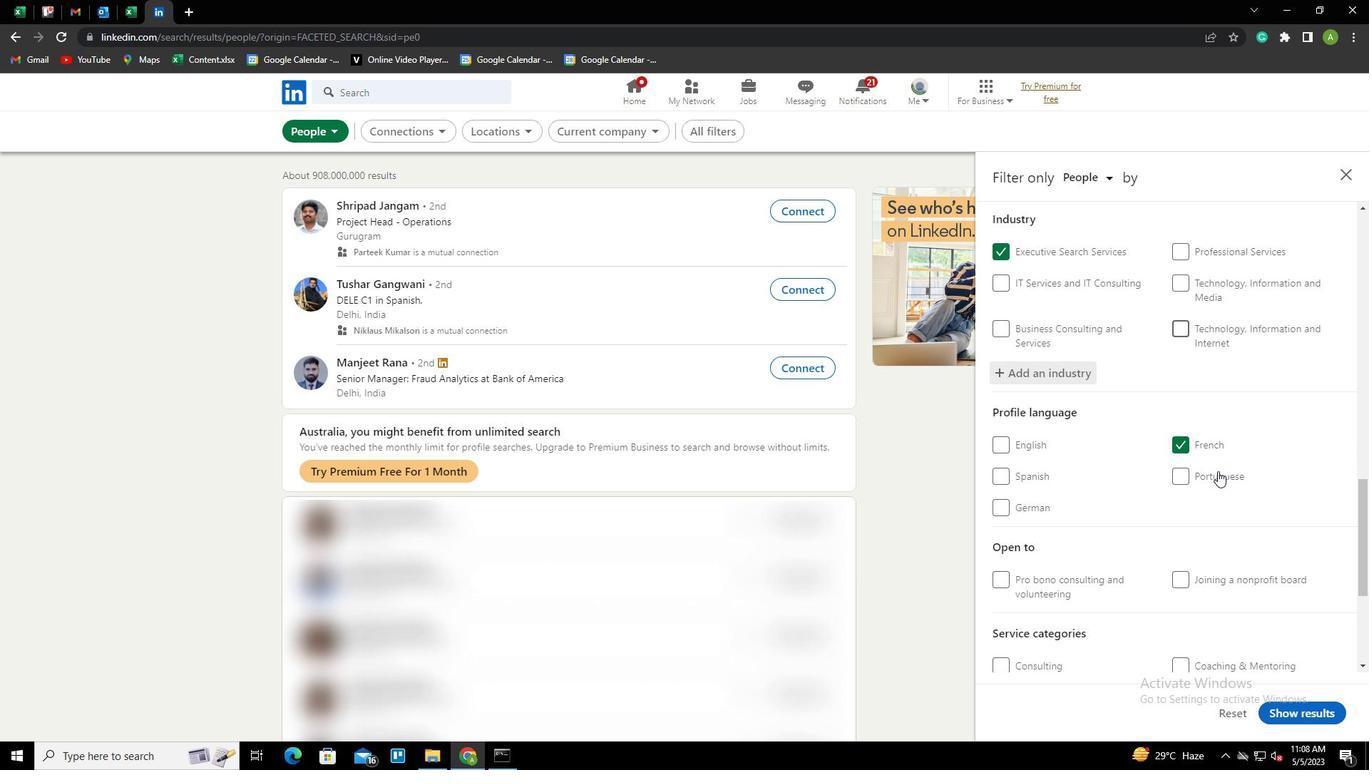 
Action: Mouse scrolled (1217, 470) with delta (0, 0)
Screenshot: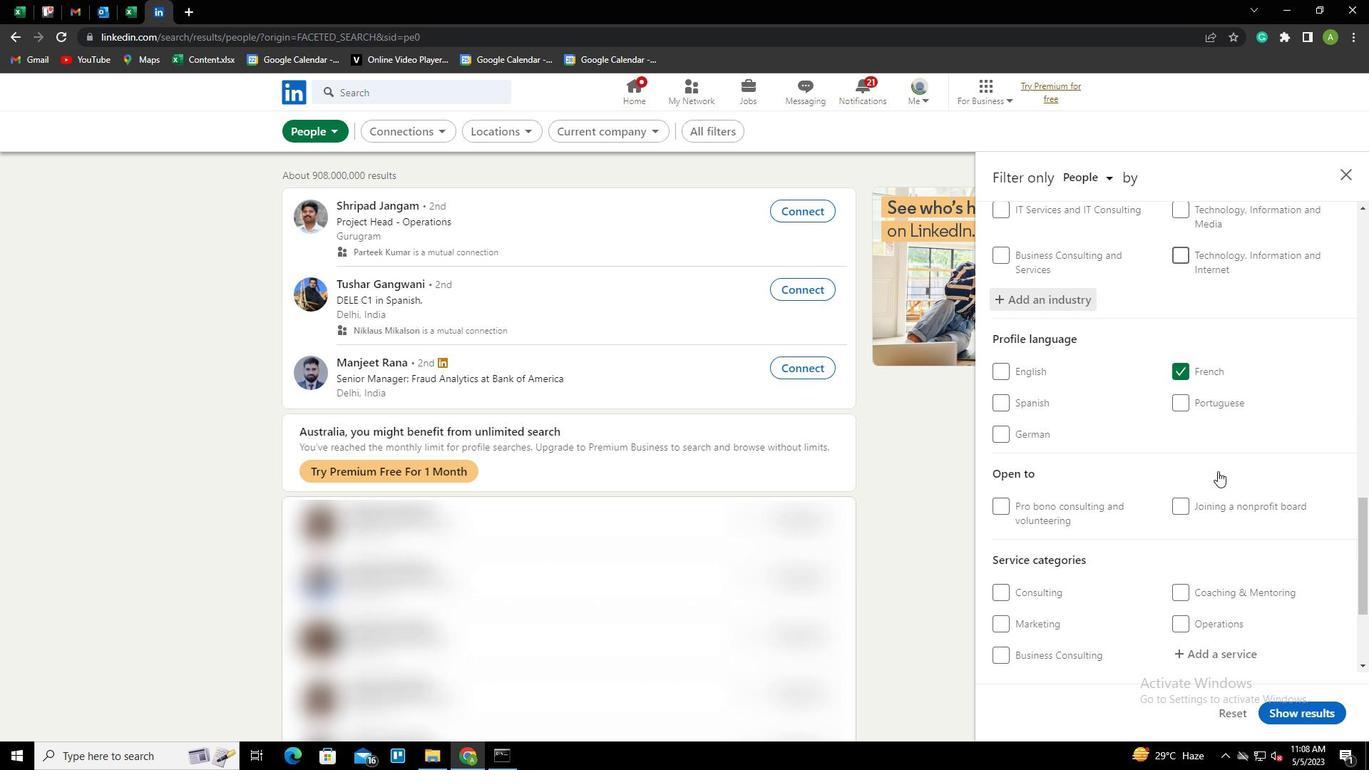 
Action: Mouse scrolled (1217, 470) with delta (0, 0)
Screenshot: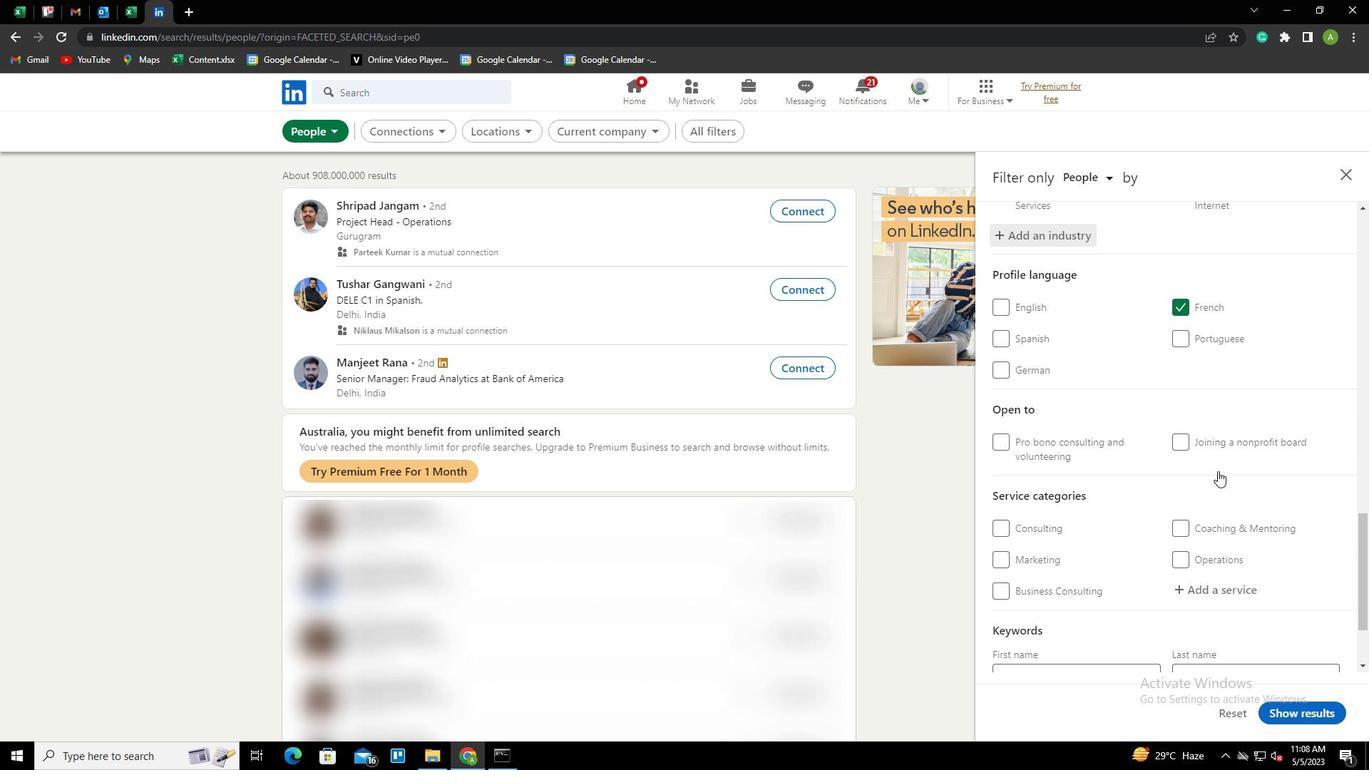 
Action: Mouse pressed left at (1217, 471)
Screenshot: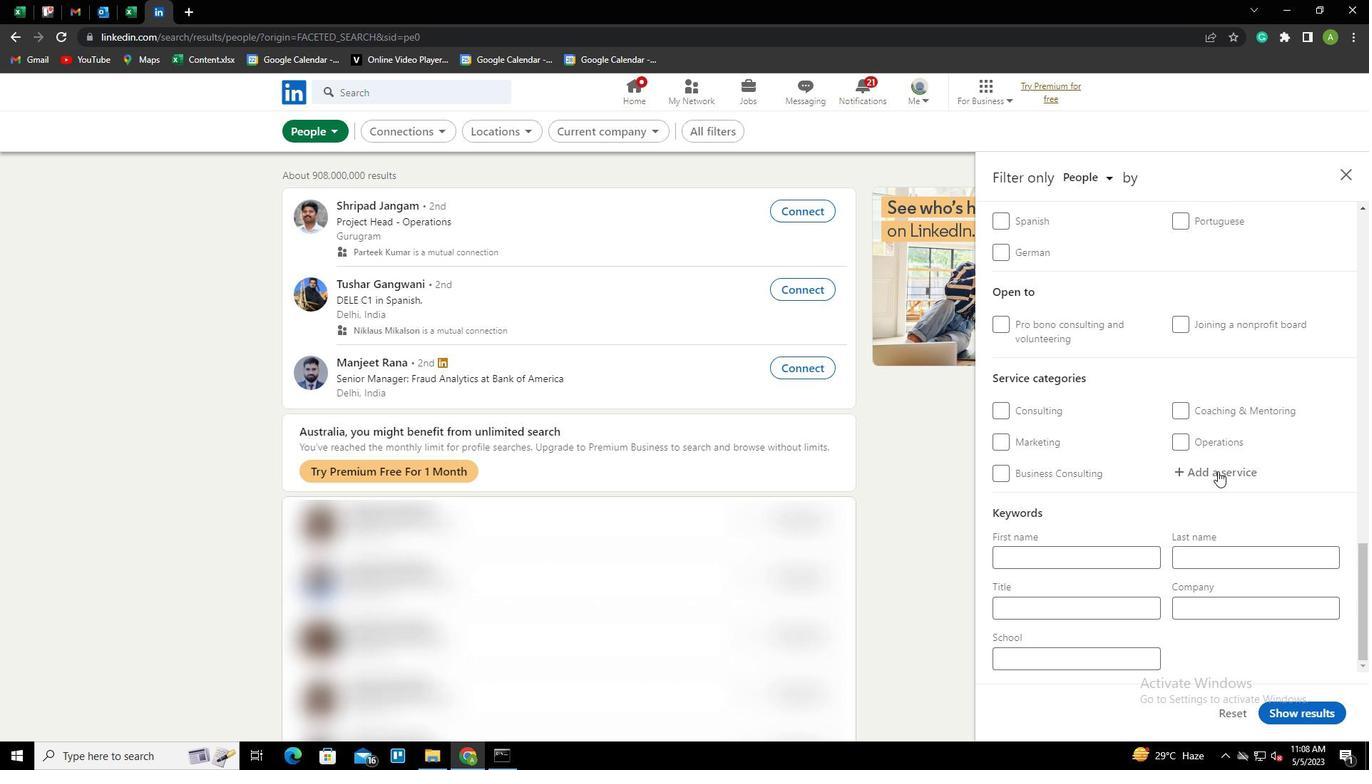 
Action: Key pressed <Key.shift><Key.shift><Key.shift><Key.shift><Key.shift><Key.shift><Key.shift><Key.shift><Key.shift><Key.shift>WEB<Key.space><Key.shift>DI<Key.backspace>EDIG<Key.backspace><Key.backspace><Key.backspace>SIGN<Key.down><Key.enter>
Screenshot: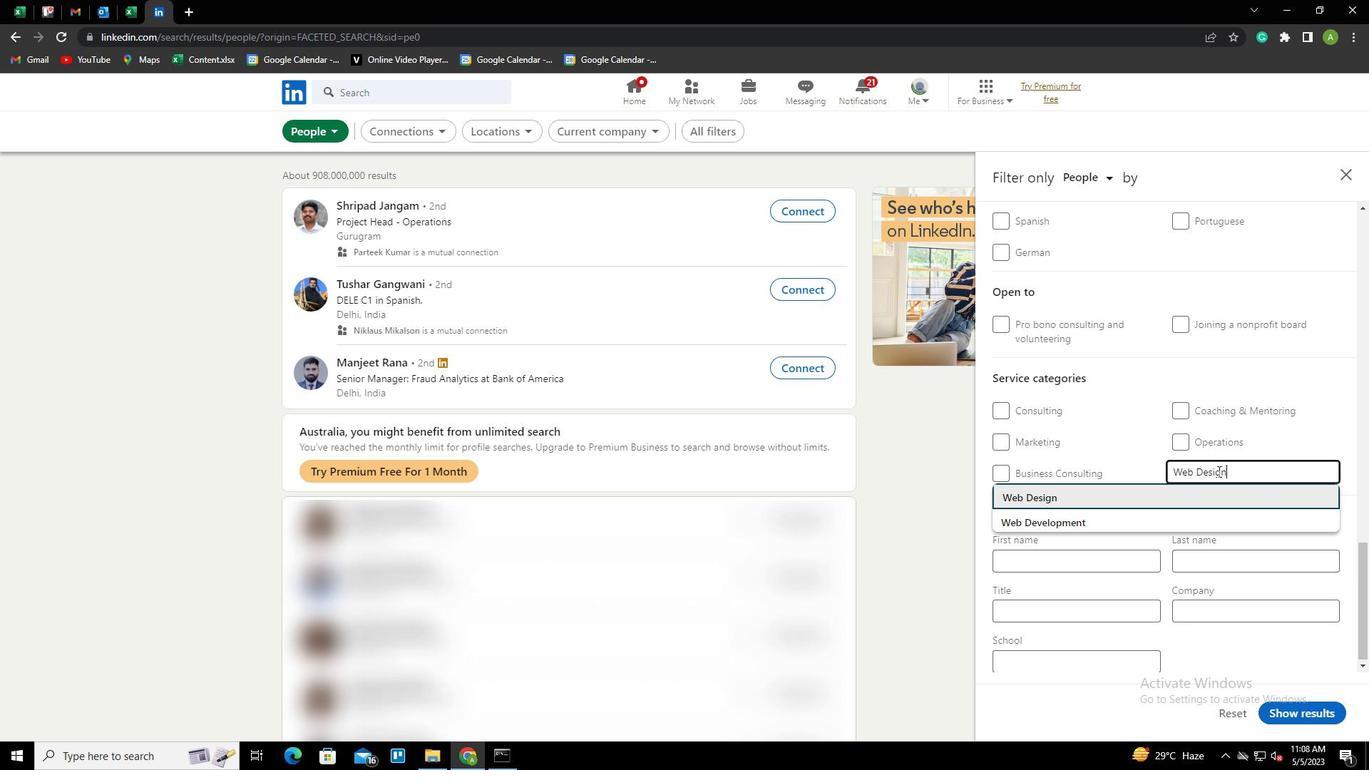 
Action: Mouse scrolled (1217, 470) with delta (0, 0)
Screenshot: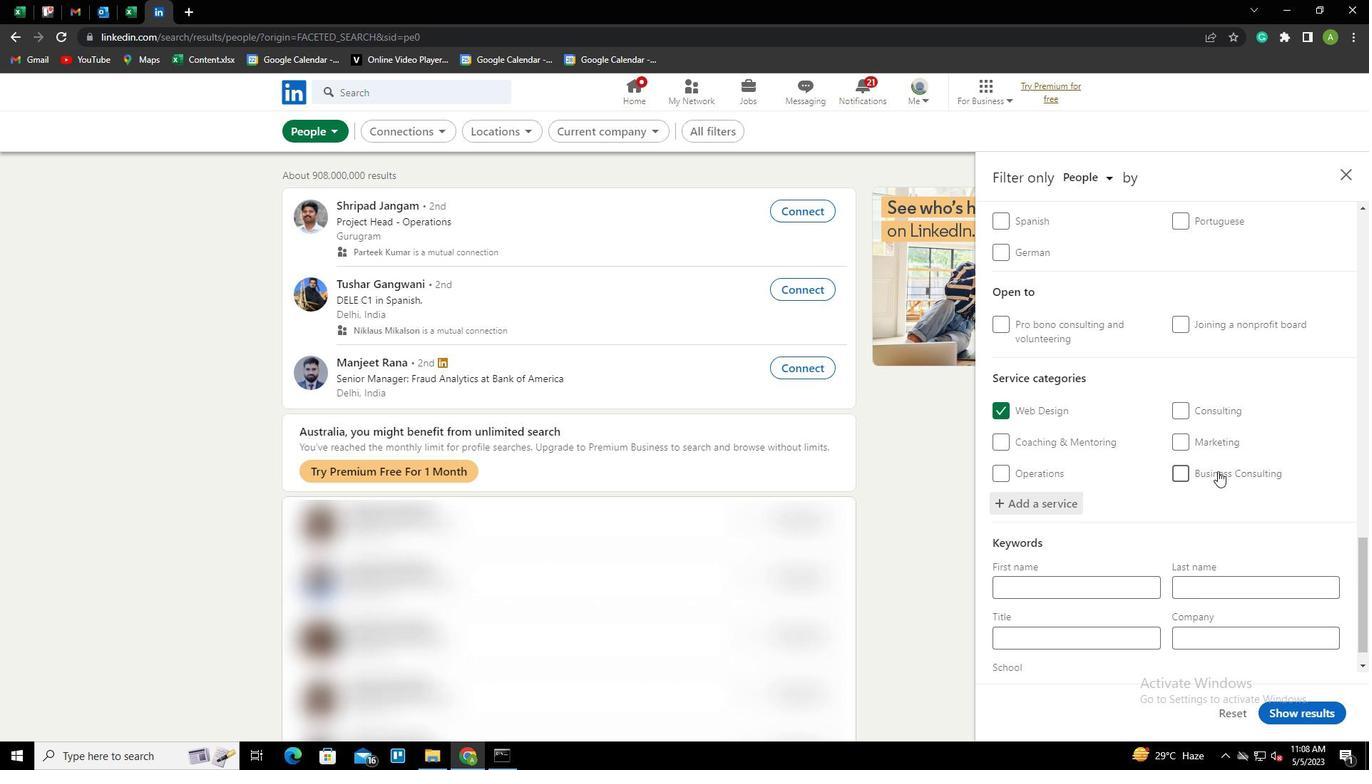 
Action: Mouse scrolled (1217, 470) with delta (0, 0)
Screenshot: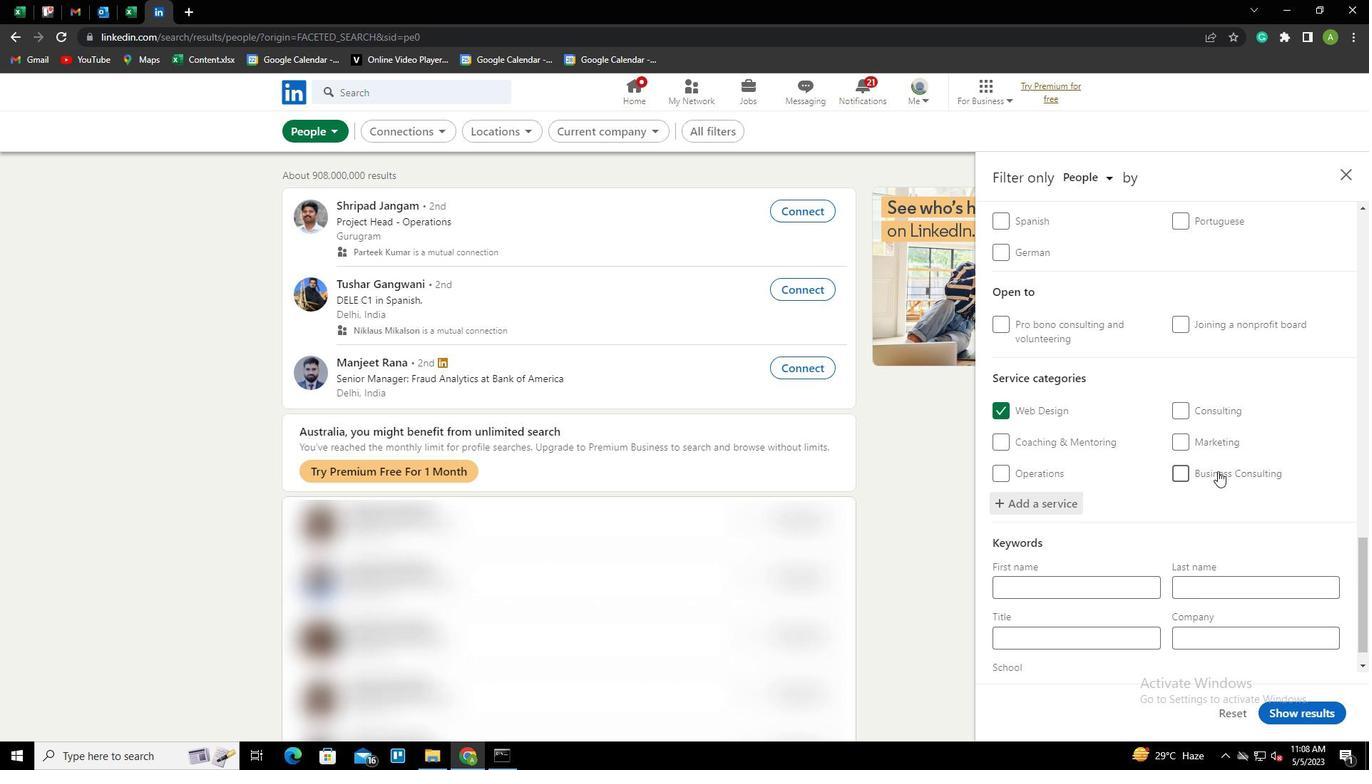 
Action: Mouse scrolled (1217, 470) with delta (0, 0)
Screenshot: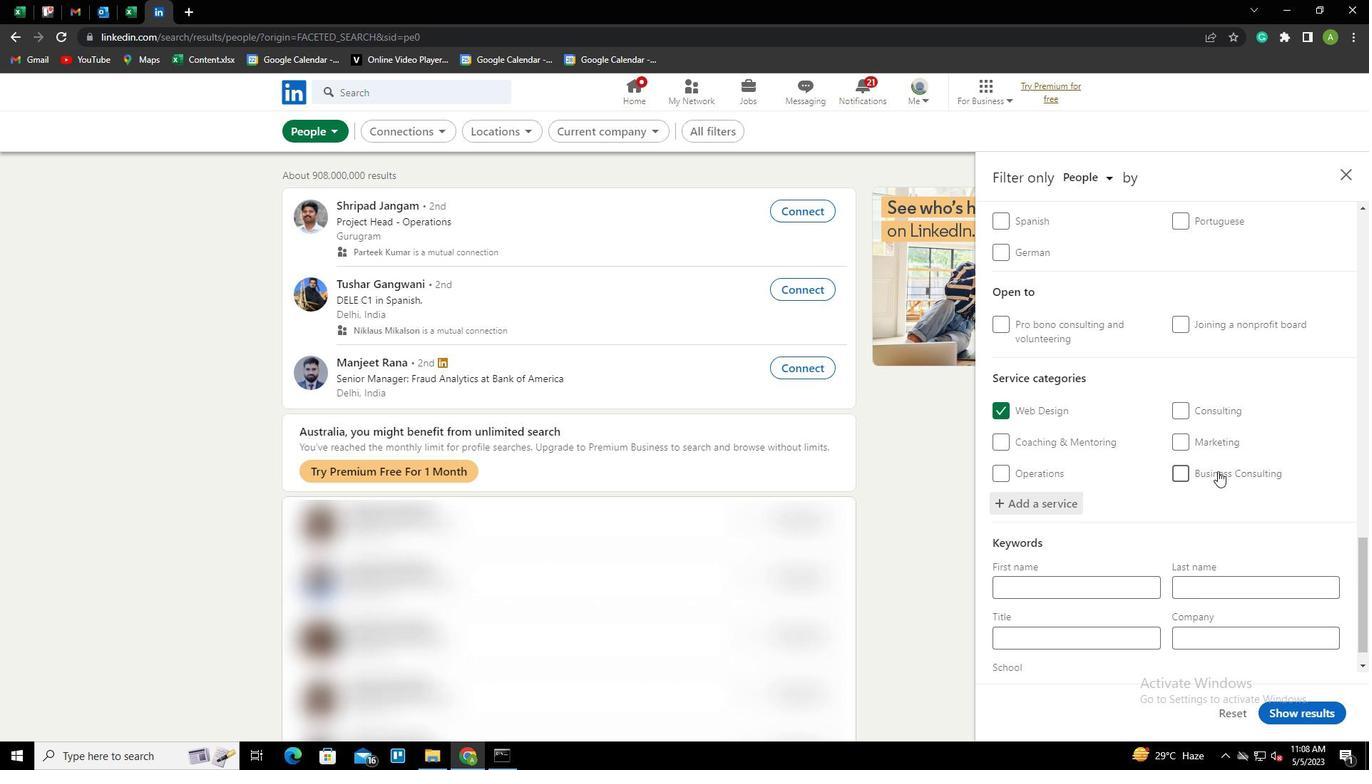 
Action: Mouse scrolled (1217, 470) with delta (0, 0)
Screenshot: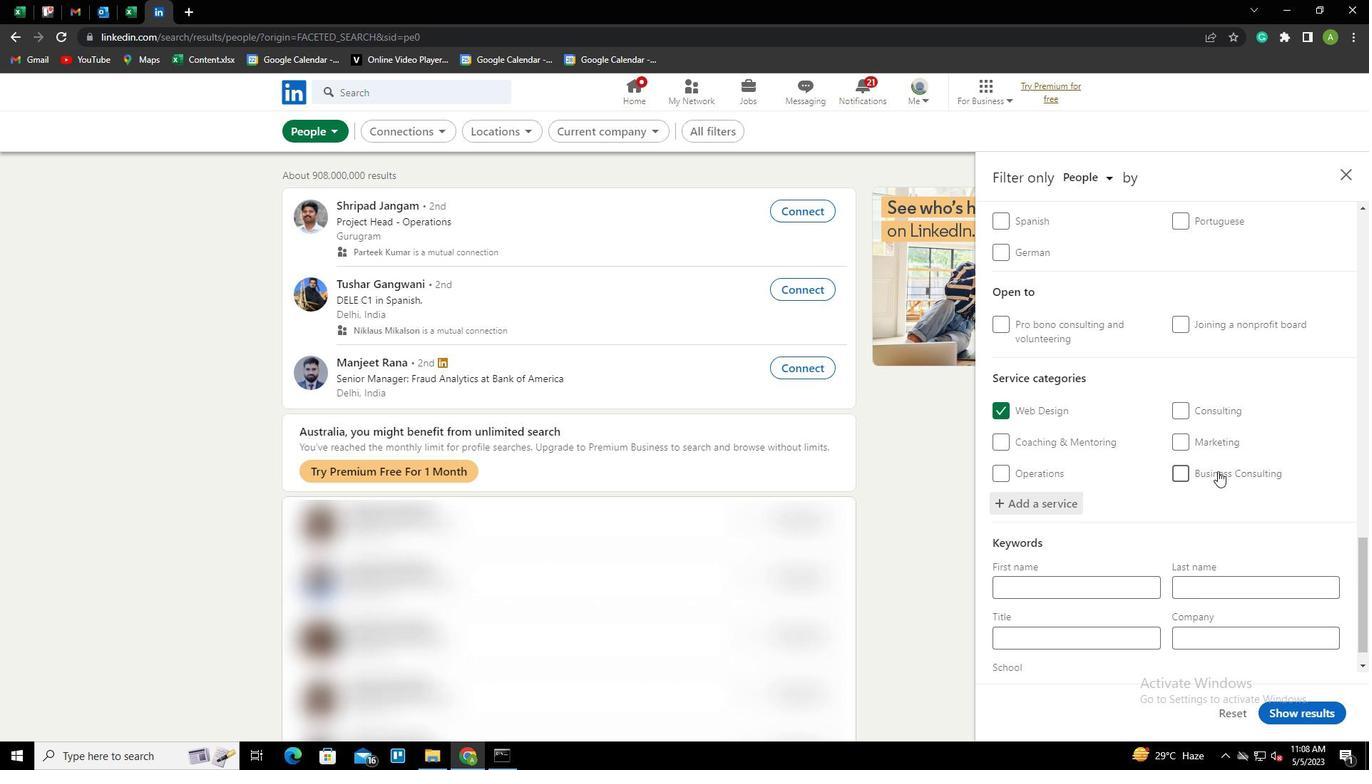 
Action: Mouse scrolled (1217, 470) with delta (0, 0)
Screenshot: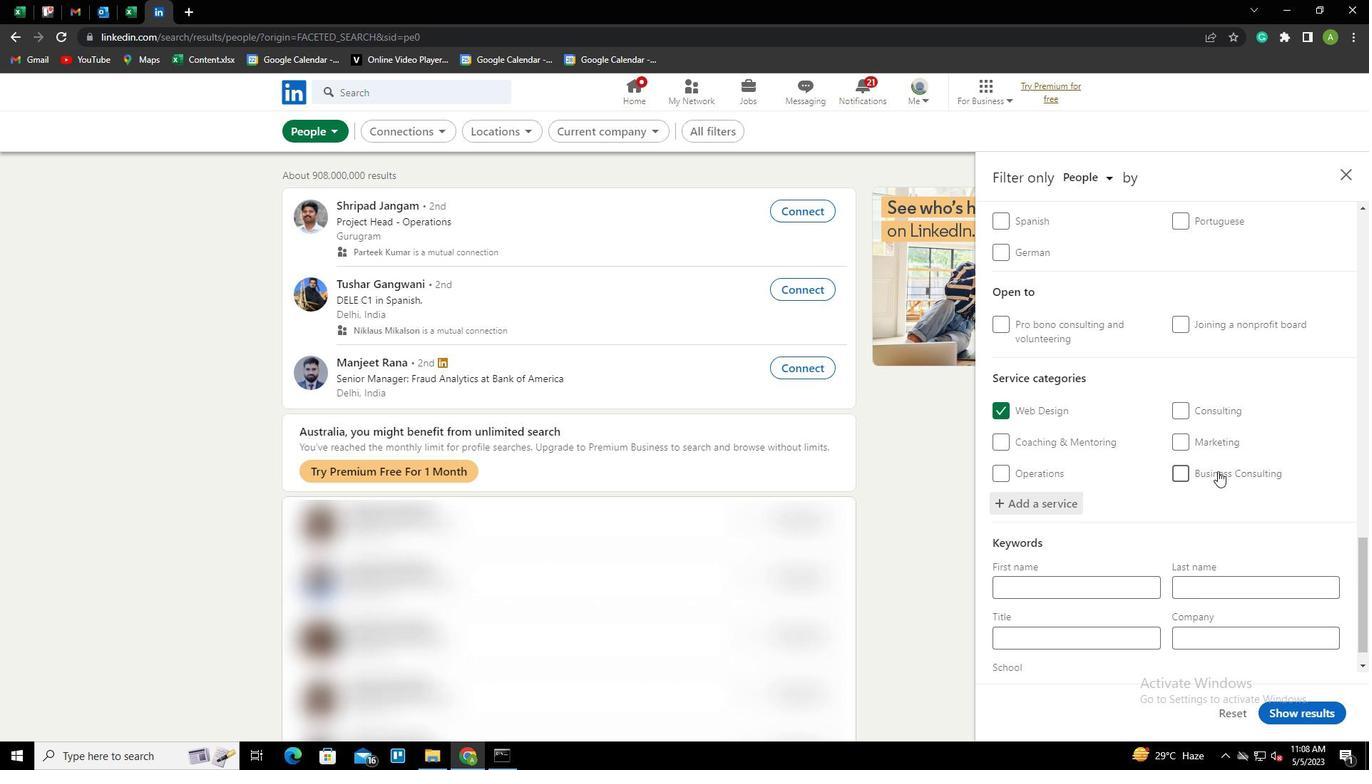 
Action: Mouse scrolled (1217, 470) with delta (0, 0)
Screenshot: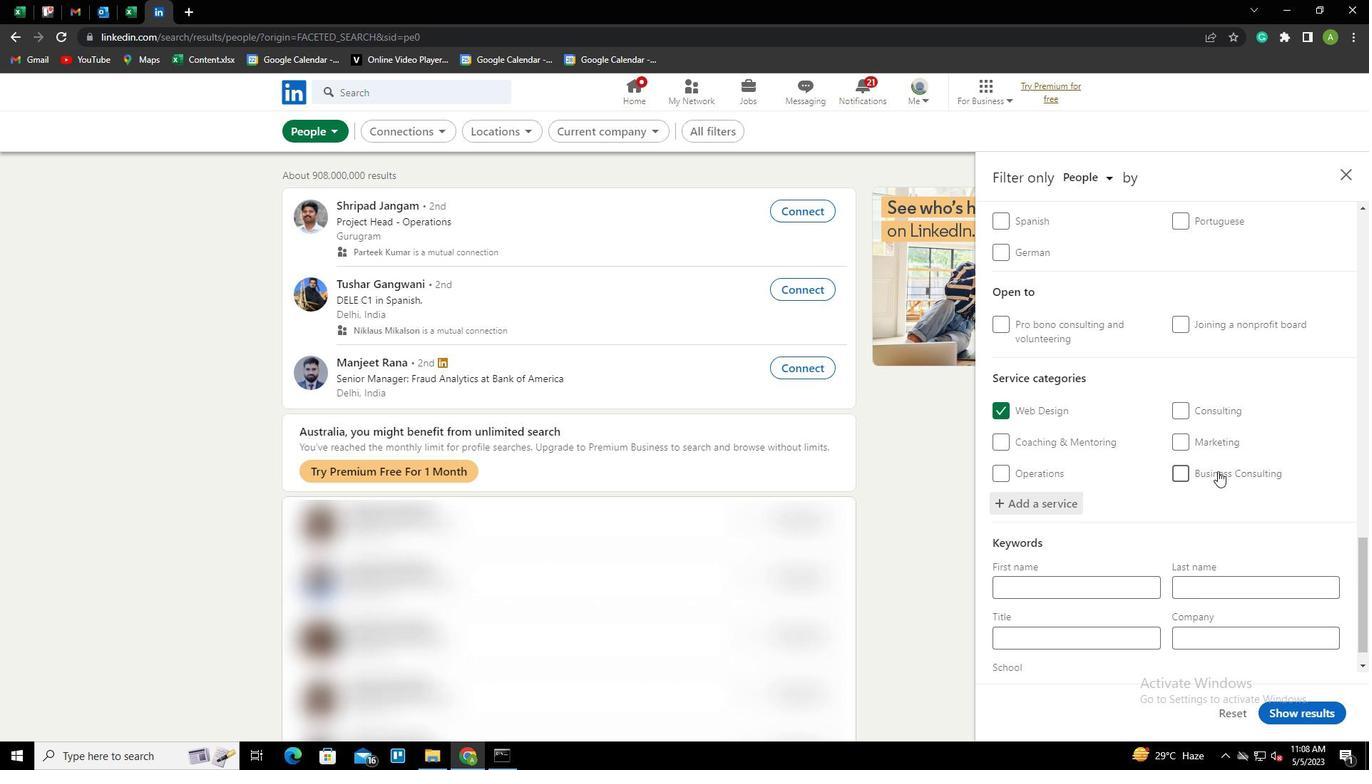 
Action: Mouse scrolled (1217, 470) with delta (0, 0)
Screenshot: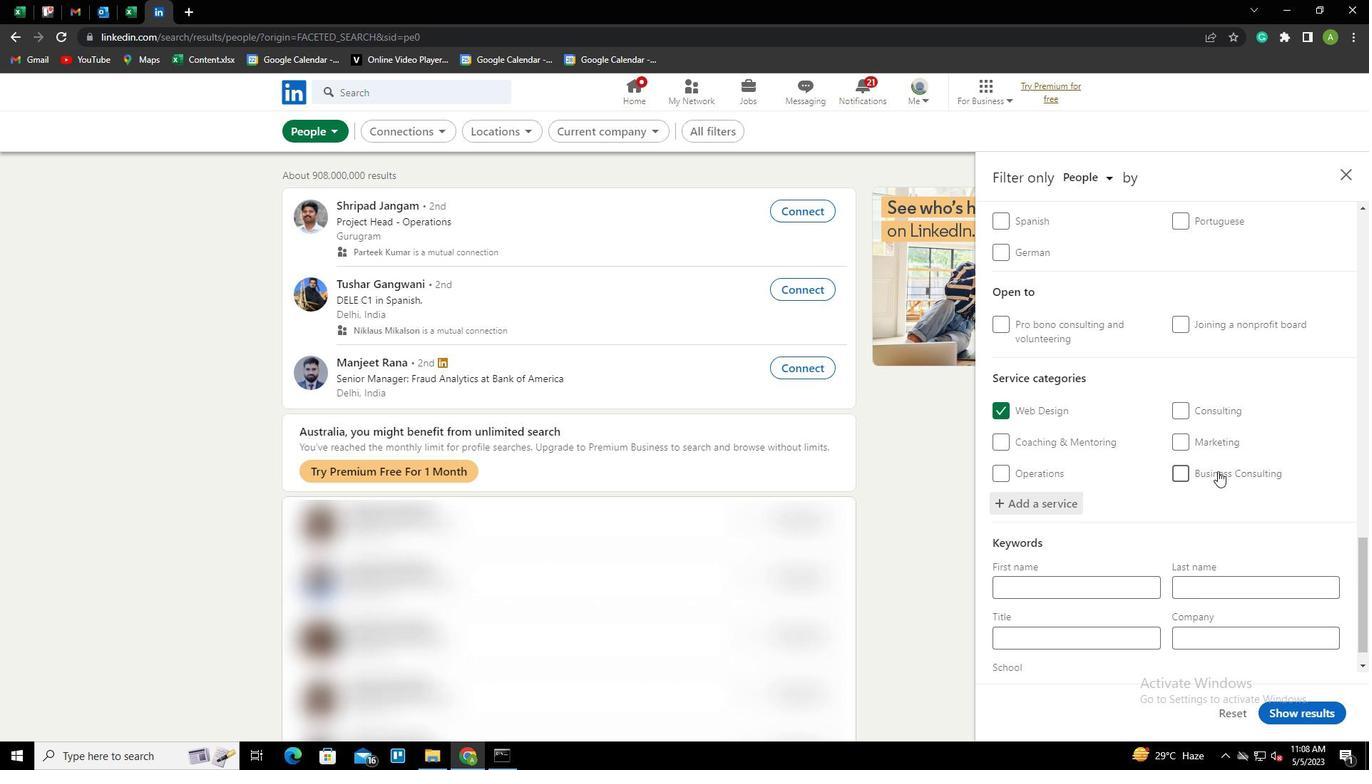 
Action: Mouse scrolled (1217, 470) with delta (0, 0)
Screenshot: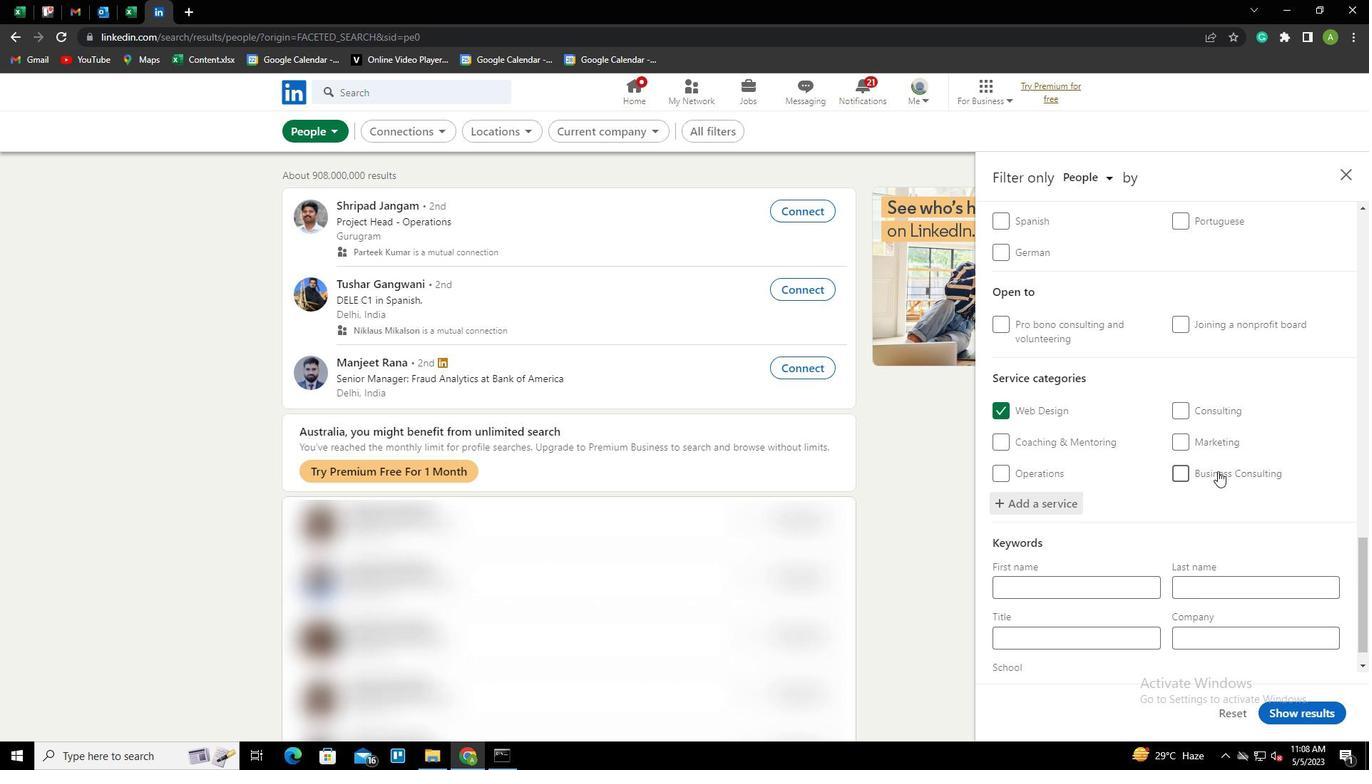 
Action: Mouse moved to (1024, 604)
Screenshot: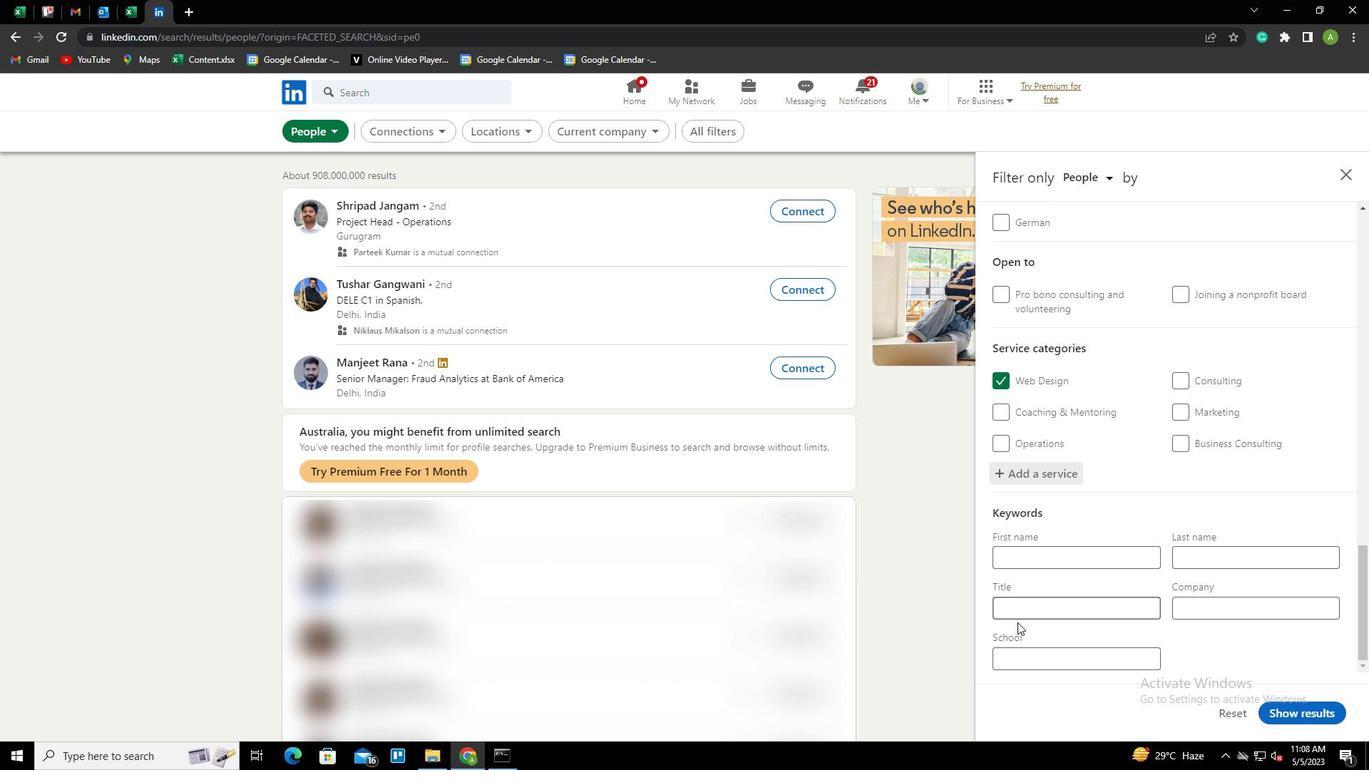 
Action: Mouse pressed left at (1024, 604)
Screenshot: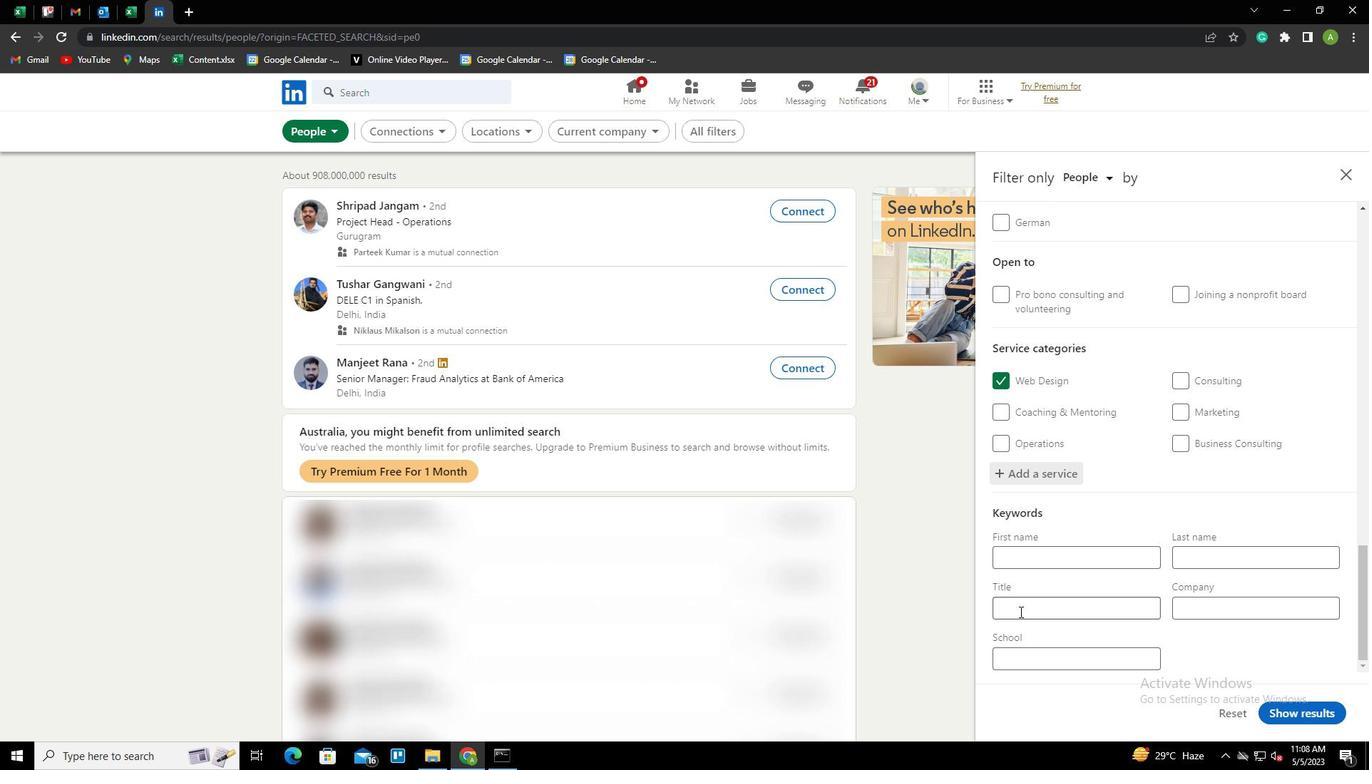 
Action: Key pressed <Key.shift>DIRECTOR<Key.space><Key.shift>OF<Key.backspace><Key.backspace>OF<Key.space><Key.shift>STORYTELLING
Screenshot: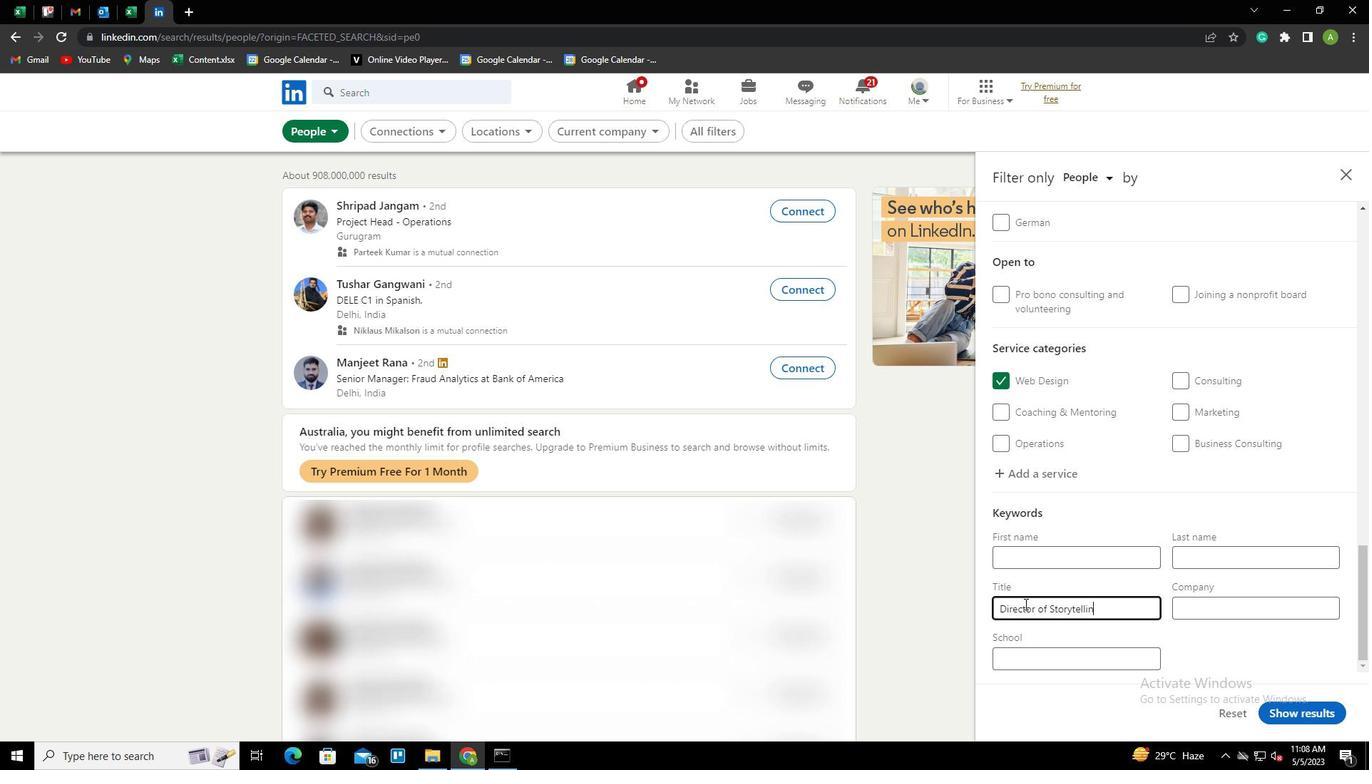 
Action: Mouse moved to (1215, 641)
Screenshot: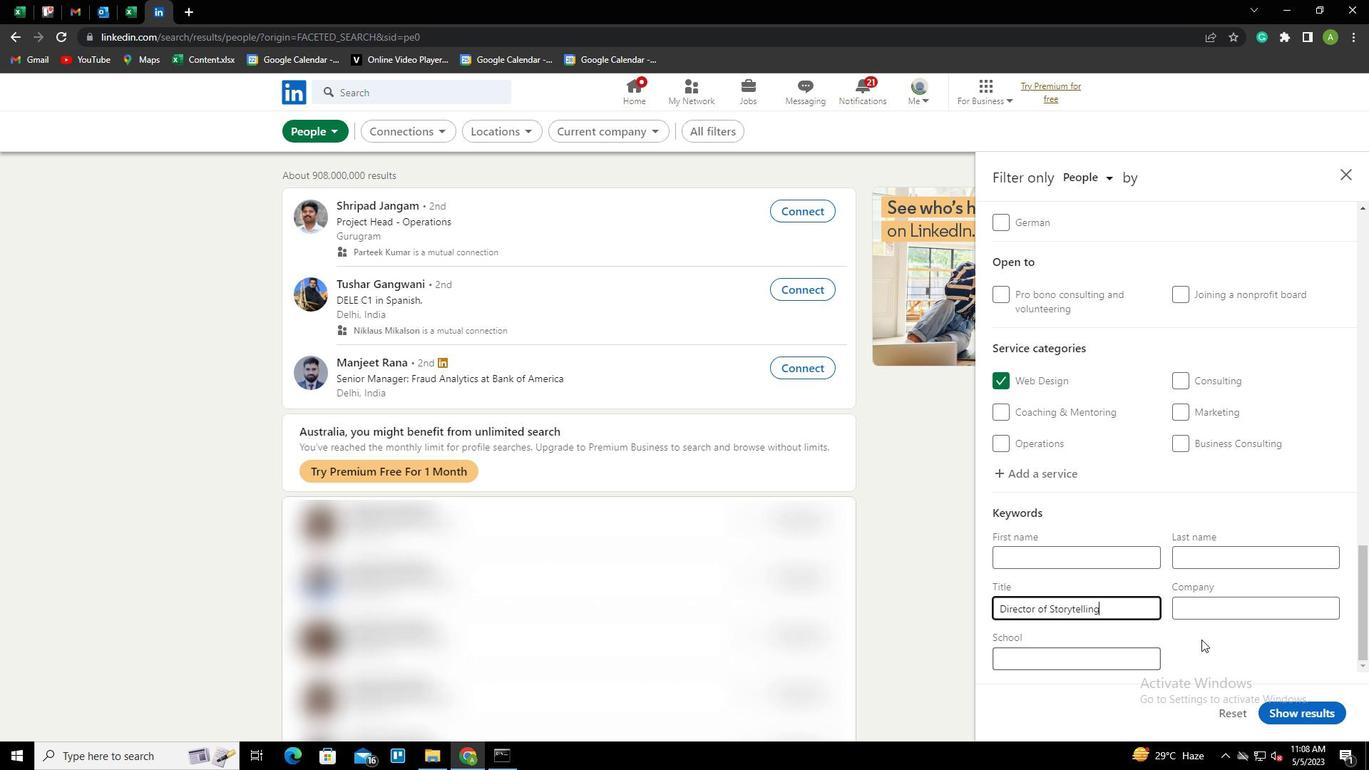 
Action: Mouse pressed left at (1215, 641)
Screenshot: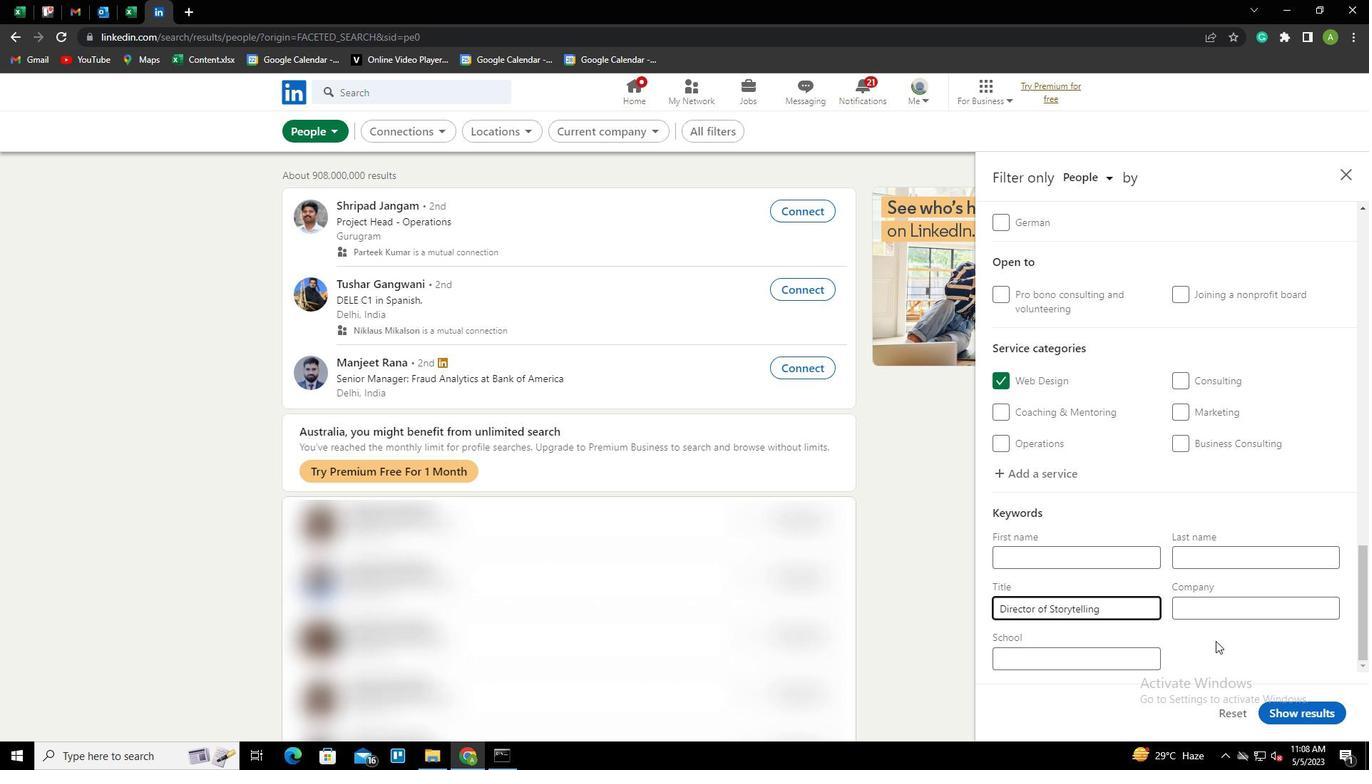 
Action: Mouse moved to (1311, 713)
Screenshot: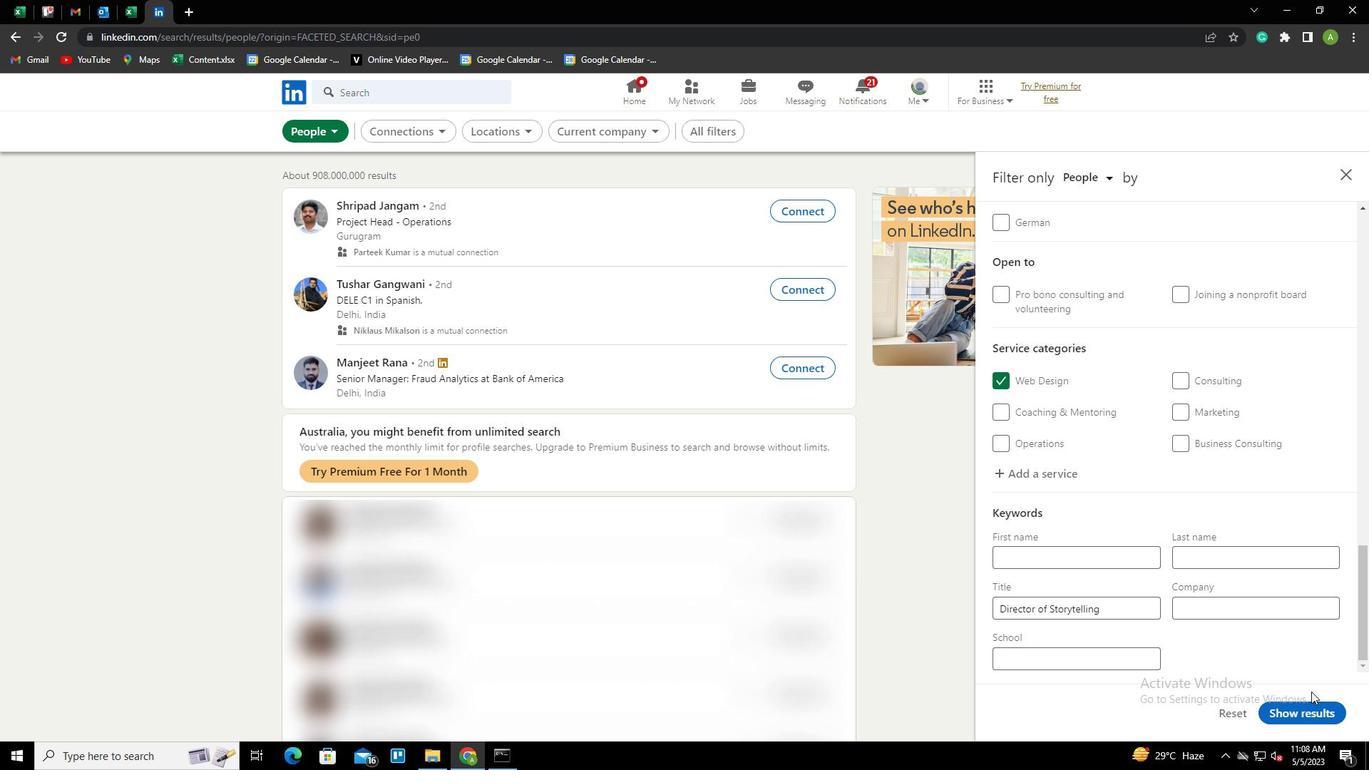 
Action: Mouse pressed left at (1311, 713)
Screenshot: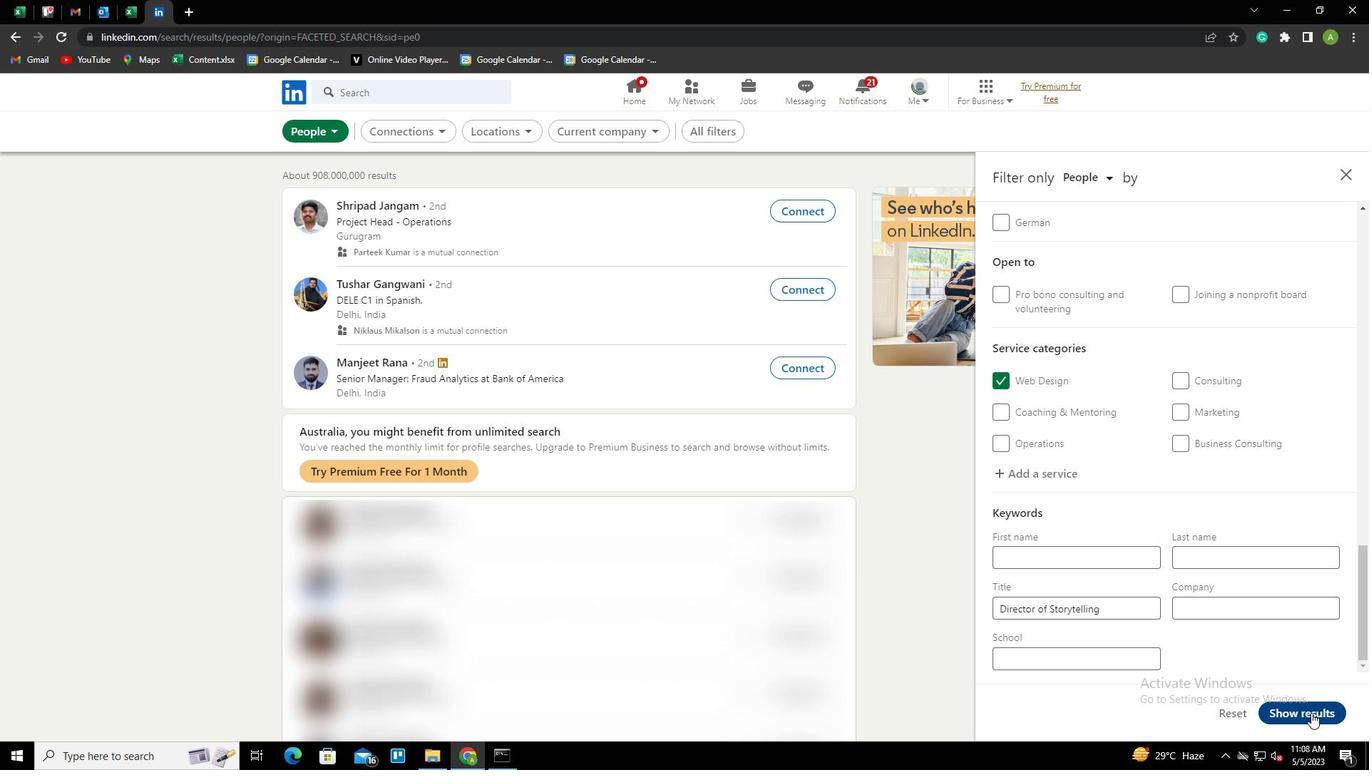 
